 Task: Find connections with filter location Juazeiro do Norte with filter topic #securitywith filter profile language Spanish with filter current company The Knot Worldwide with filter school Indian Institute of Management Bangalore with filter industry Postal Services with filter service category Growth Marketing with filter keywords title Beautician
Action: Mouse moved to (707, 120)
Screenshot: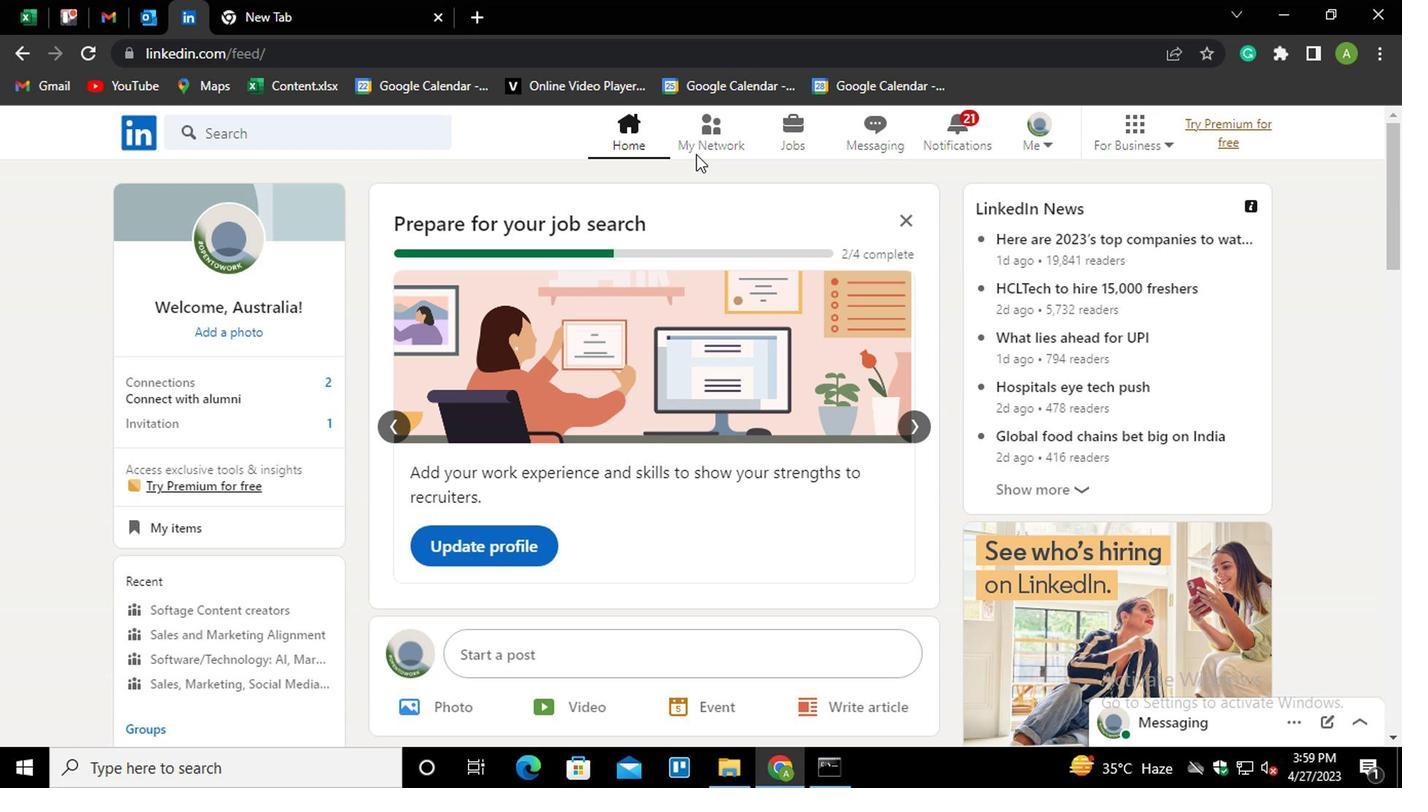 
Action: Mouse pressed left at (707, 120)
Screenshot: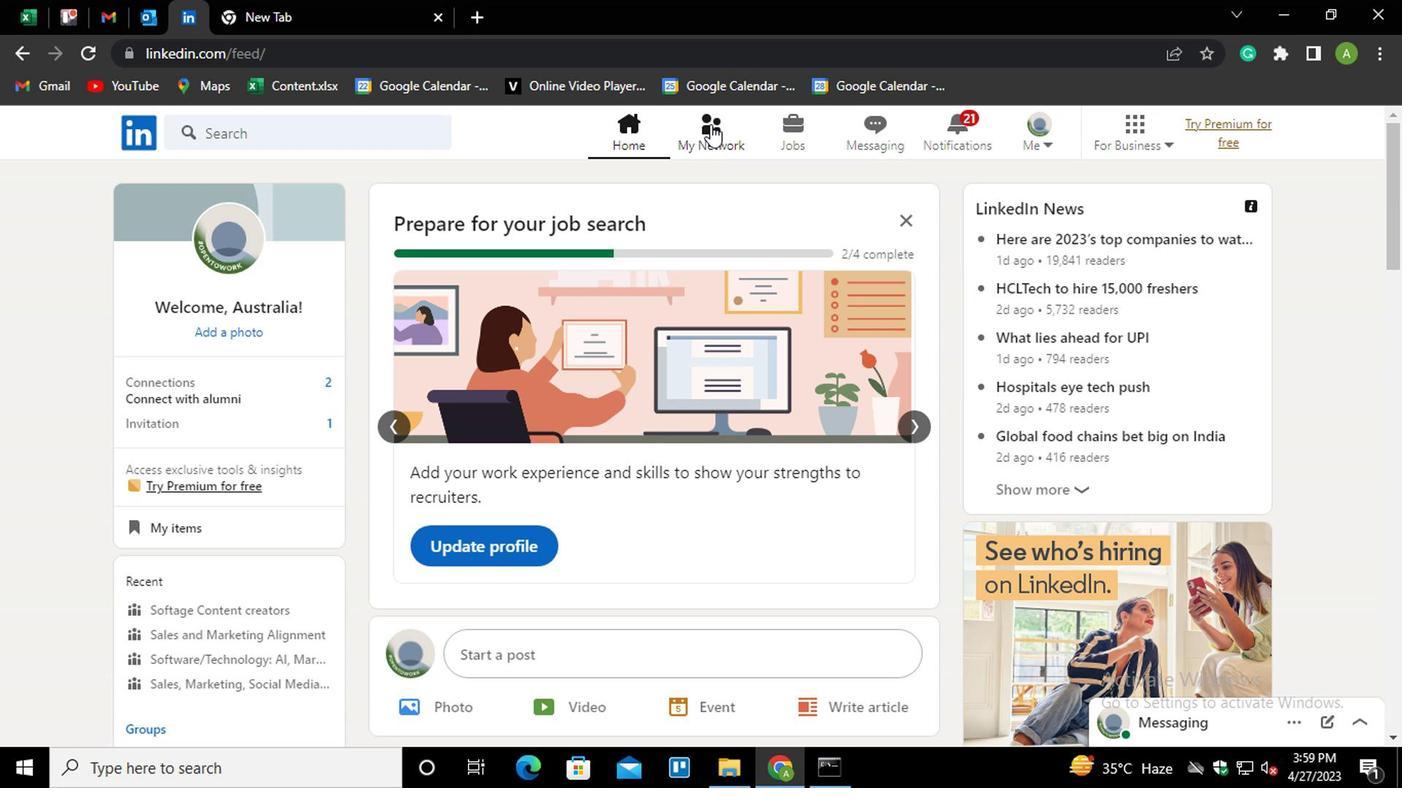 
Action: Mouse moved to (224, 242)
Screenshot: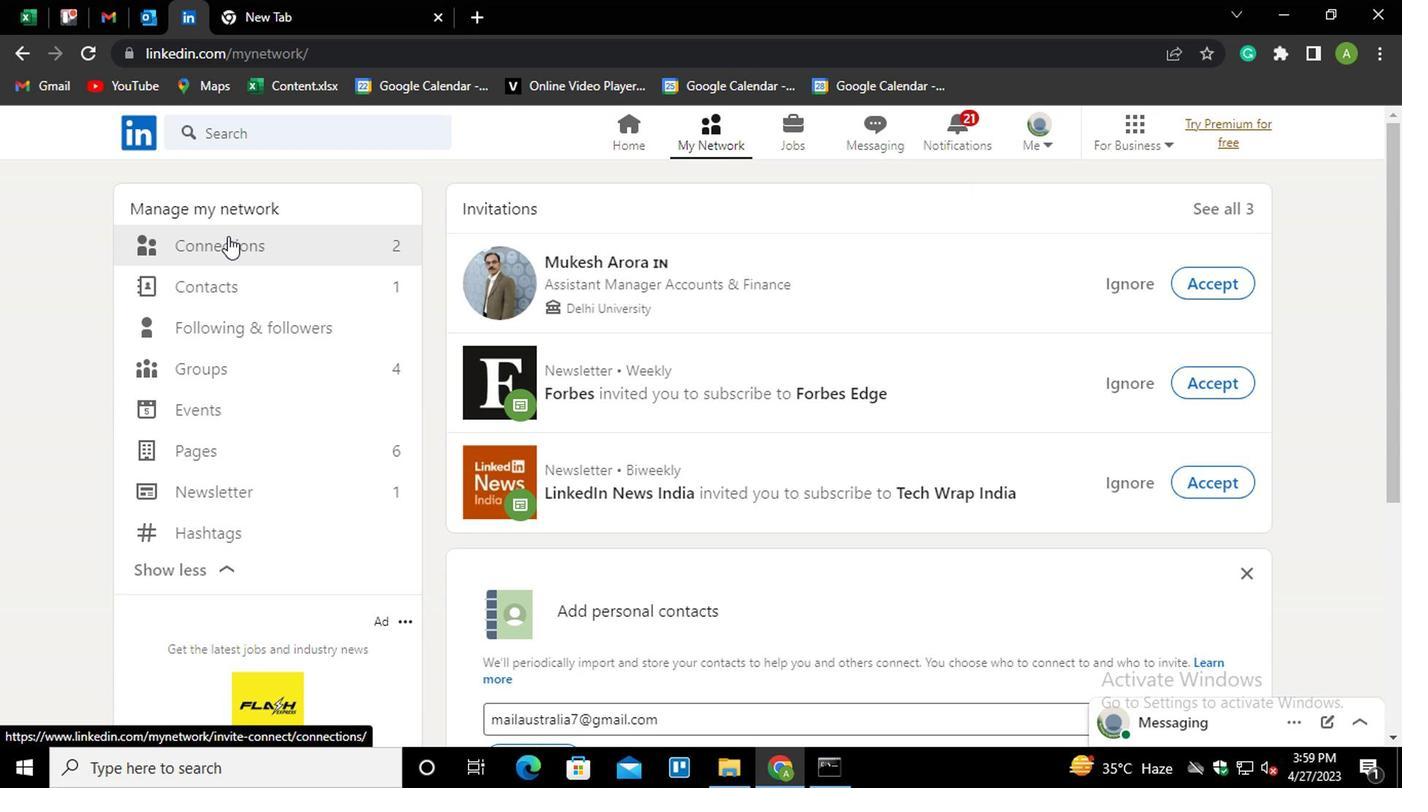 
Action: Mouse pressed left at (224, 242)
Screenshot: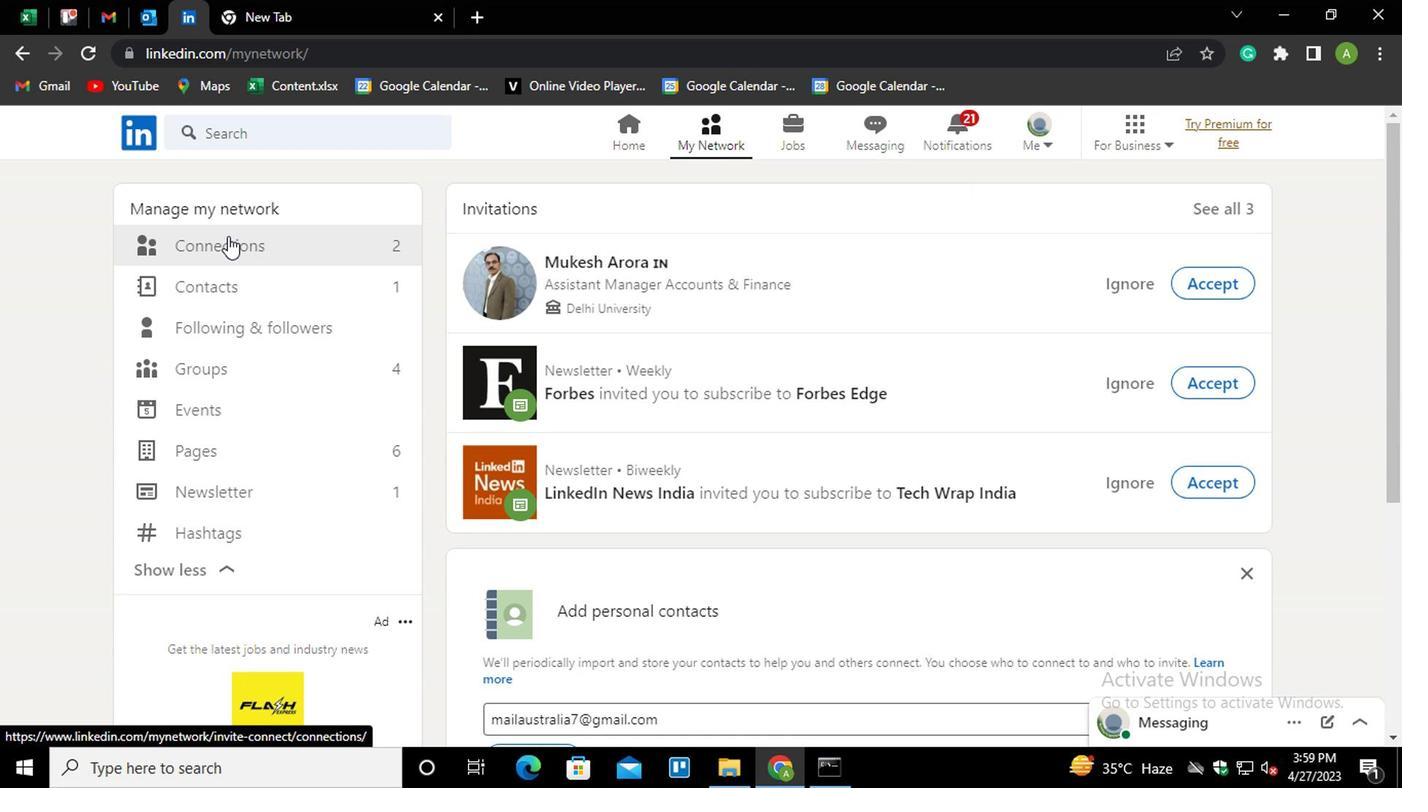 
Action: Mouse moved to (843, 238)
Screenshot: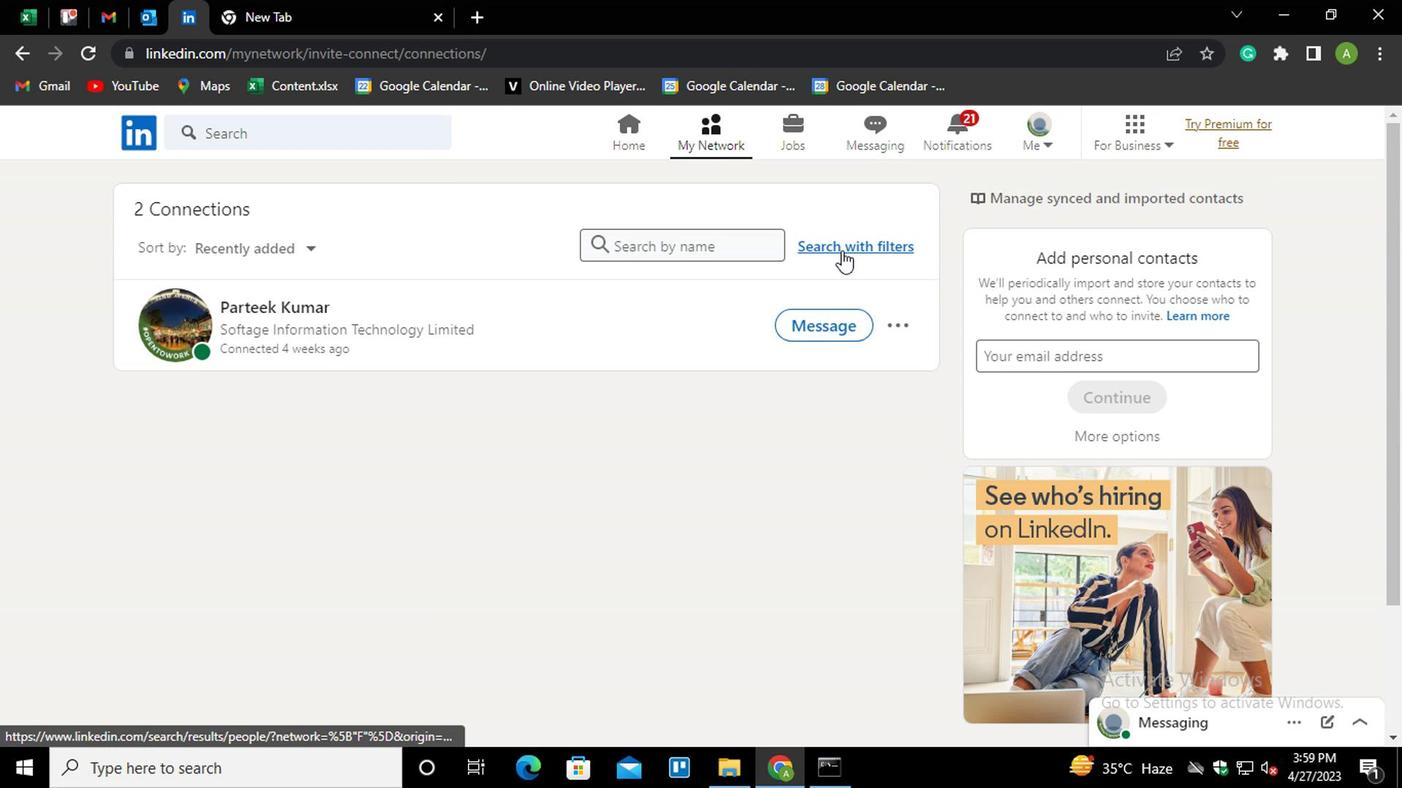 
Action: Mouse pressed left at (843, 238)
Screenshot: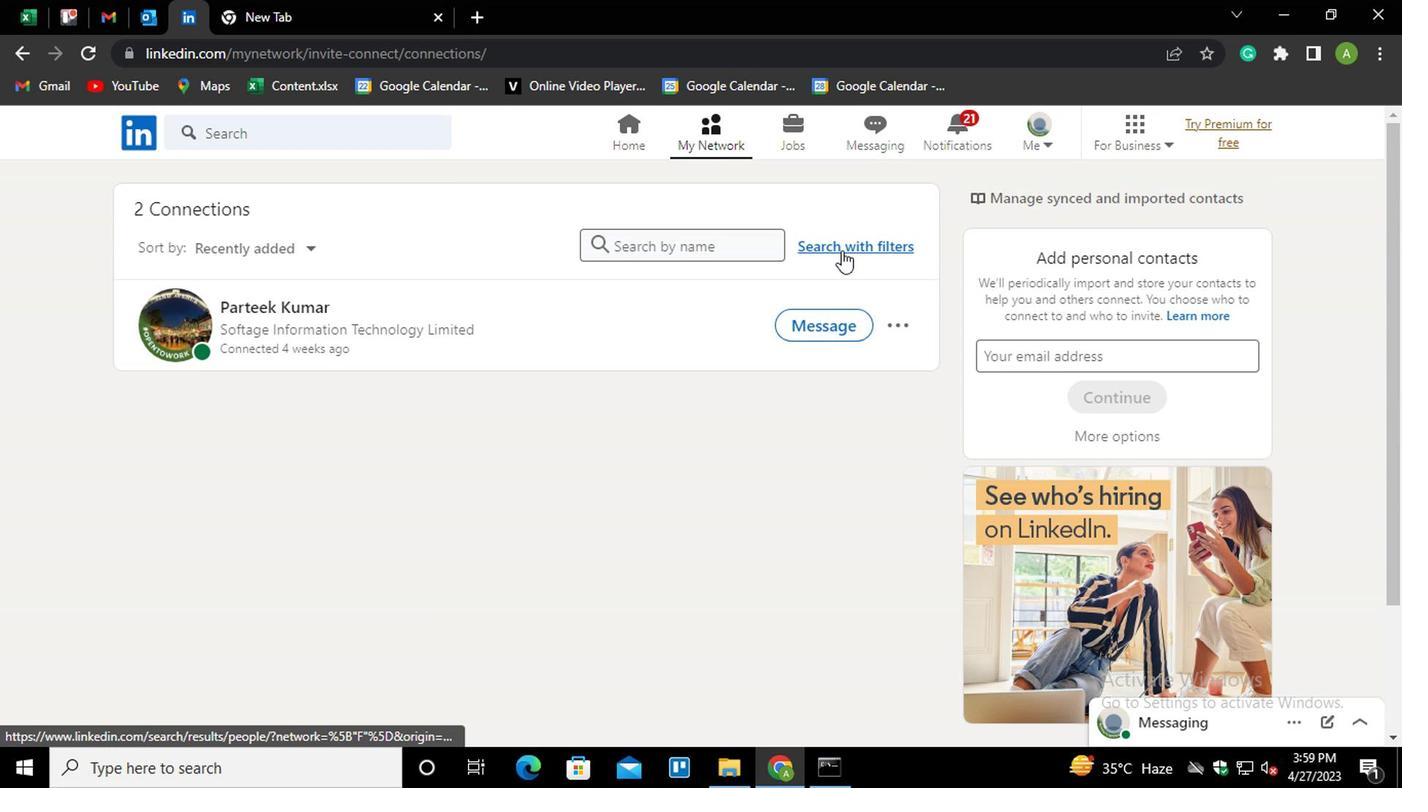 
Action: Mouse moved to (742, 178)
Screenshot: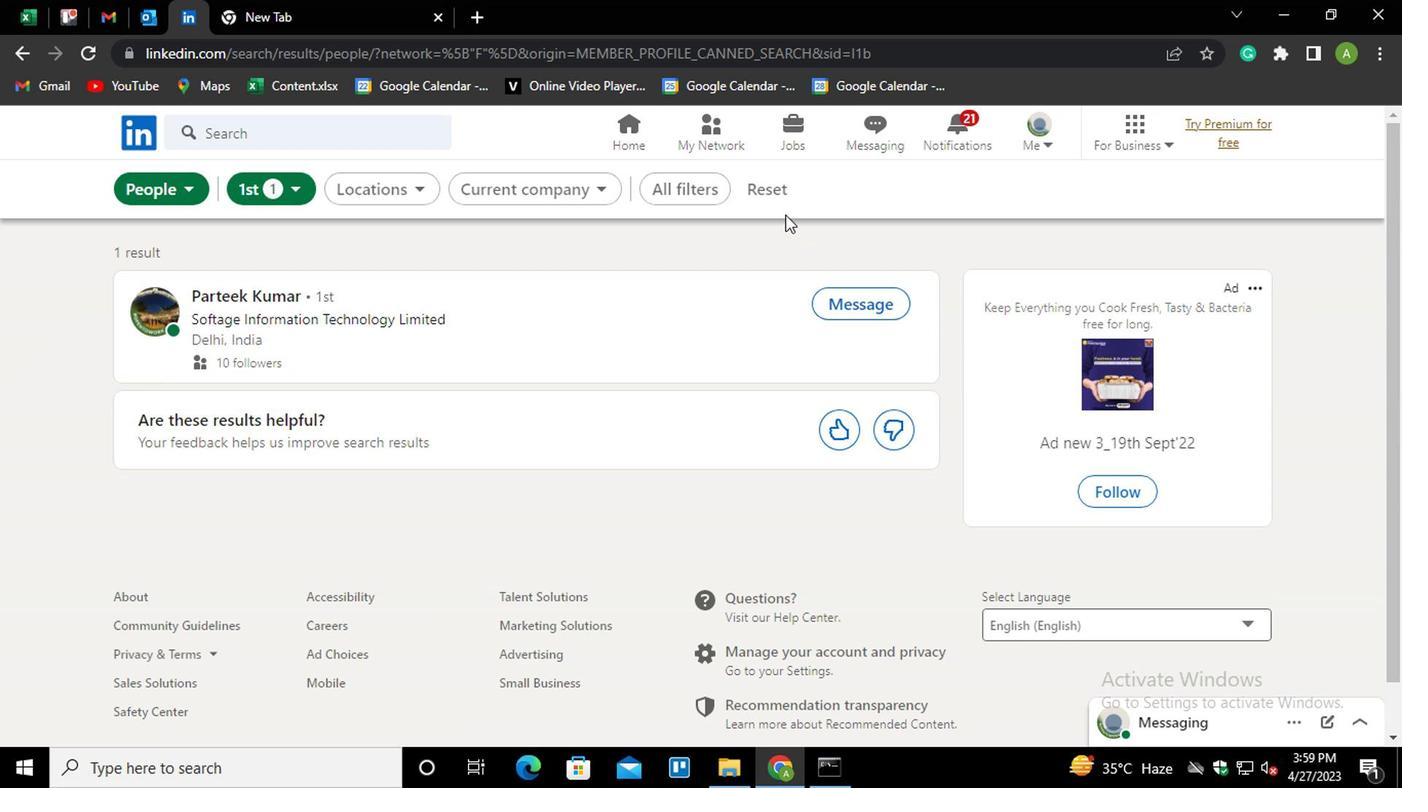 
Action: Mouse pressed left at (742, 178)
Screenshot: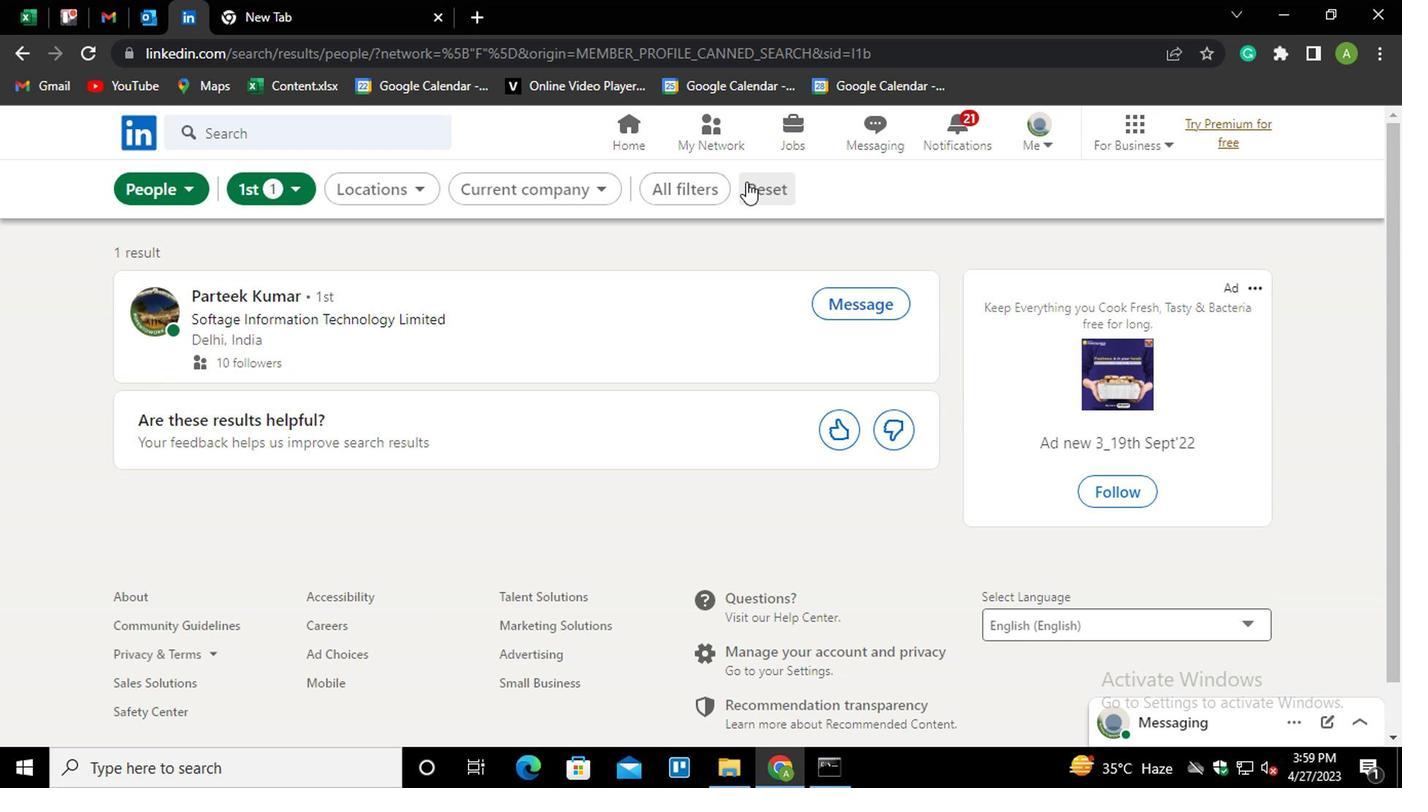 
Action: Mouse moved to (727, 189)
Screenshot: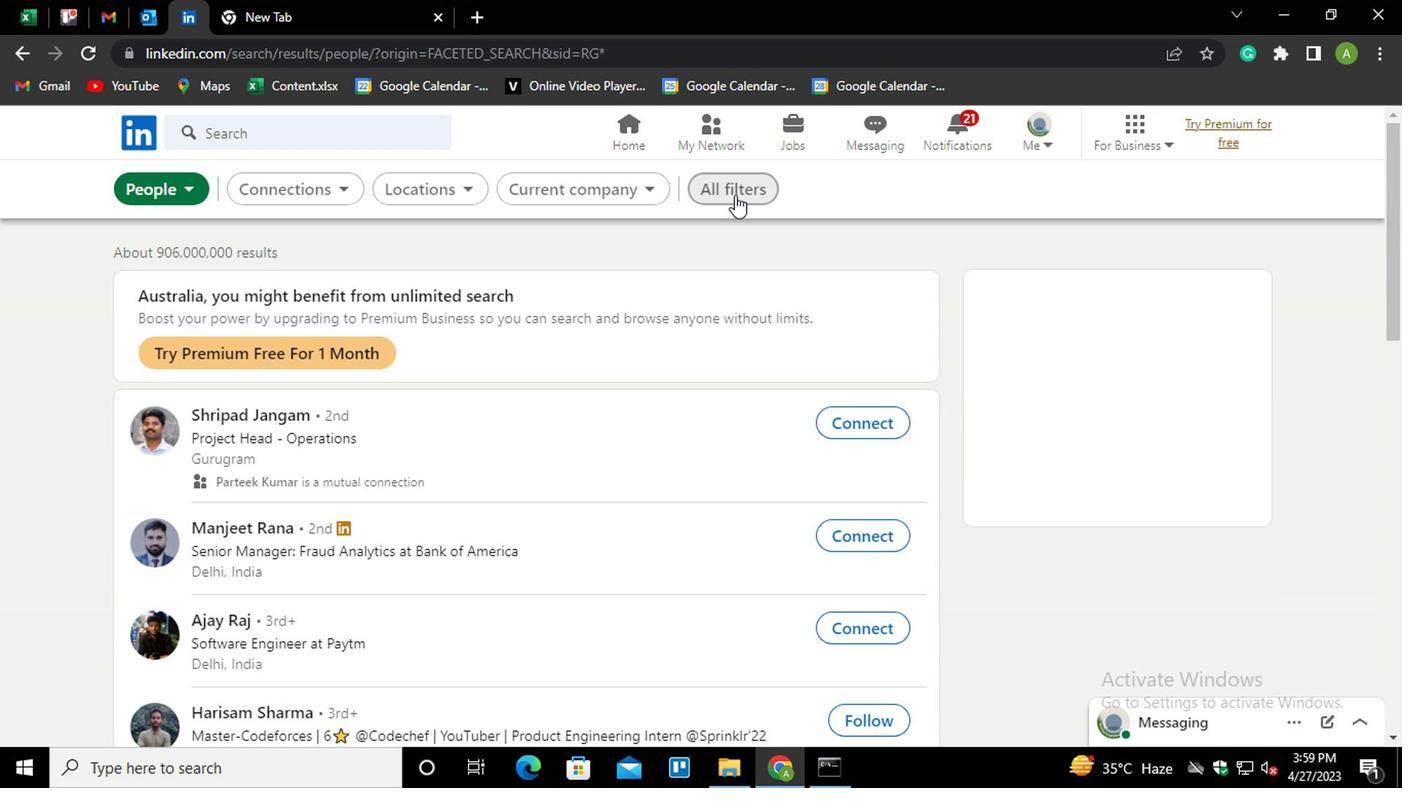 
Action: Mouse pressed left at (727, 189)
Screenshot: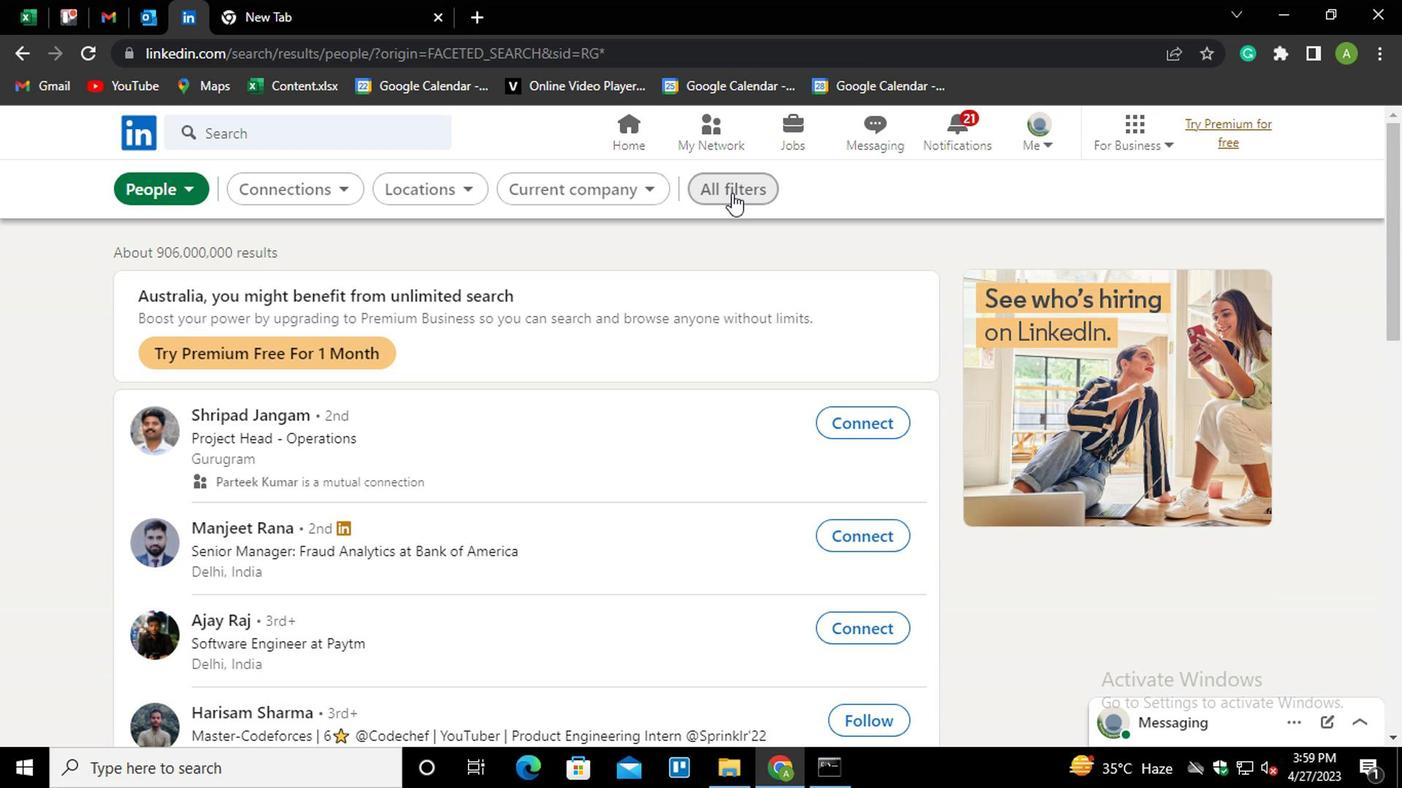 
Action: Mouse moved to (1009, 383)
Screenshot: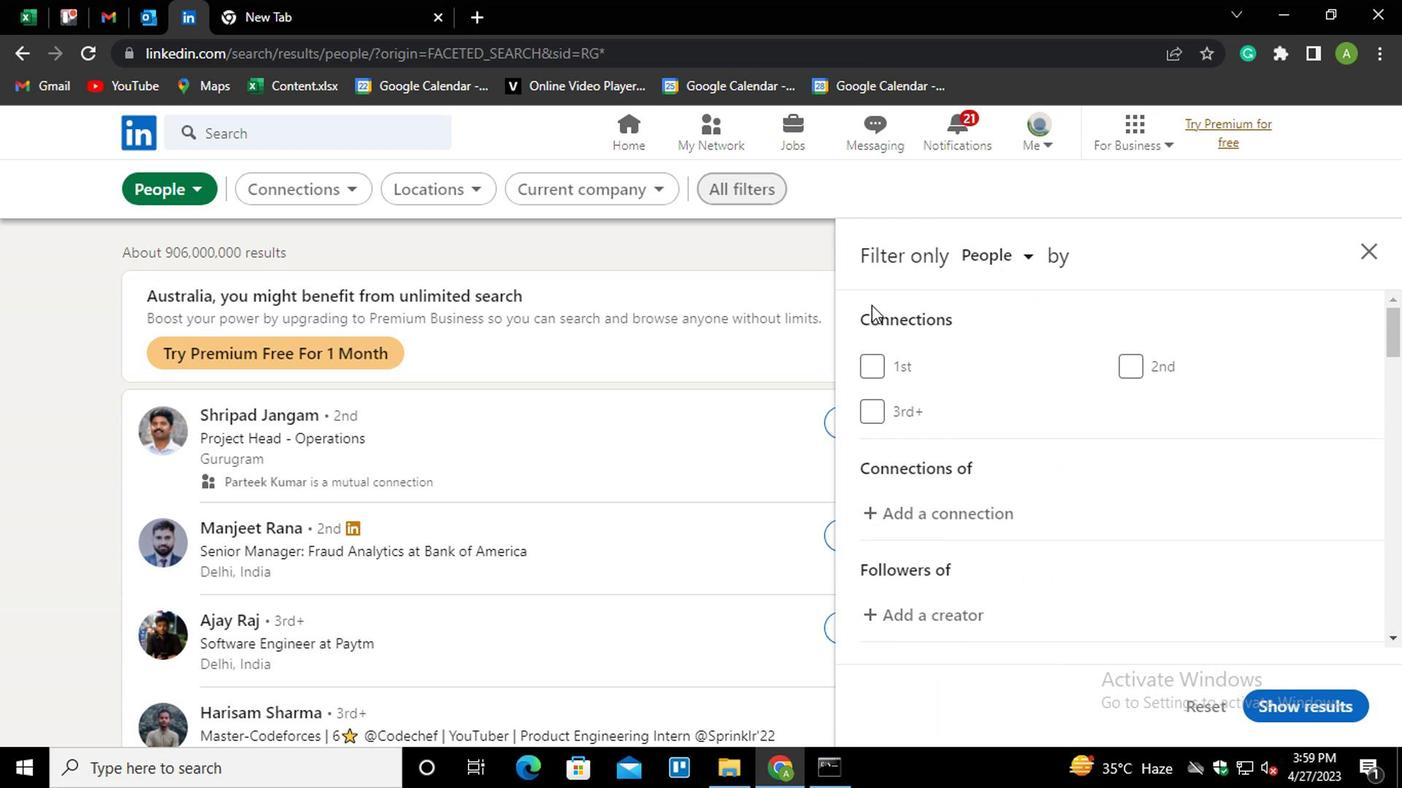 
Action: Mouse scrolled (1009, 382) with delta (0, -1)
Screenshot: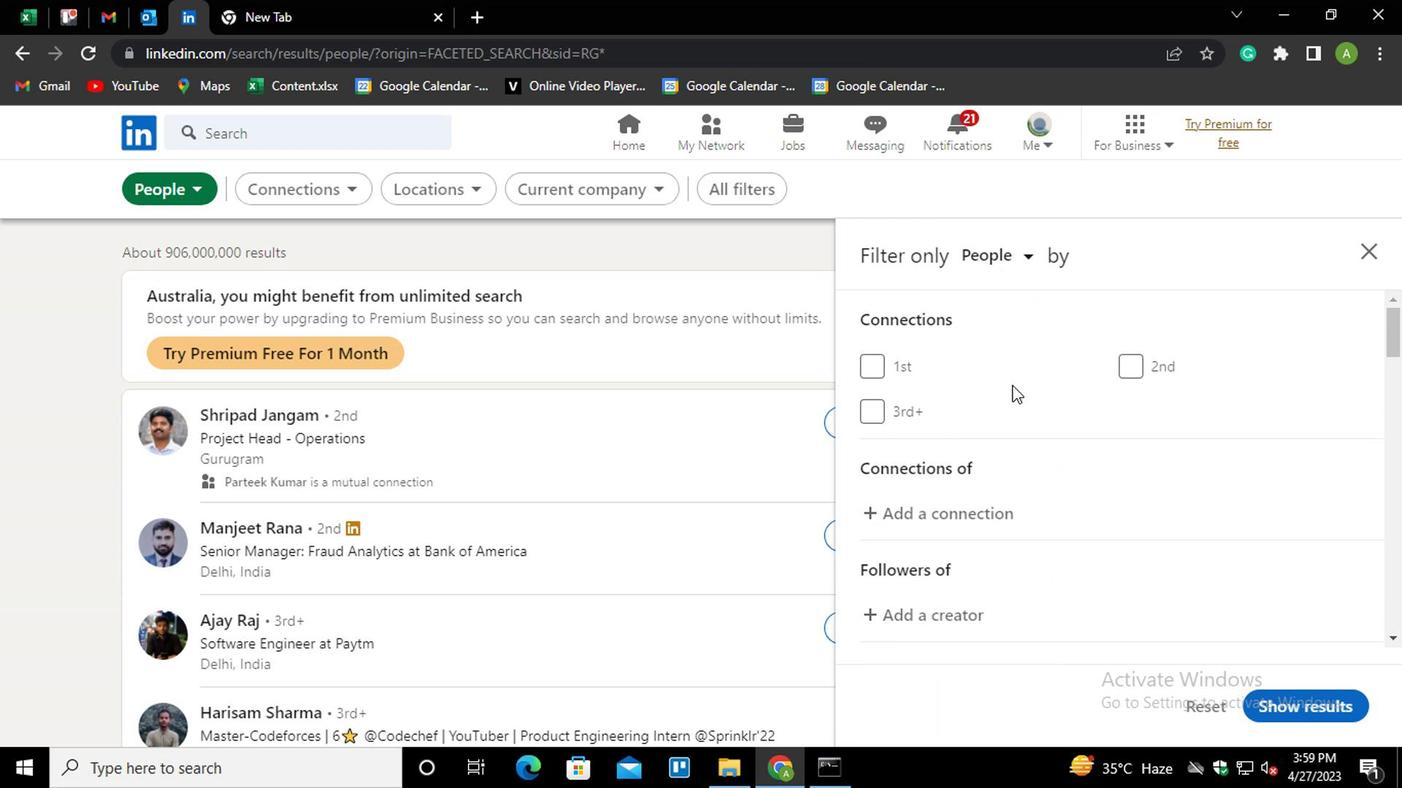 
Action: Mouse scrolled (1009, 382) with delta (0, -1)
Screenshot: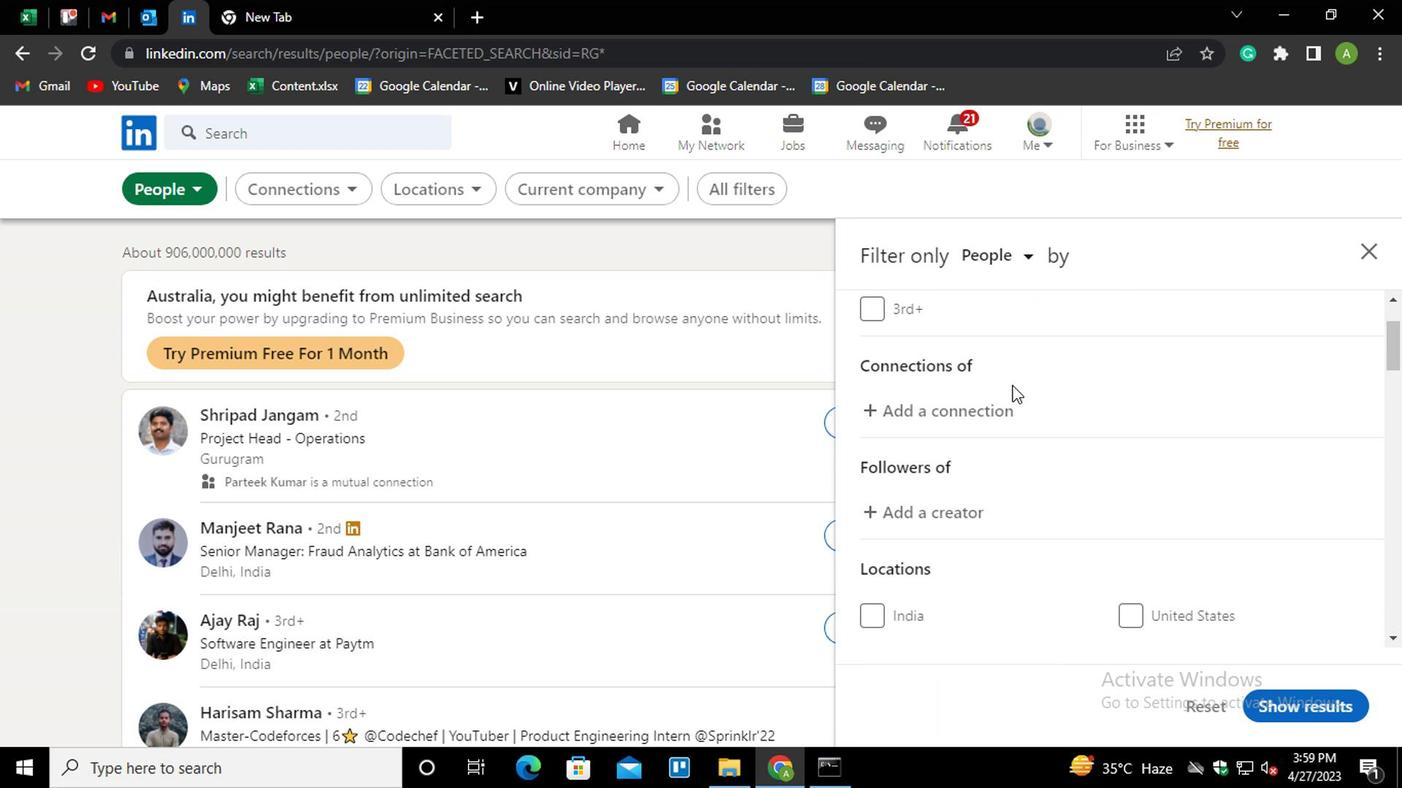 
Action: Mouse scrolled (1009, 382) with delta (0, -1)
Screenshot: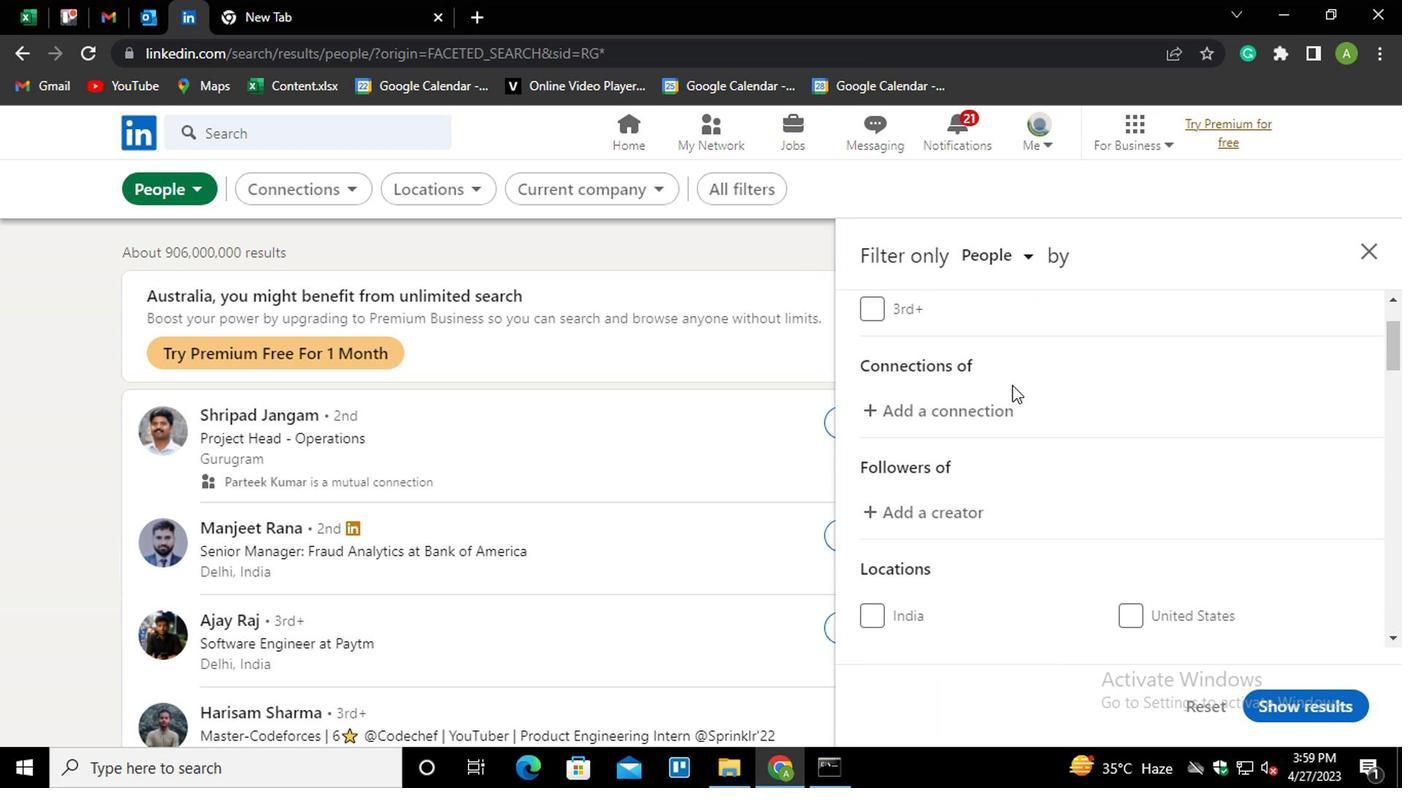 
Action: Mouse scrolled (1009, 382) with delta (0, -1)
Screenshot: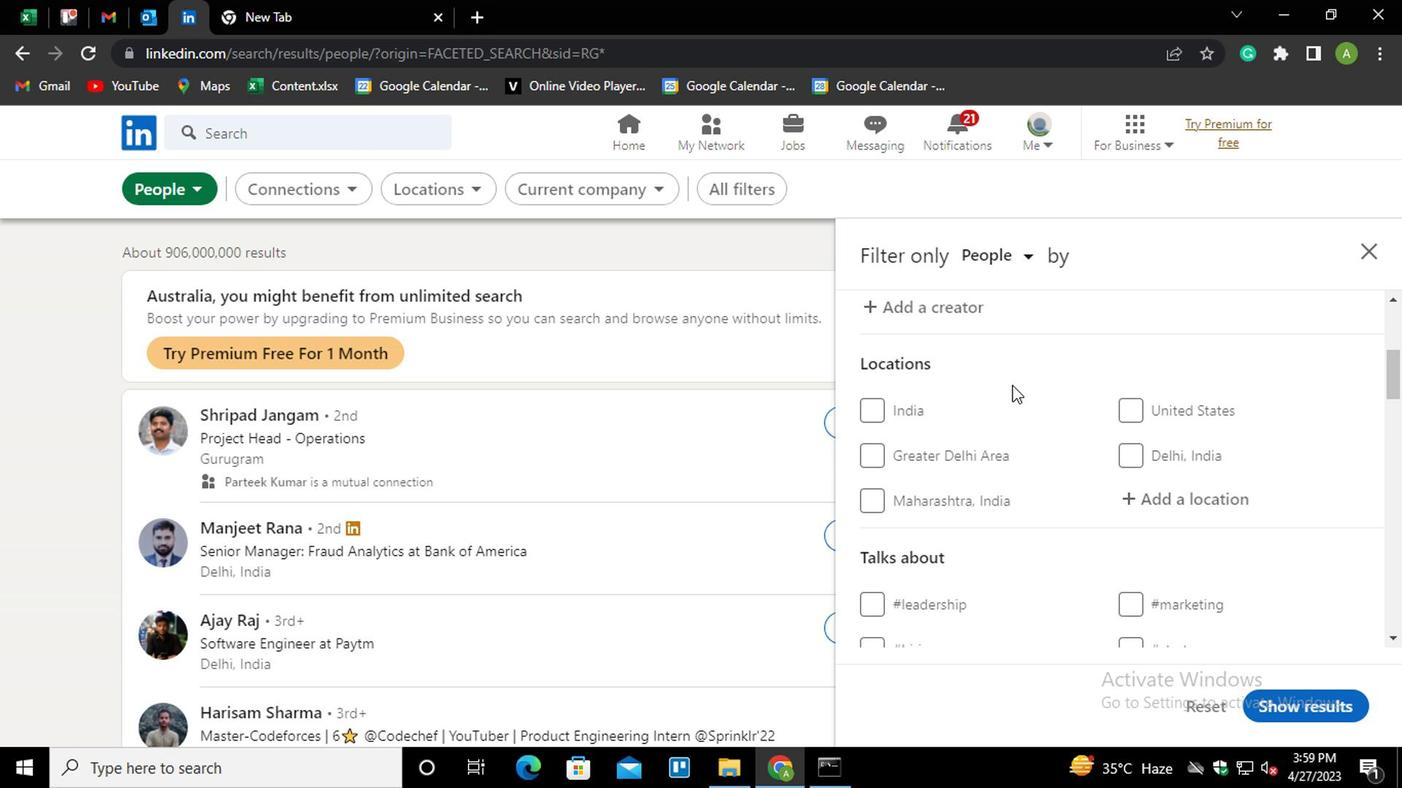 
Action: Mouse moved to (1163, 399)
Screenshot: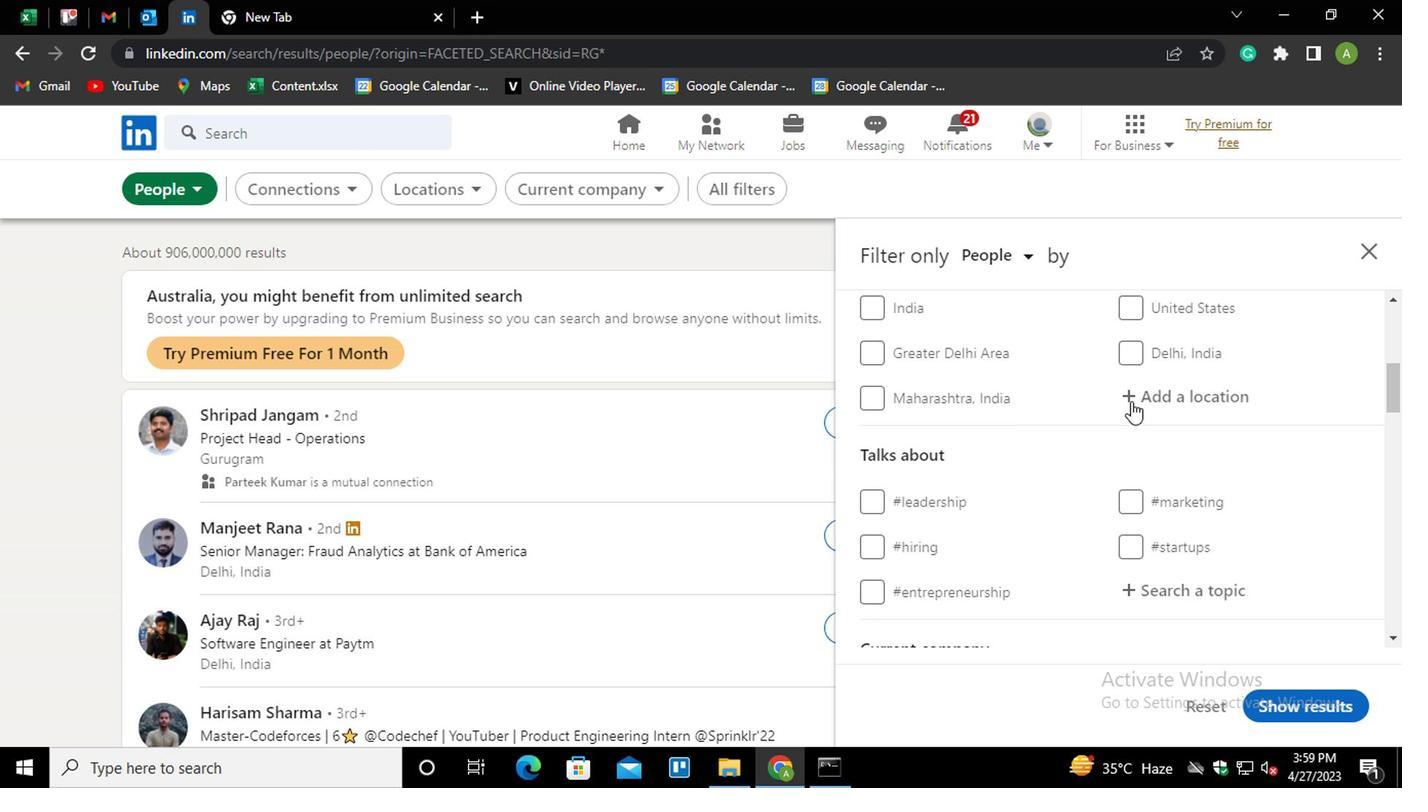 
Action: Mouse pressed left at (1163, 399)
Screenshot: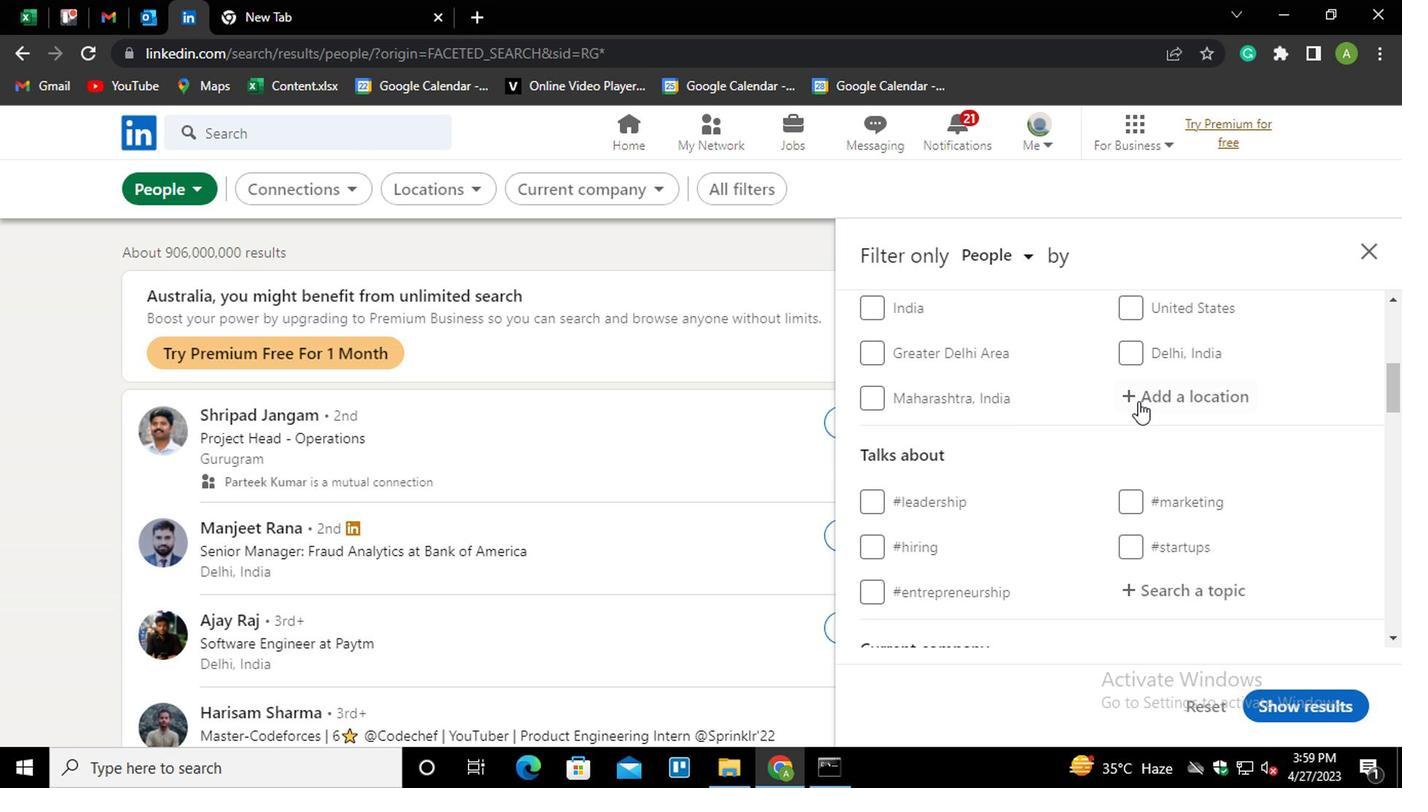 
Action: Mouse moved to (1169, 391)
Screenshot: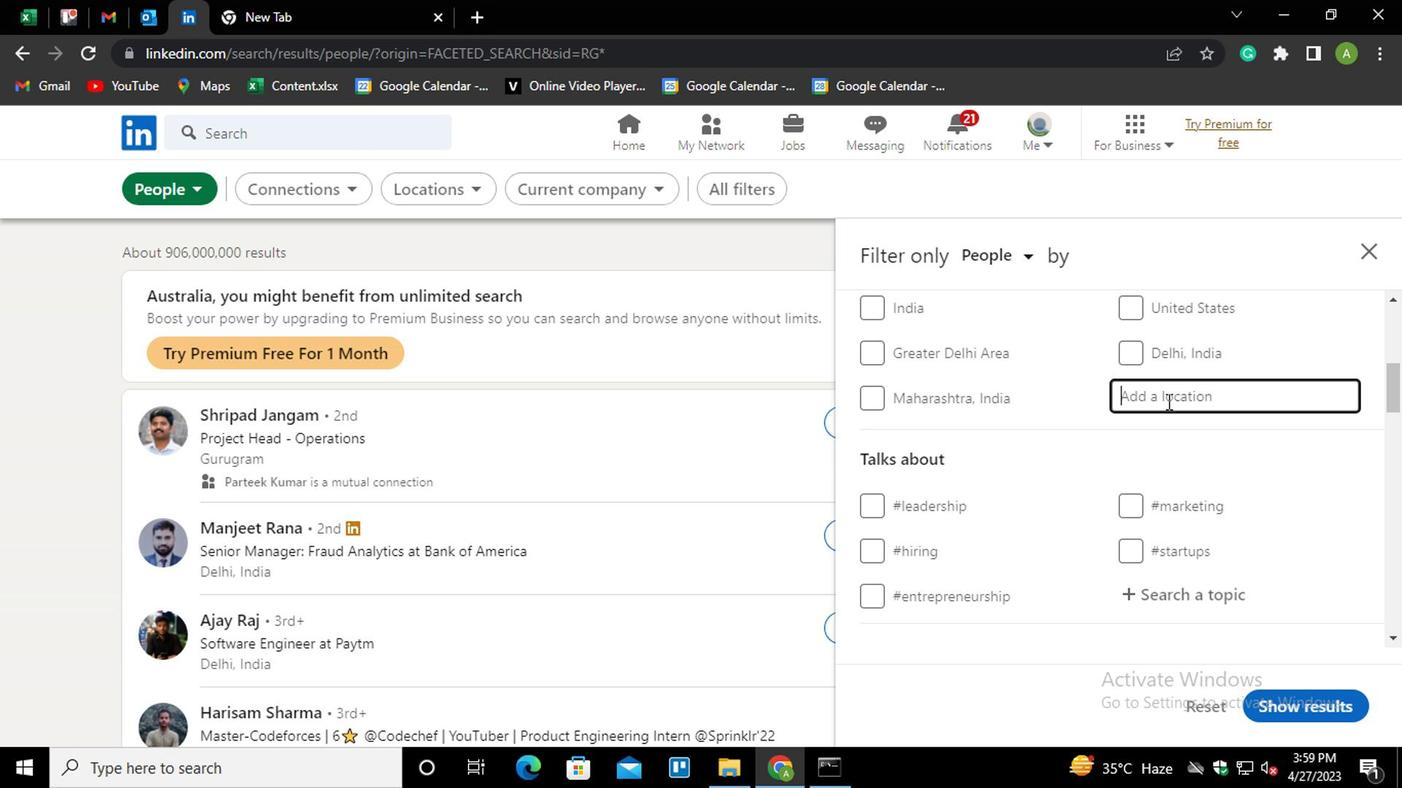 
Action: Mouse pressed left at (1169, 391)
Screenshot: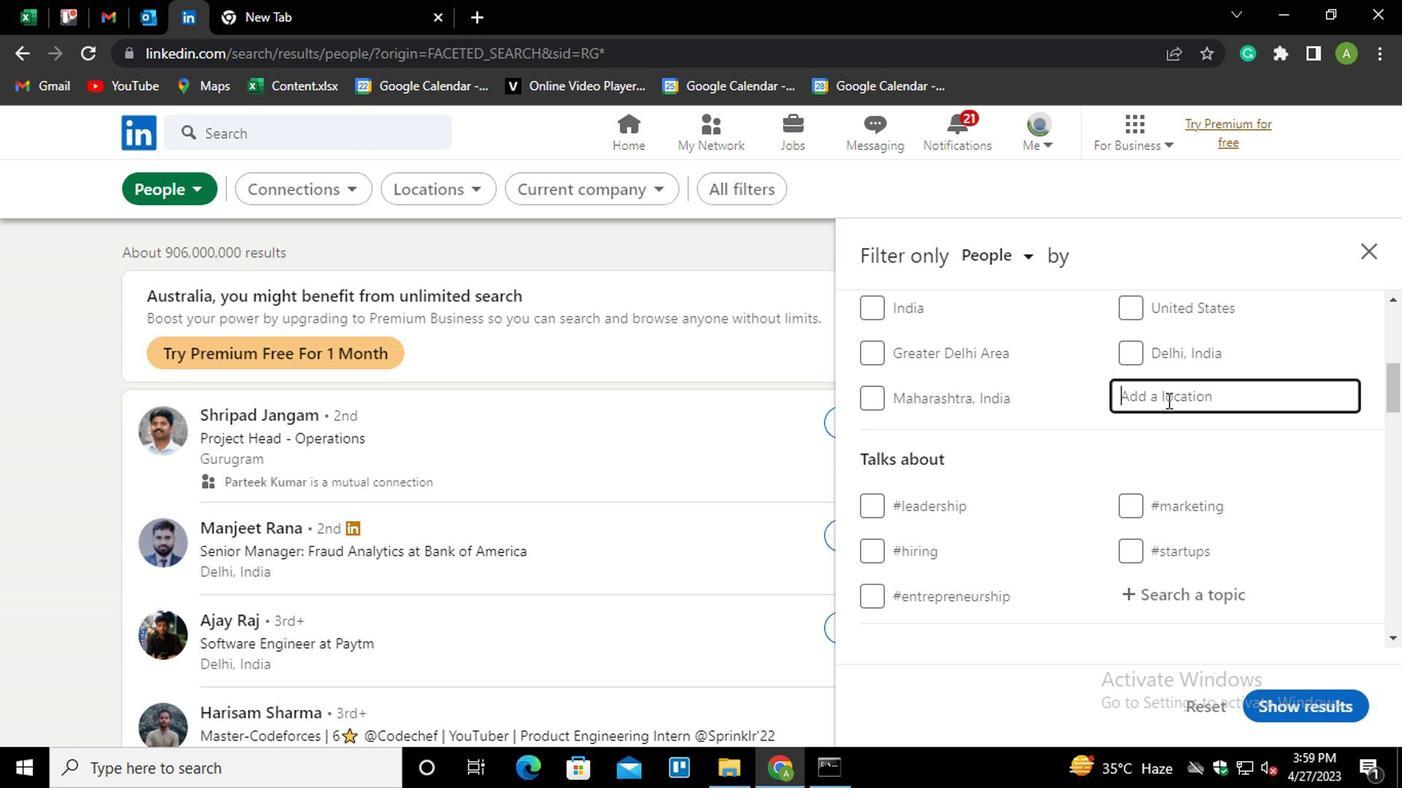 
Action: Key pressed <Key.shift>JUAZEIR<Key.down><Key.enter>
Screenshot: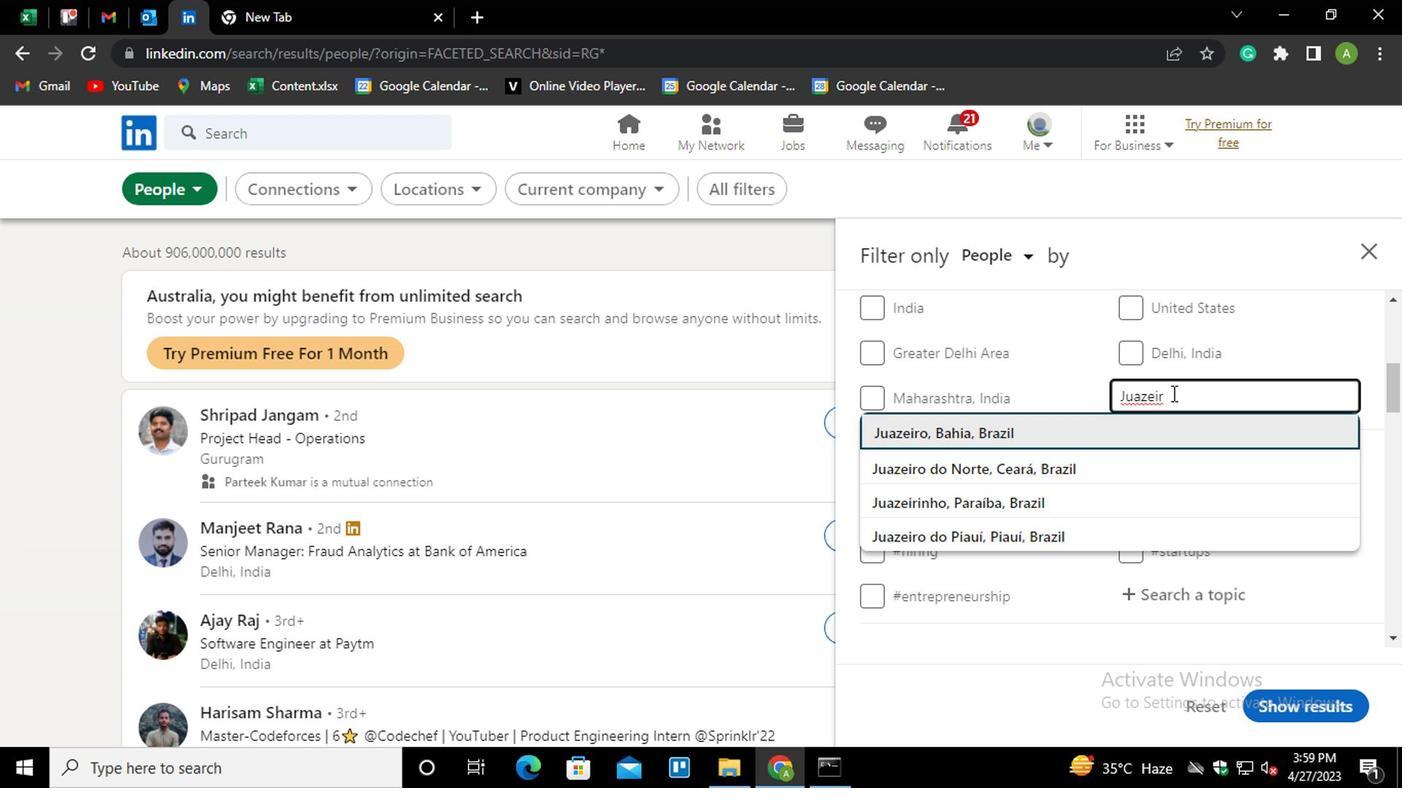 
Action: Mouse scrolled (1169, 390) with delta (0, 0)
Screenshot: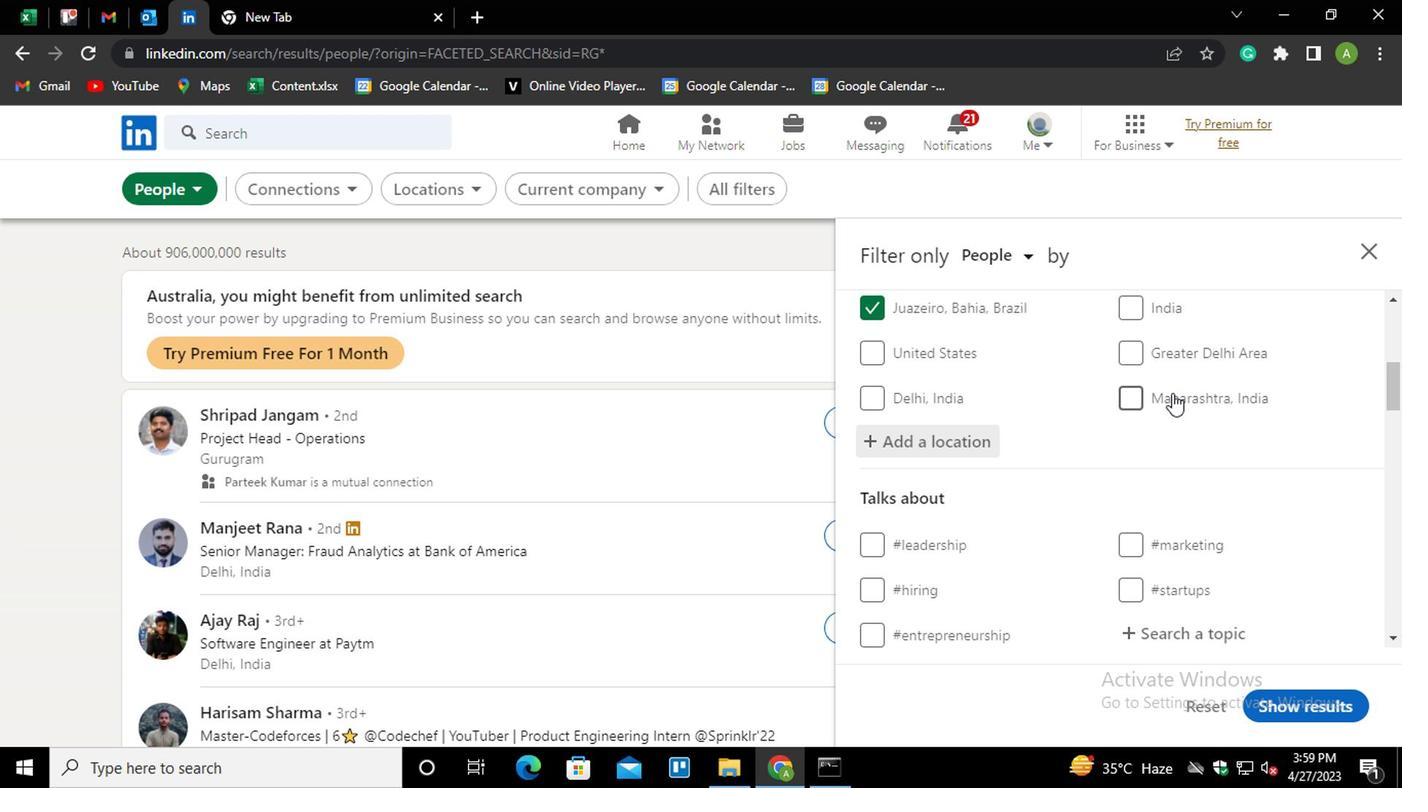 
Action: Mouse scrolled (1169, 390) with delta (0, 0)
Screenshot: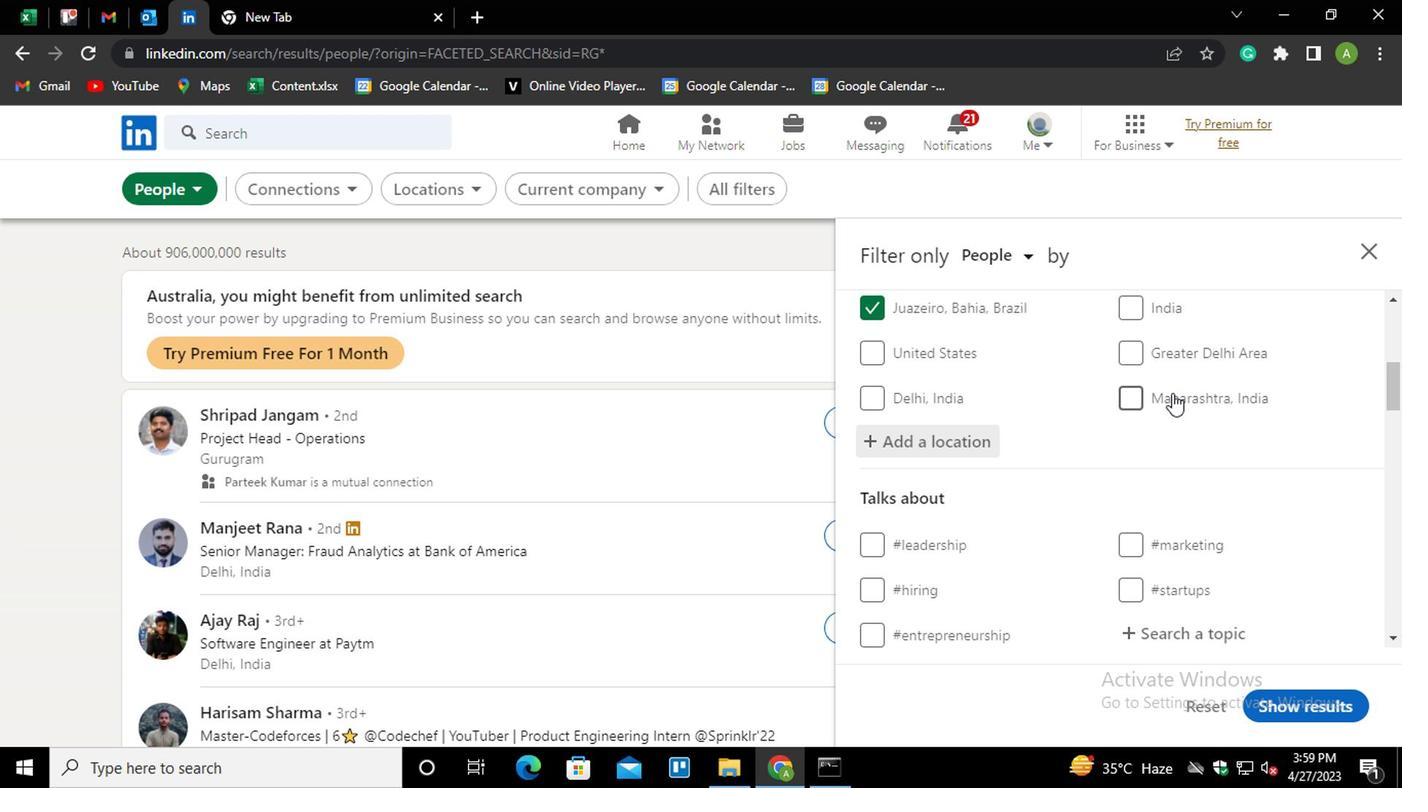 
Action: Mouse moved to (1181, 418)
Screenshot: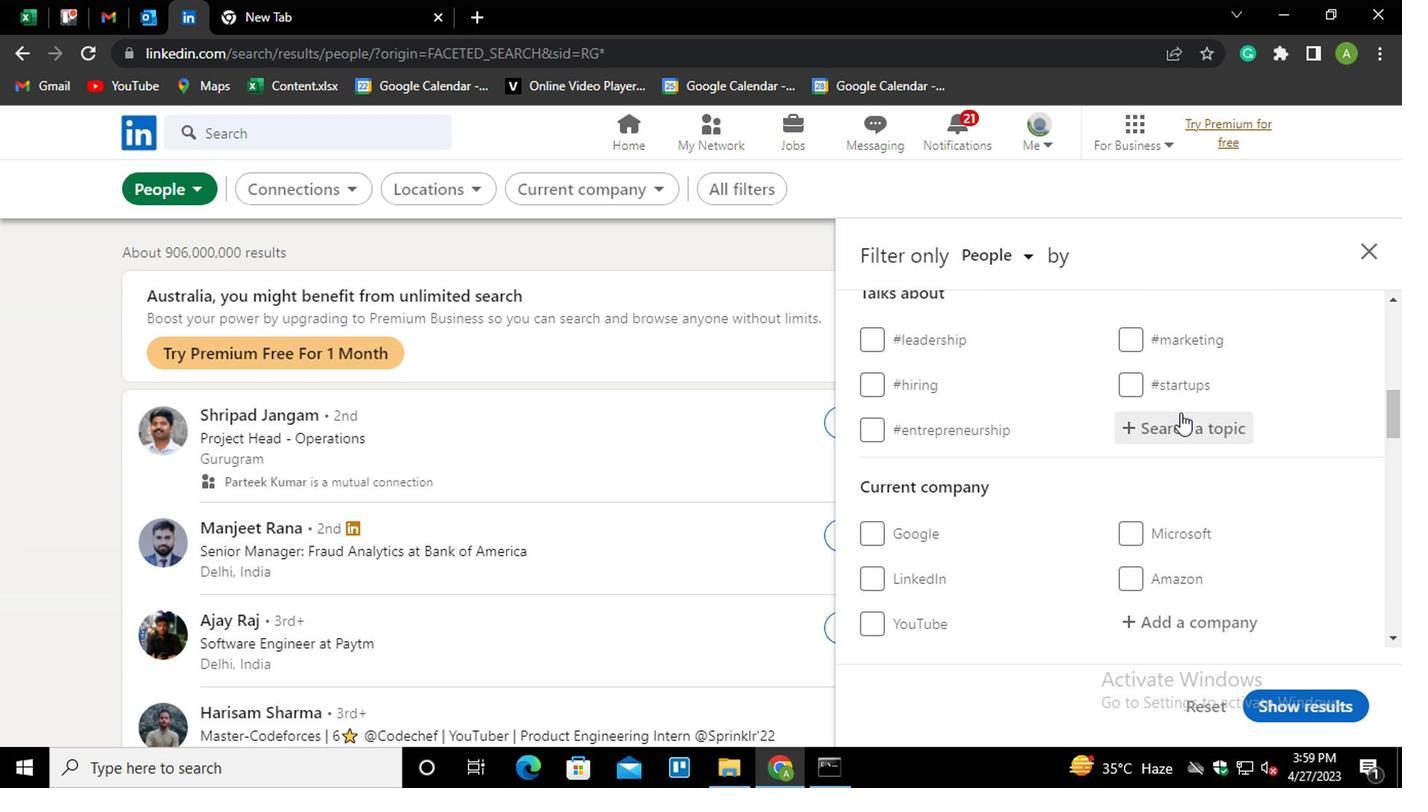 
Action: Mouse pressed left at (1181, 418)
Screenshot: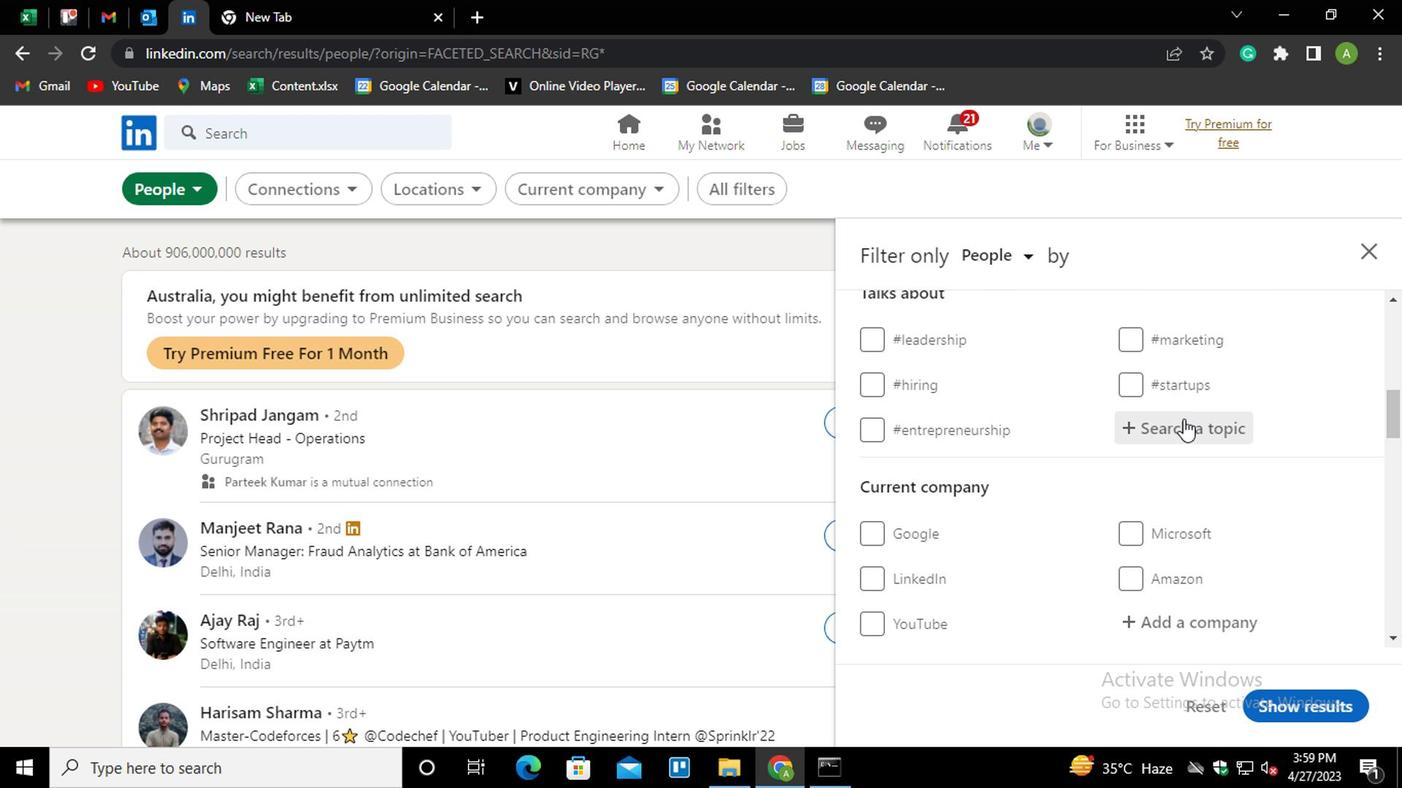 
Action: Mouse moved to (1181, 420)
Screenshot: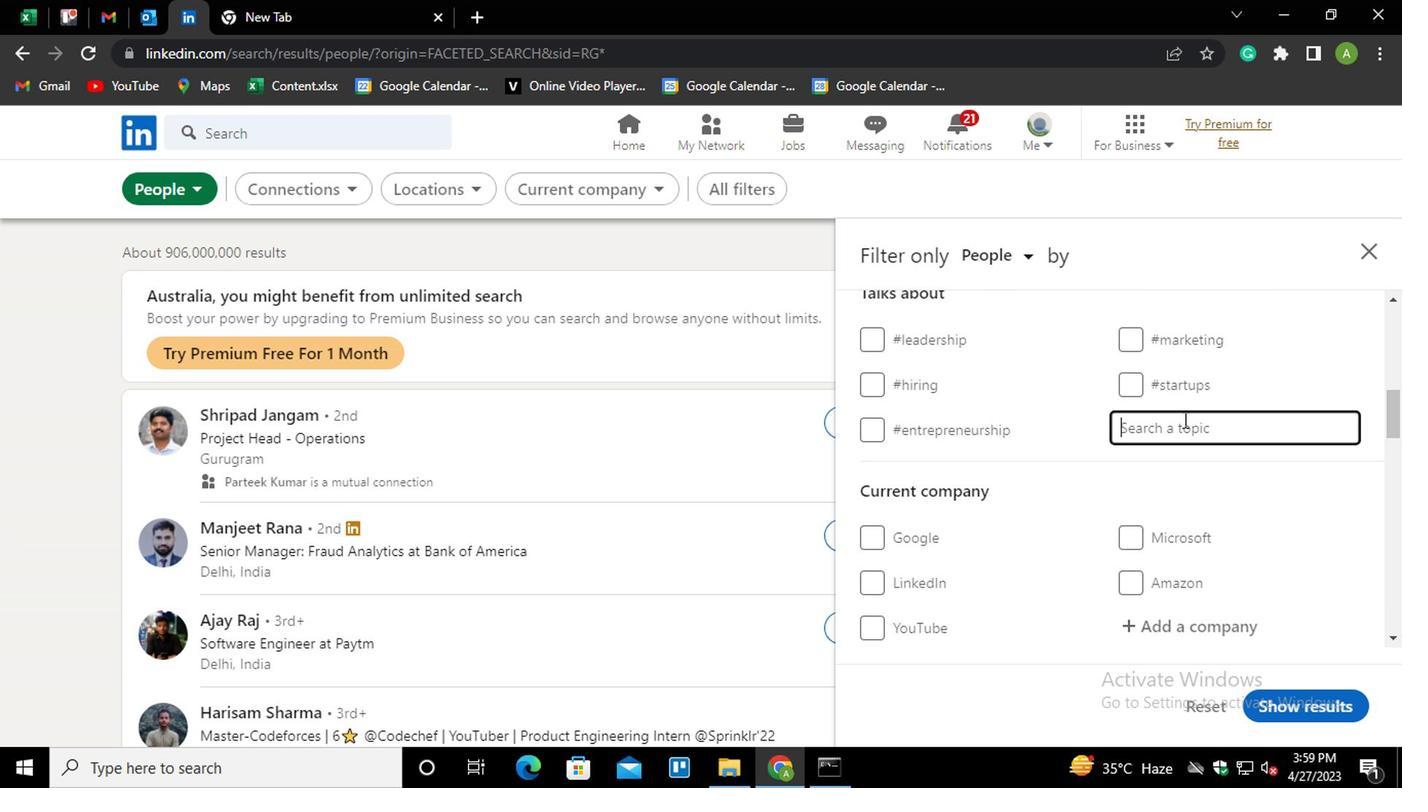 
Action: Key pressed SECURITY<Key.down><Key.enter>
Screenshot: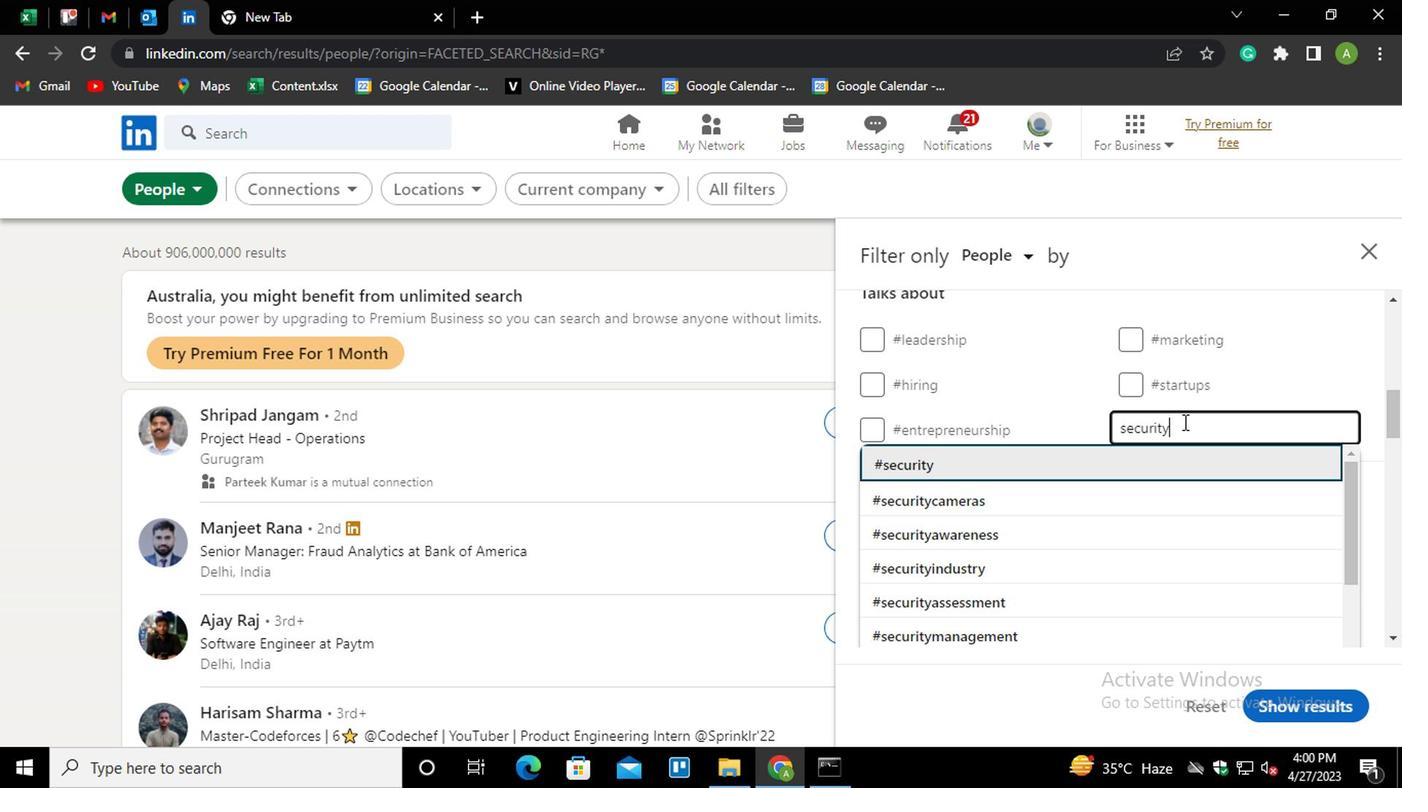 
Action: Mouse scrolled (1181, 419) with delta (0, -1)
Screenshot: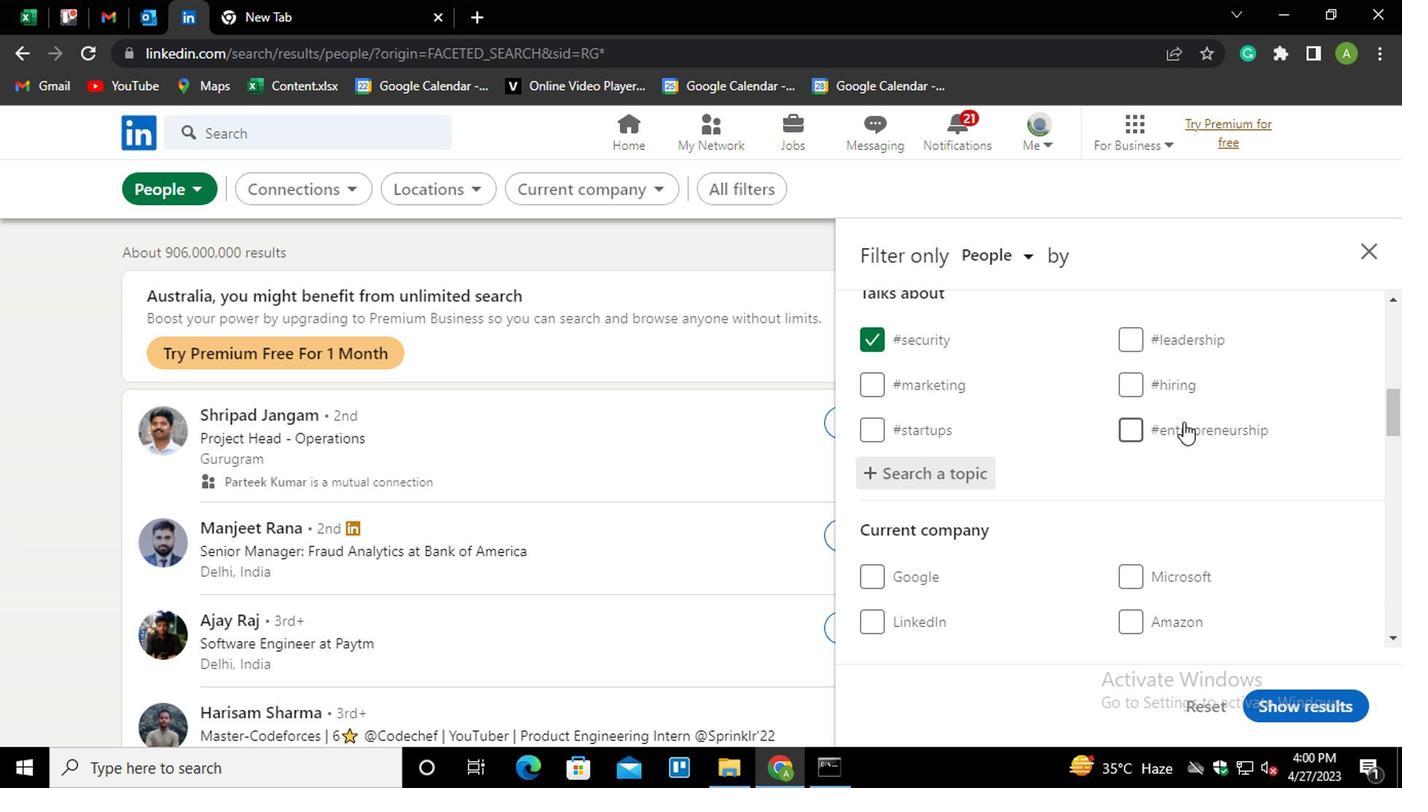 
Action: Mouse scrolled (1181, 419) with delta (0, -1)
Screenshot: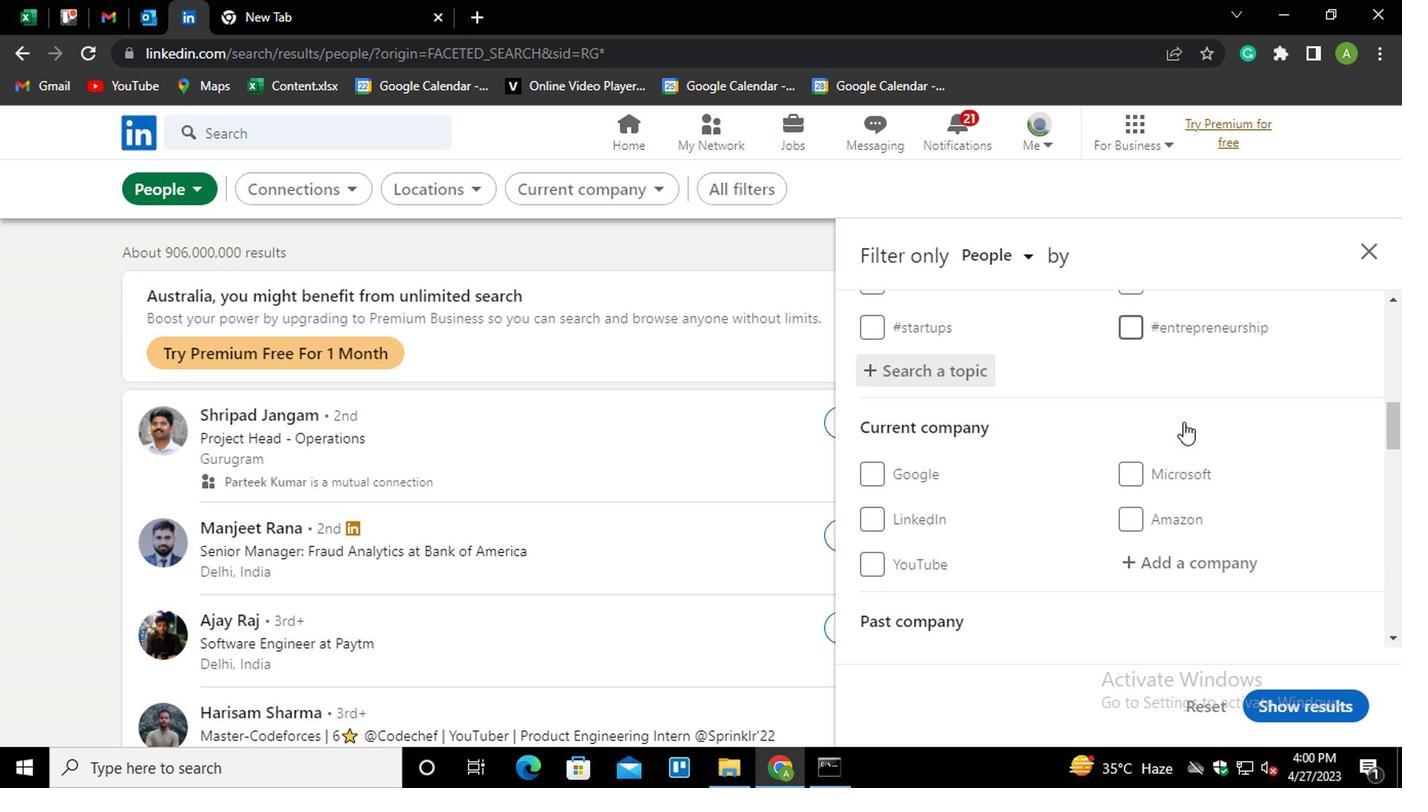 
Action: Mouse scrolled (1181, 419) with delta (0, -1)
Screenshot: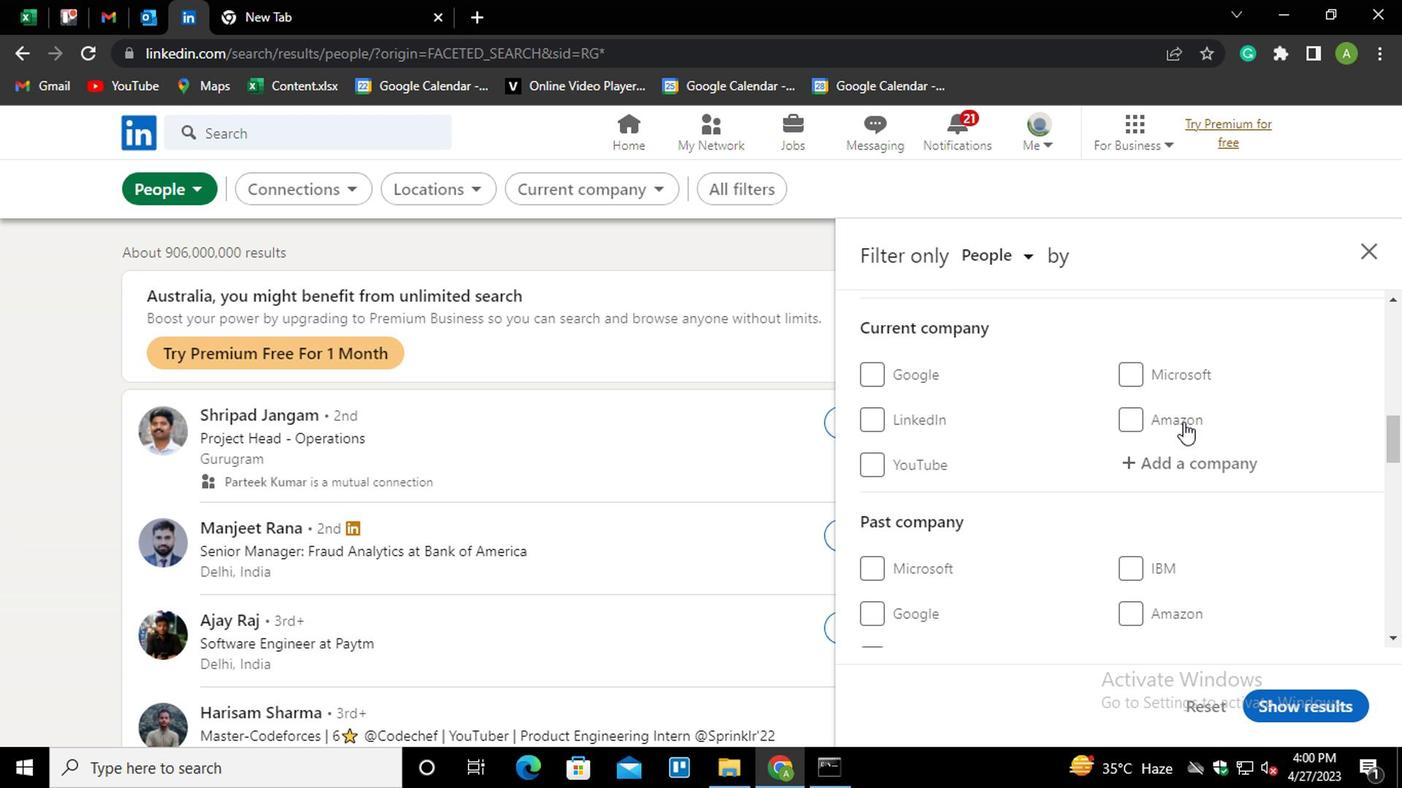 
Action: Mouse scrolled (1181, 419) with delta (0, -1)
Screenshot: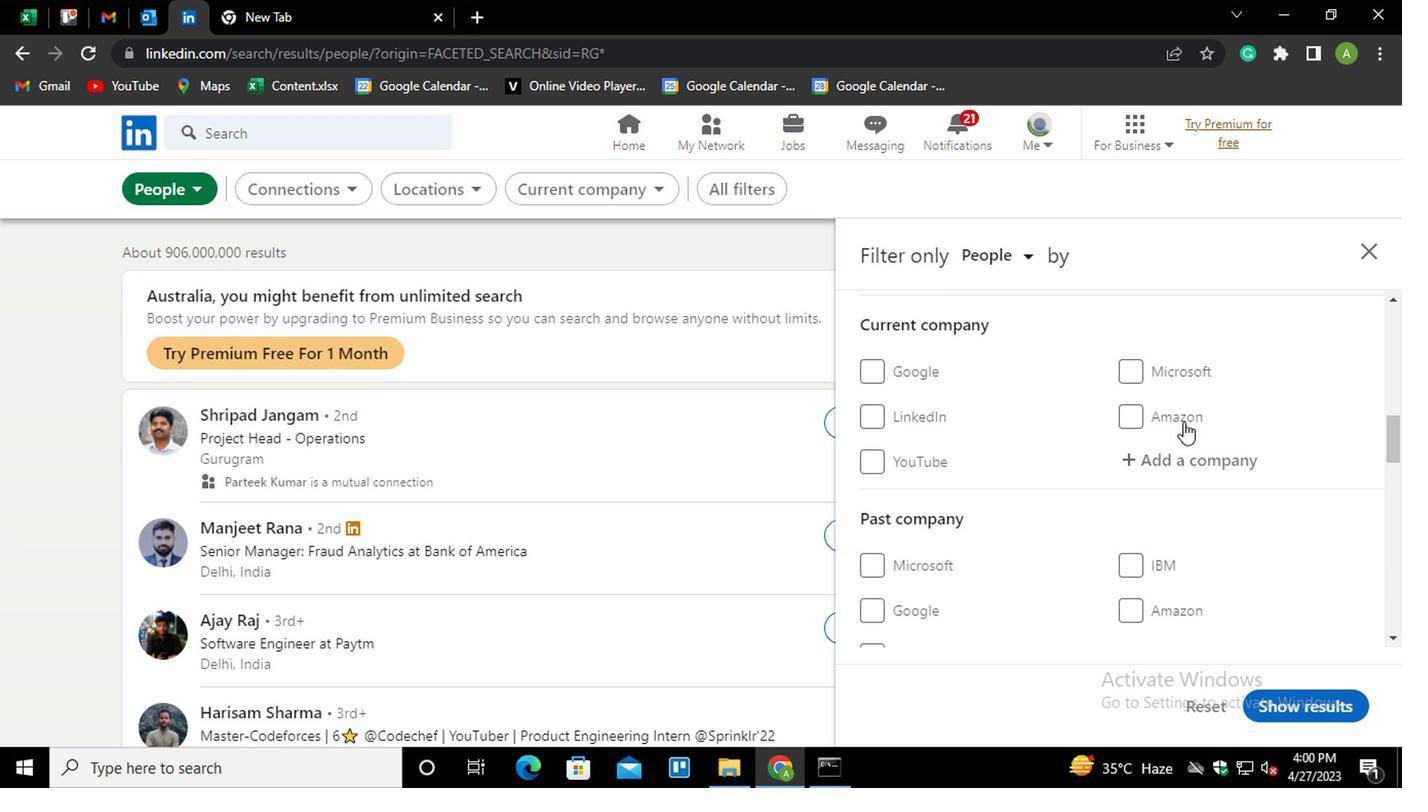 
Action: Mouse scrolled (1181, 419) with delta (0, -1)
Screenshot: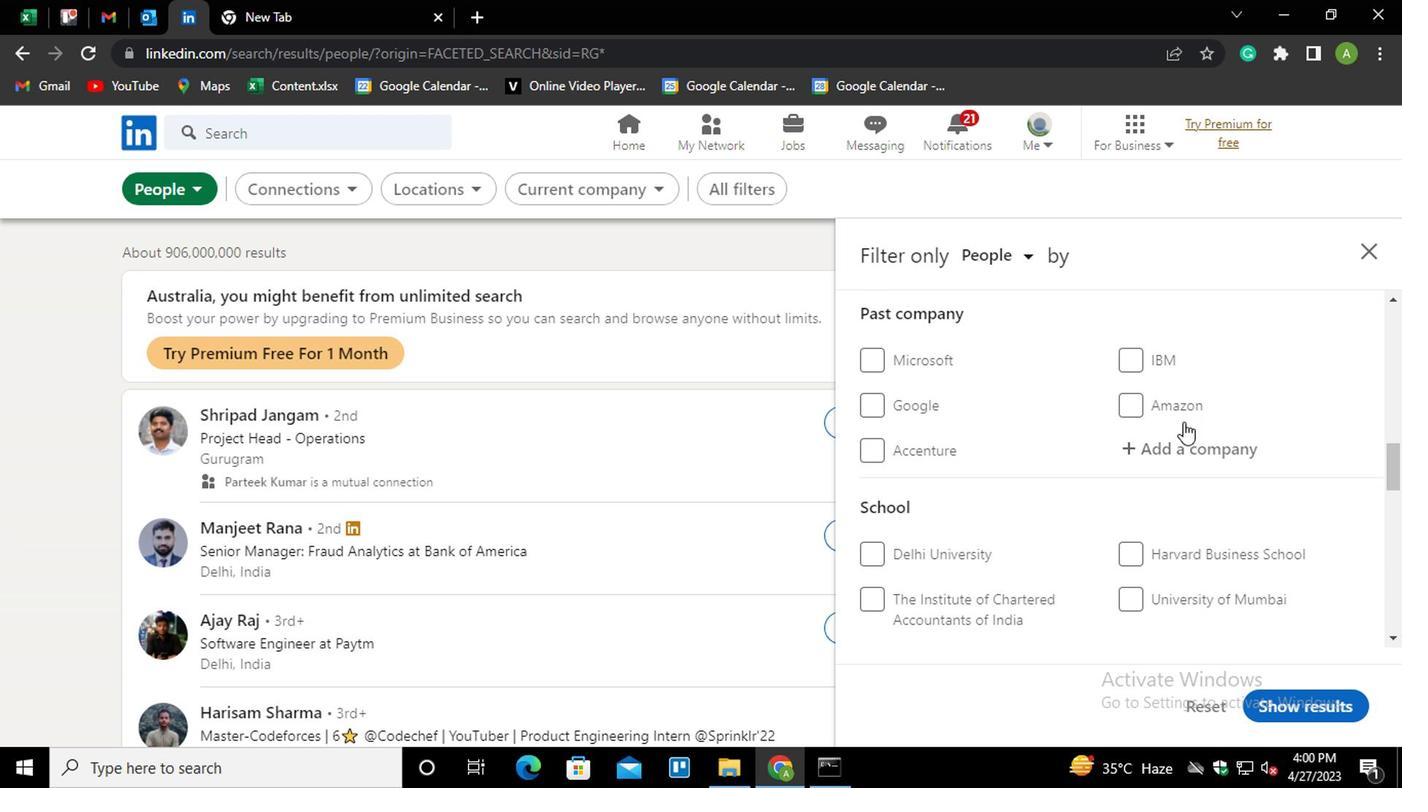 
Action: Mouse scrolled (1181, 419) with delta (0, -1)
Screenshot: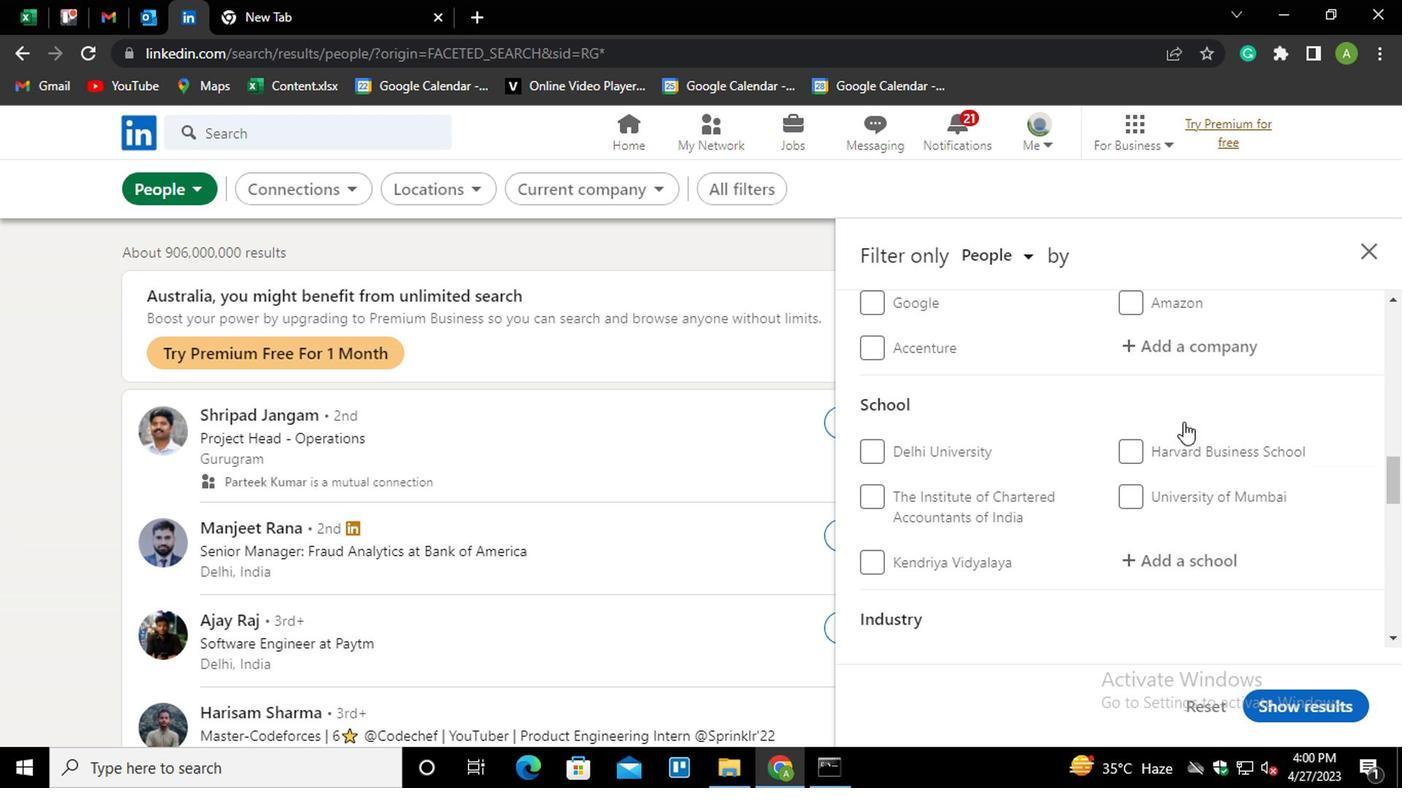 
Action: Mouse scrolled (1181, 419) with delta (0, -1)
Screenshot: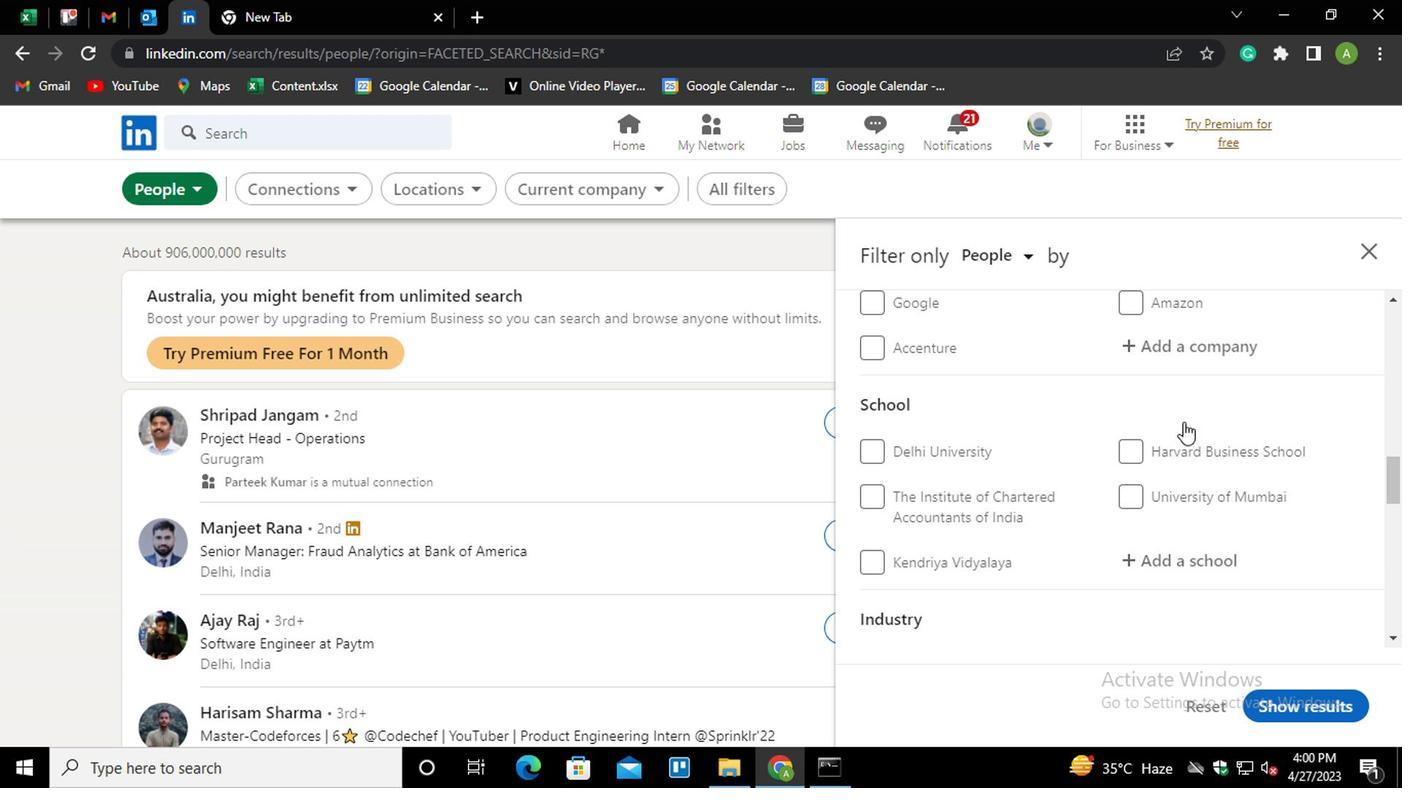 
Action: Mouse scrolled (1181, 419) with delta (0, -1)
Screenshot: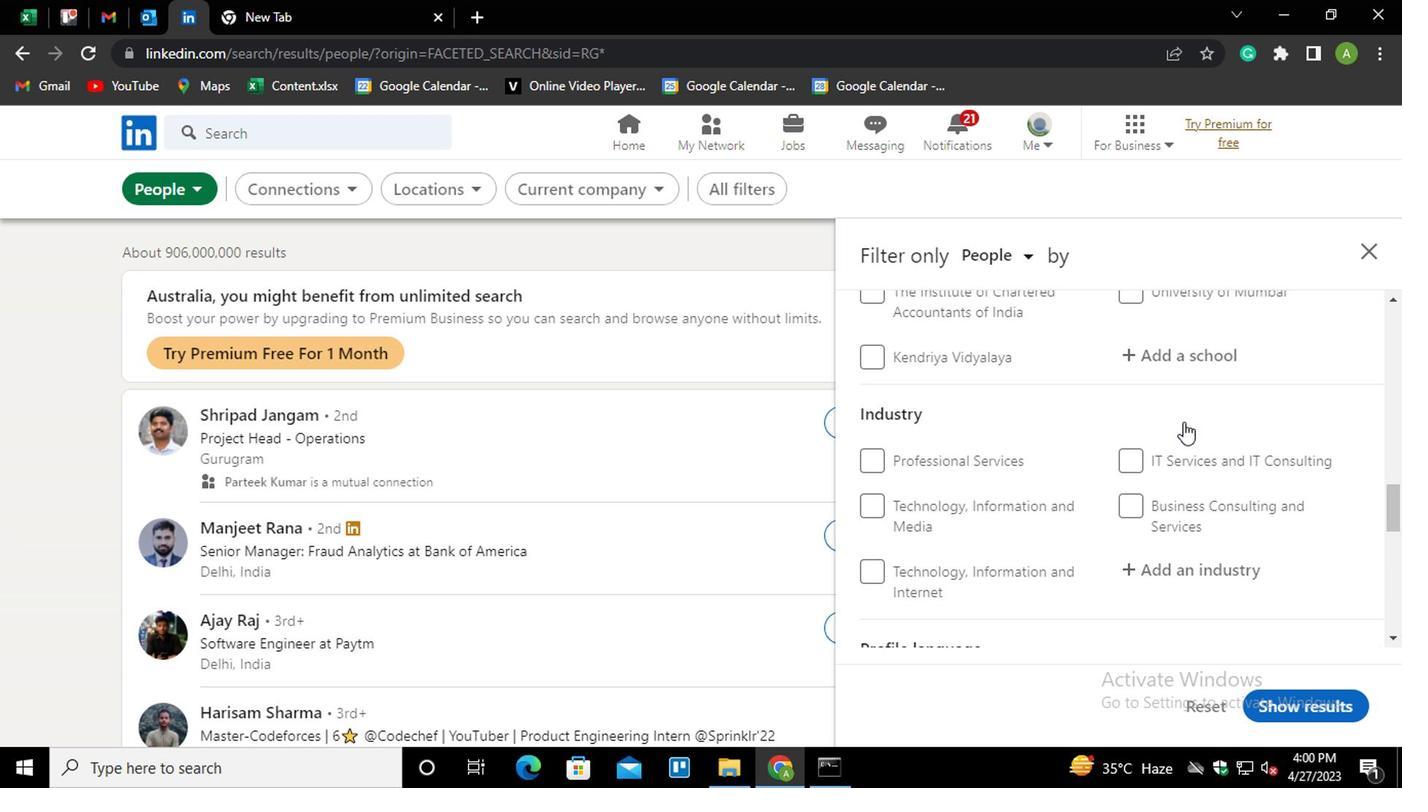 
Action: Mouse scrolled (1181, 419) with delta (0, -1)
Screenshot: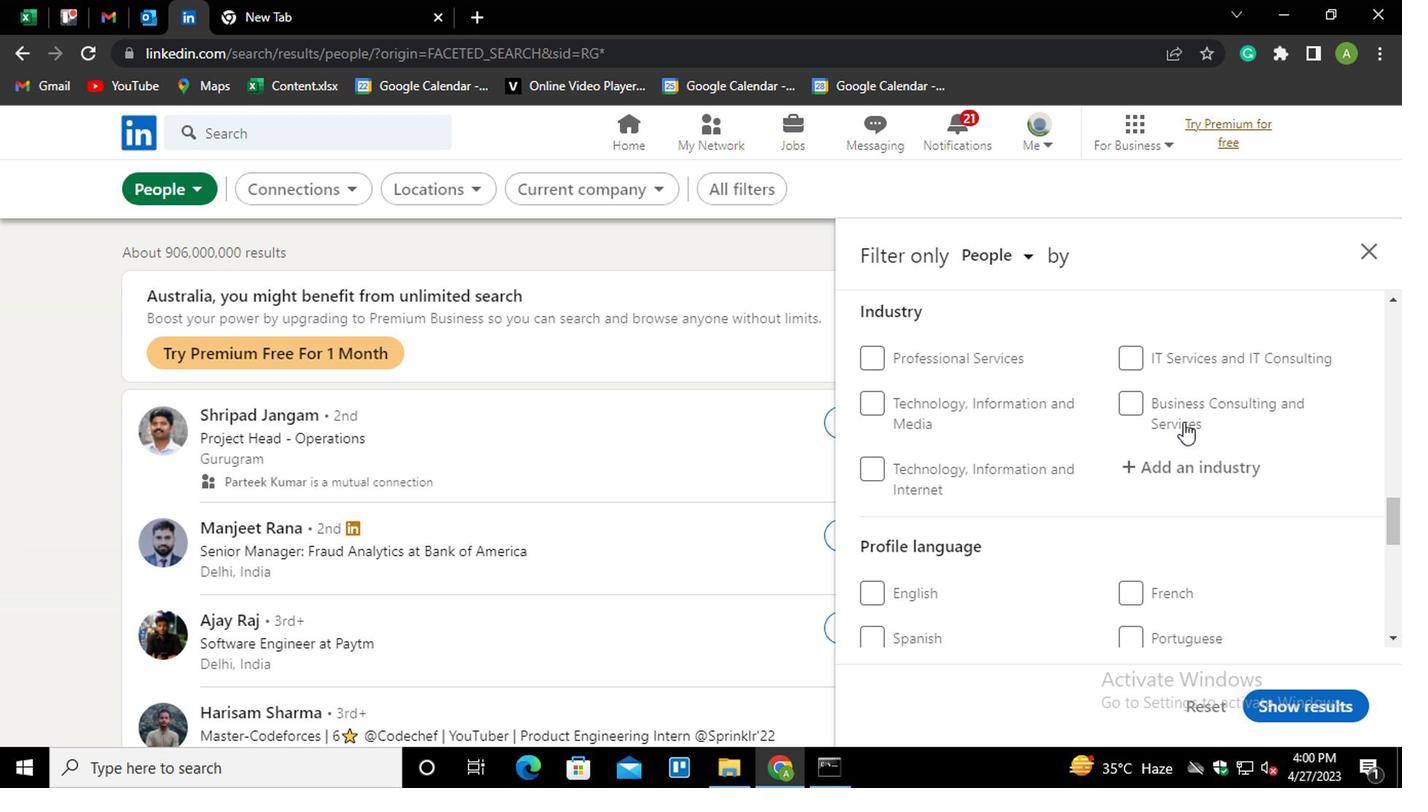 
Action: Mouse moved to (874, 526)
Screenshot: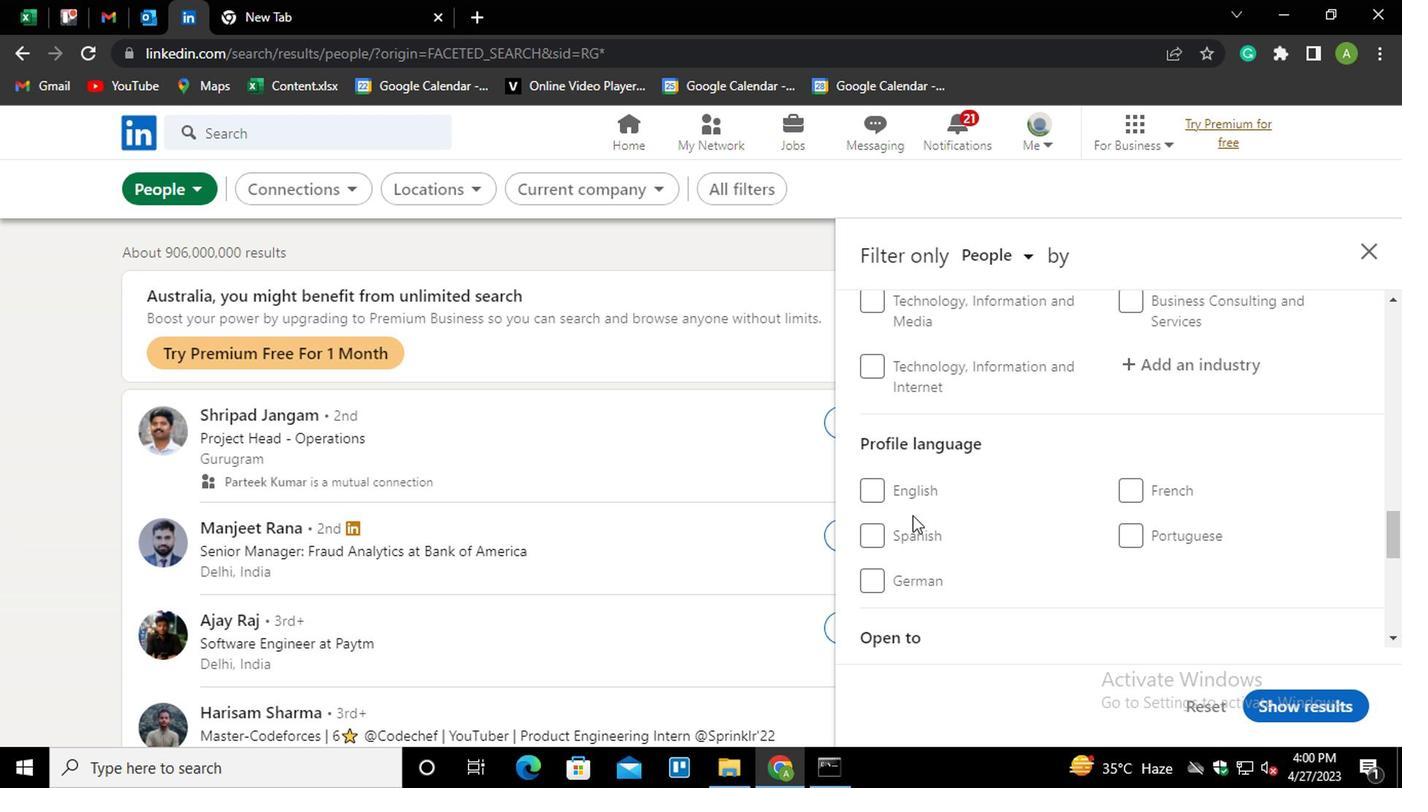 
Action: Mouse pressed left at (874, 526)
Screenshot: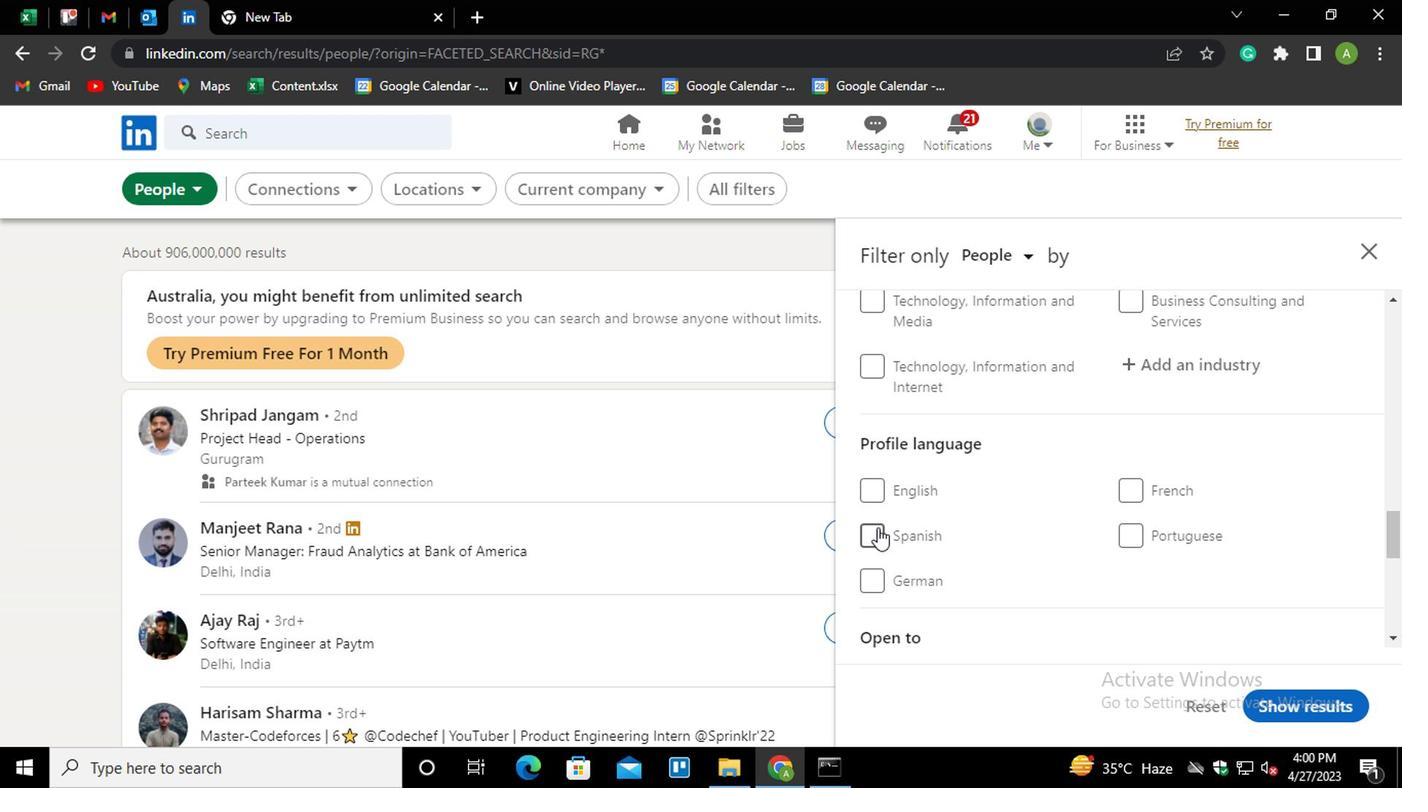 
Action: Mouse moved to (1179, 560)
Screenshot: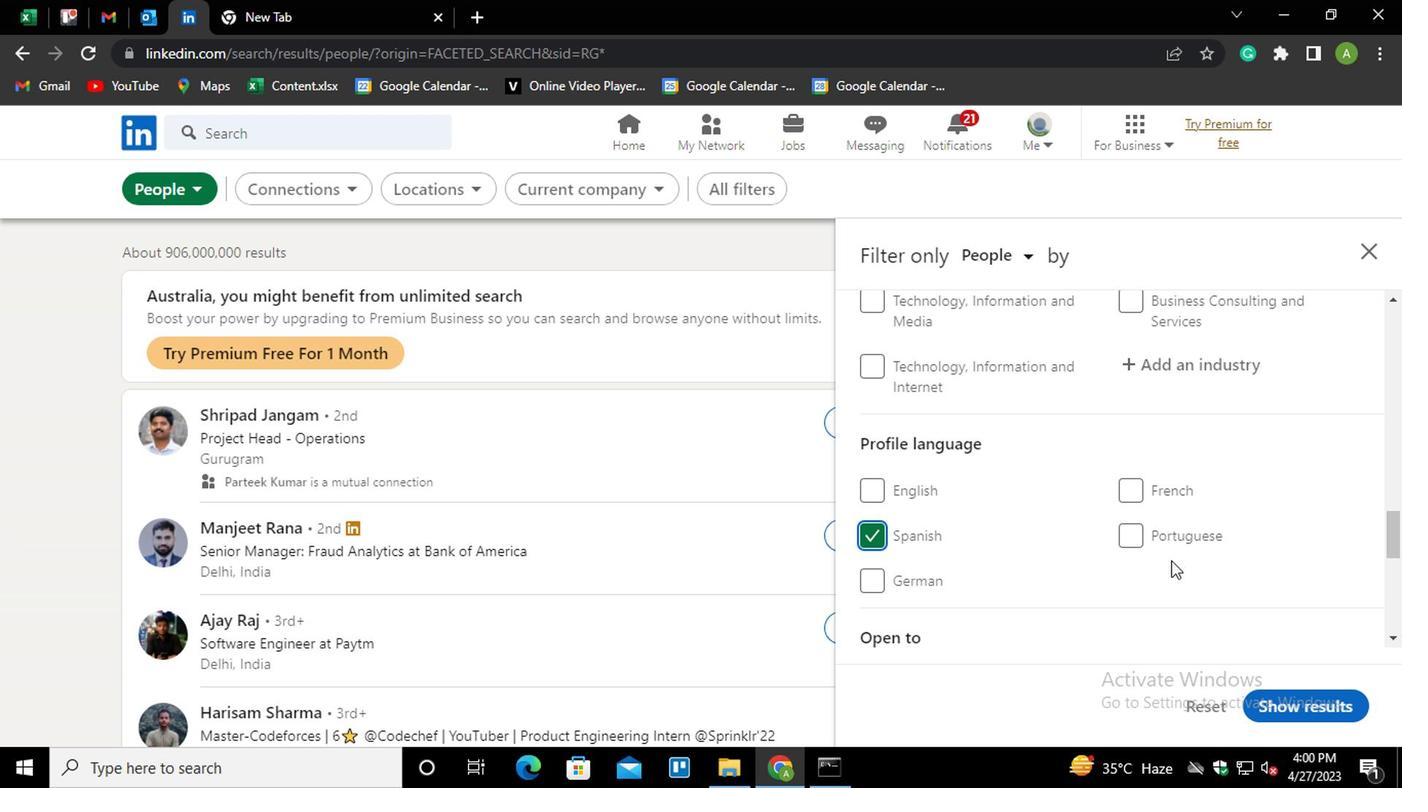 
Action: Mouse scrolled (1179, 561) with delta (0, 0)
Screenshot: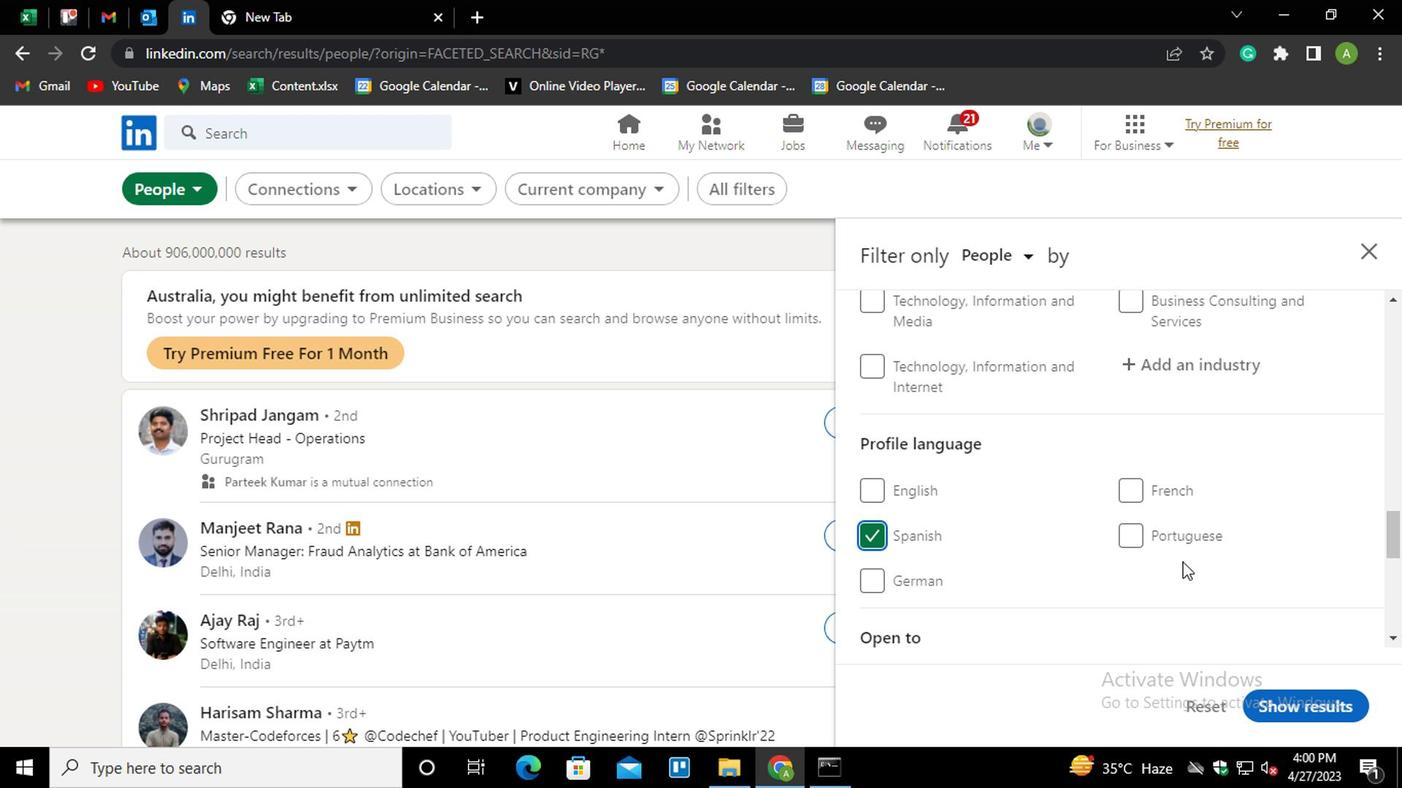
Action: Mouse scrolled (1179, 561) with delta (0, 0)
Screenshot: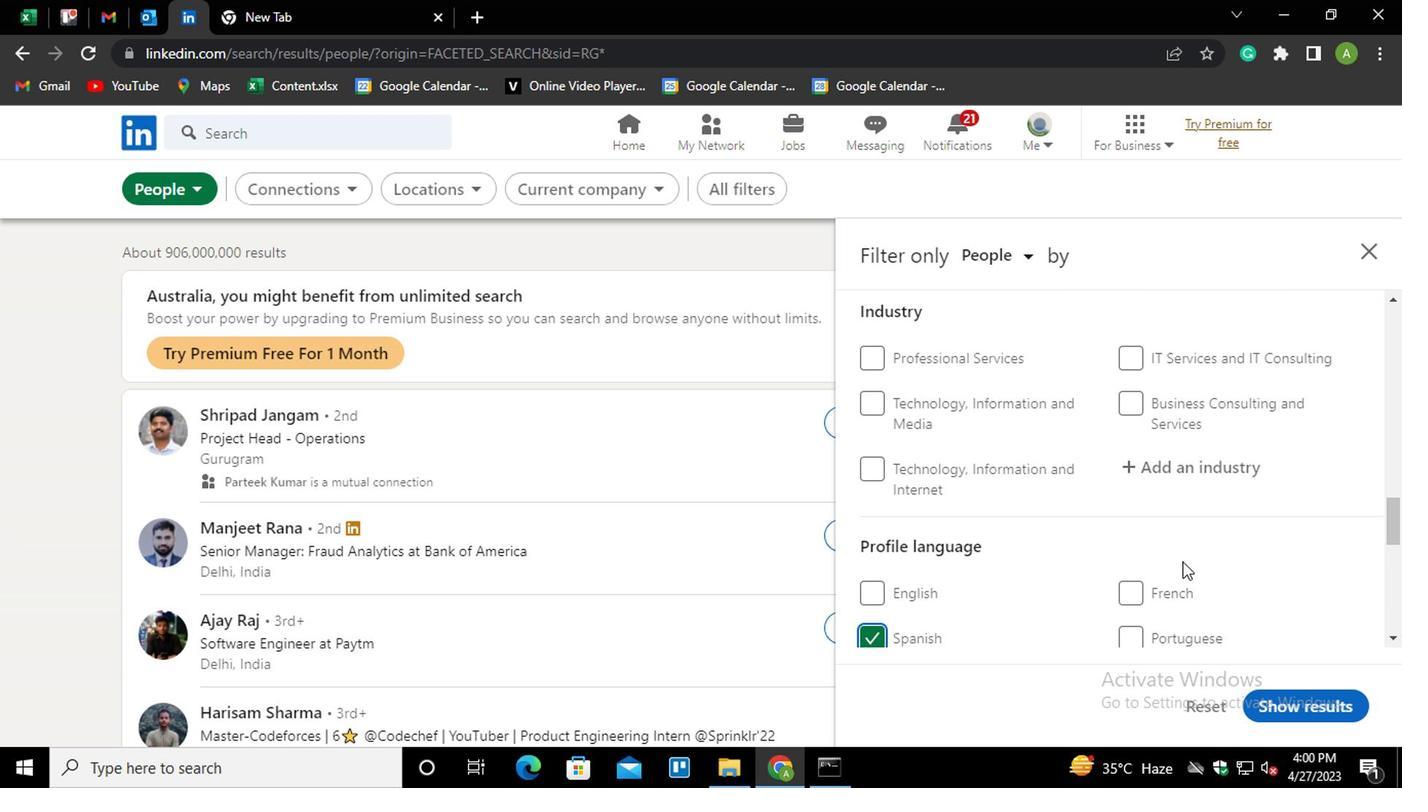 
Action: Mouse scrolled (1179, 561) with delta (0, 0)
Screenshot: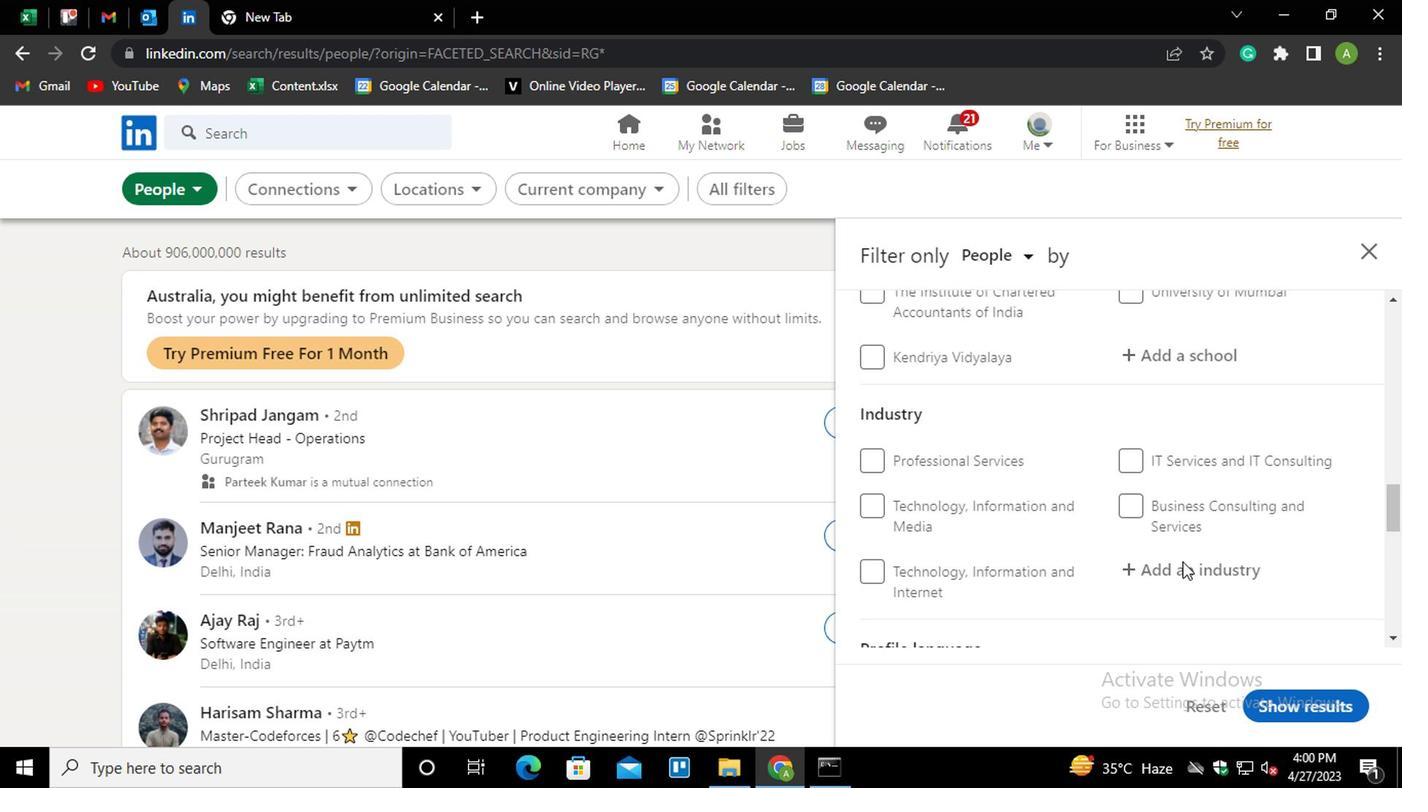 
Action: Mouse scrolled (1179, 561) with delta (0, 0)
Screenshot: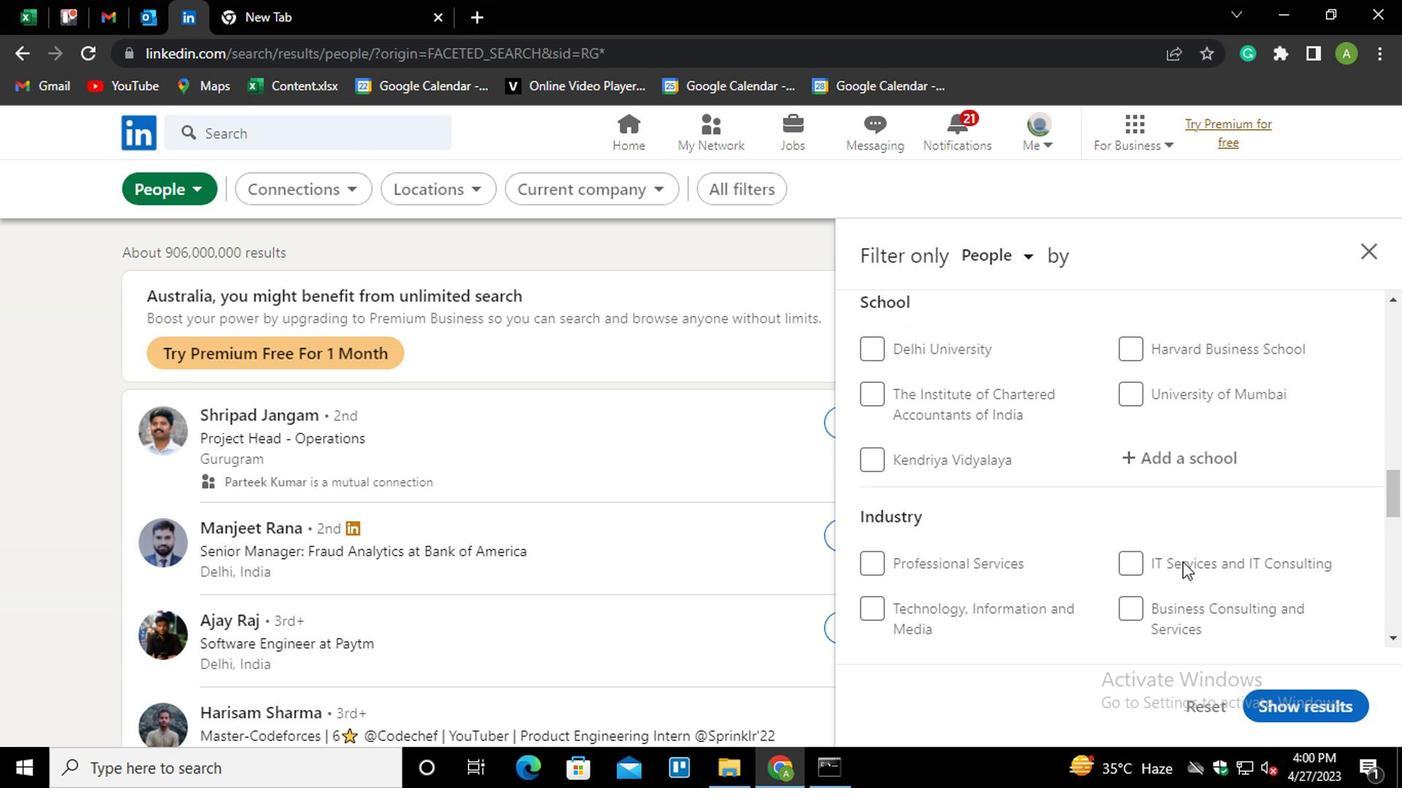 
Action: Mouse scrolled (1179, 561) with delta (0, 0)
Screenshot: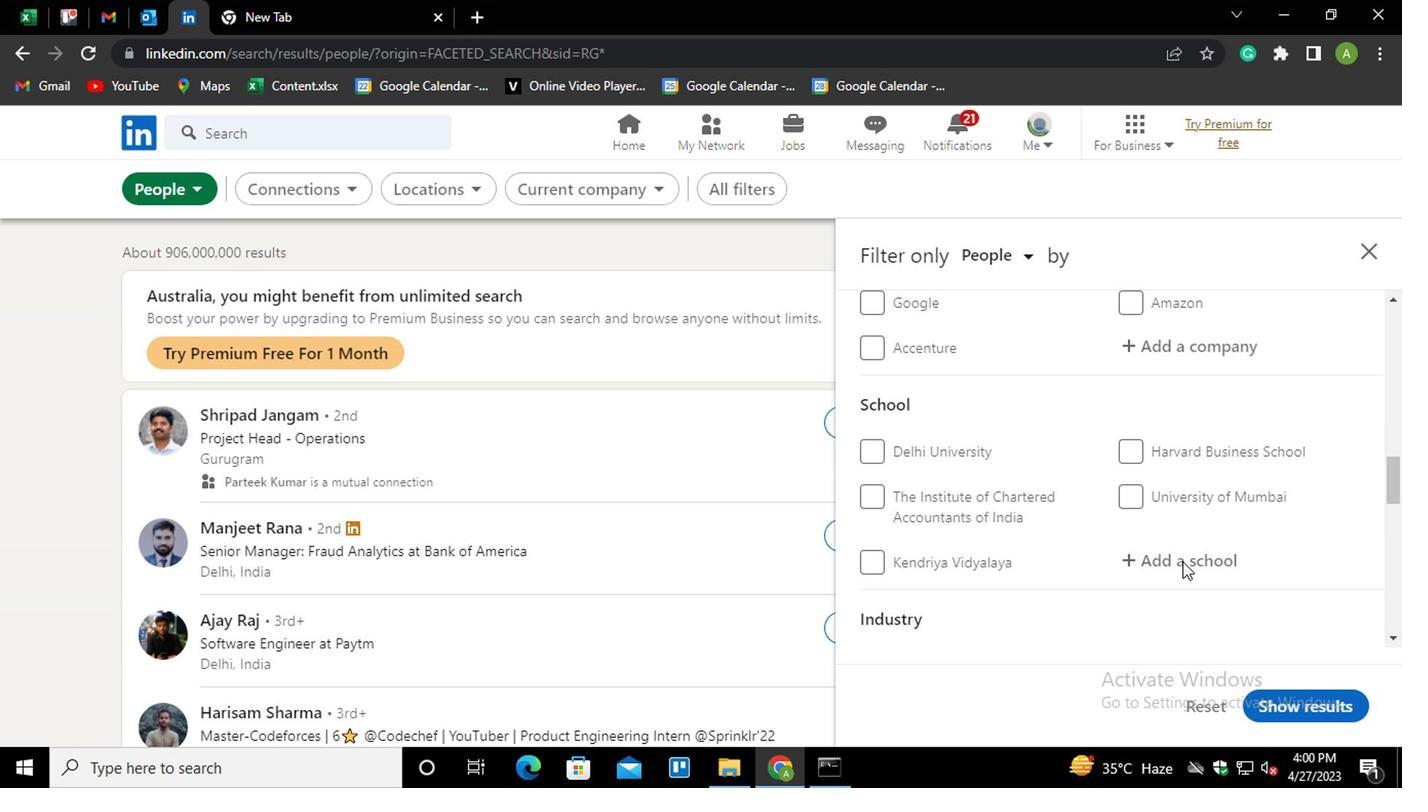 
Action: Mouse scrolled (1179, 561) with delta (0, 0)
Screenshot: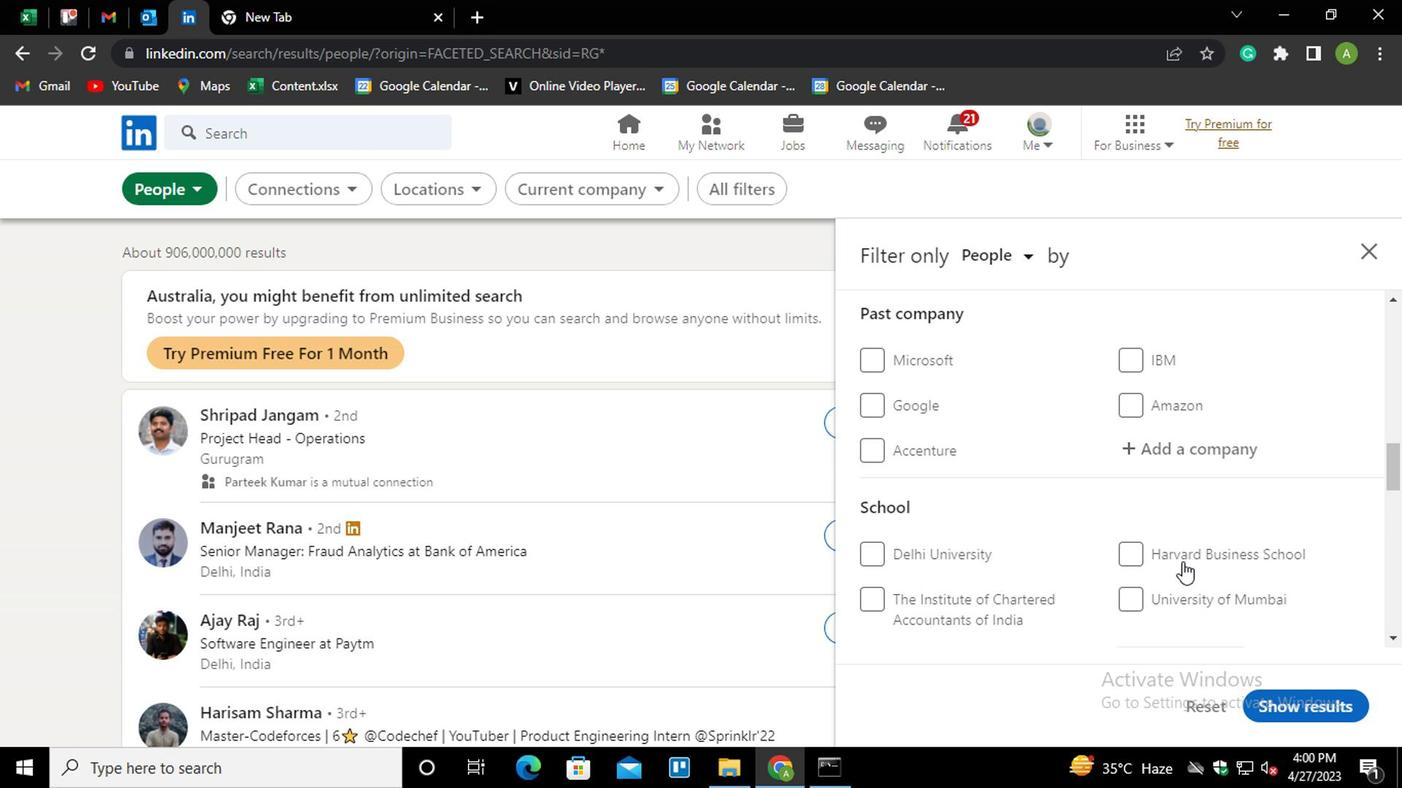 
Action: Mouse scrolled (1179, 561) with delta (0, 0)
Screenshot: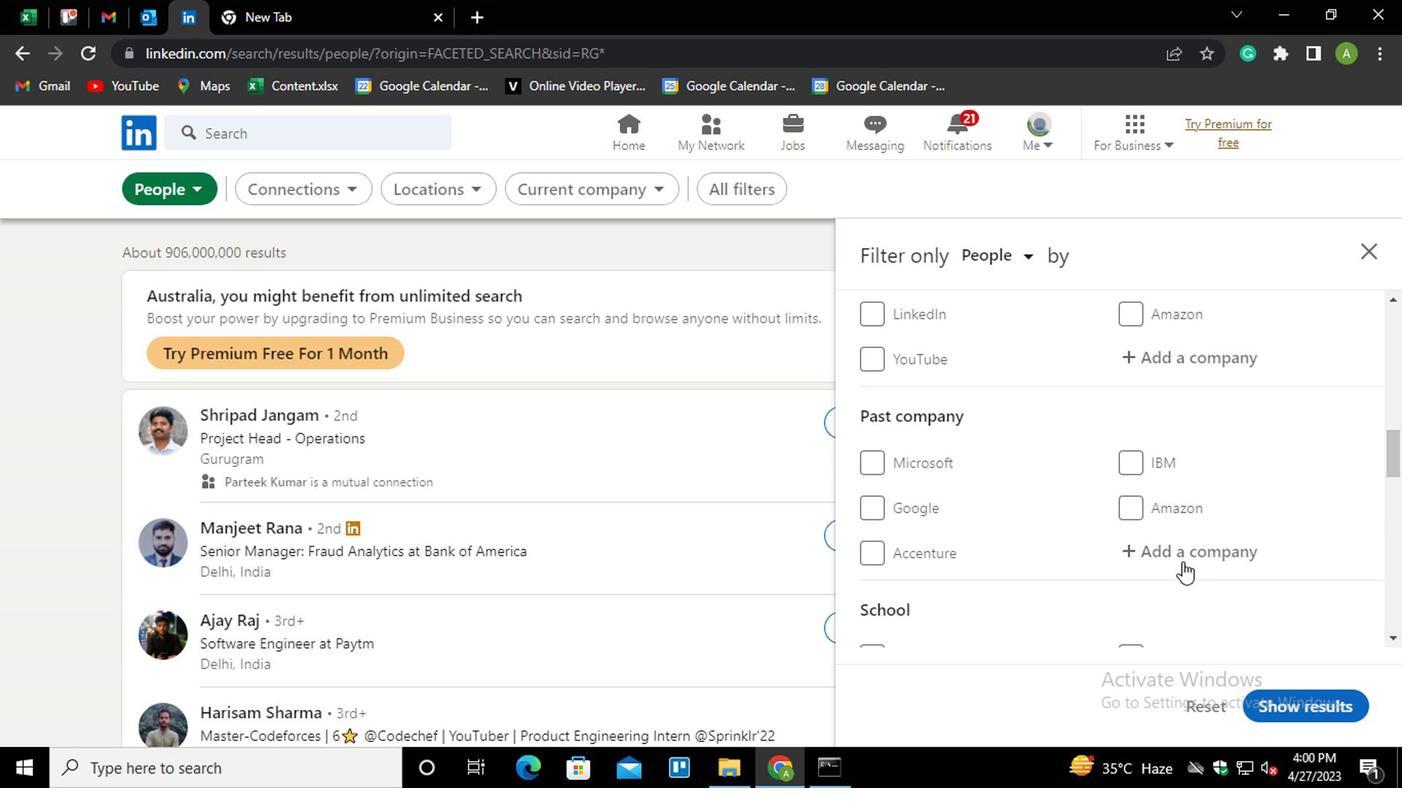 
Action: Mouse scrolled (1179, 561) with delta (0, 0)
Screenshot: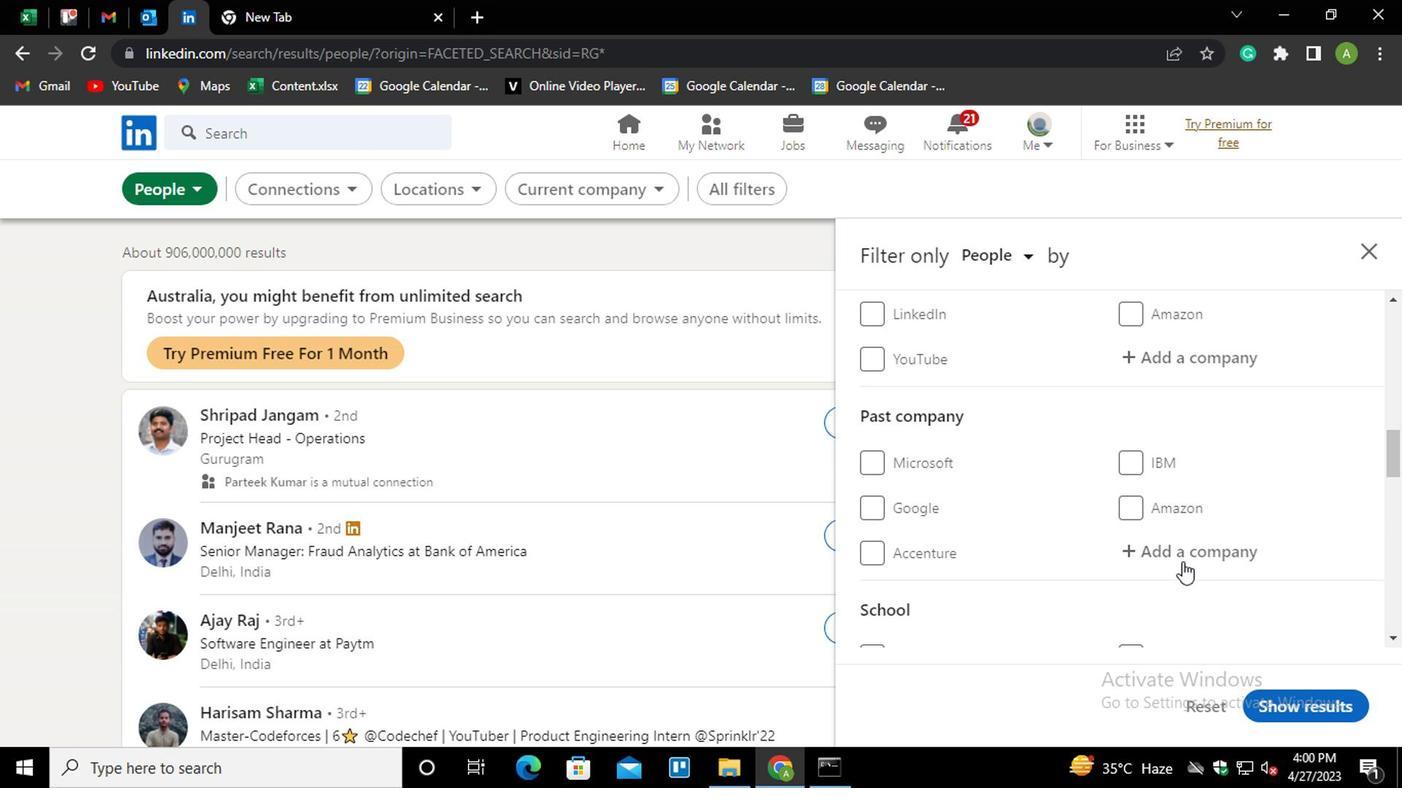 
Action: Mouse pressed left at (1179, 560)
Screenshot: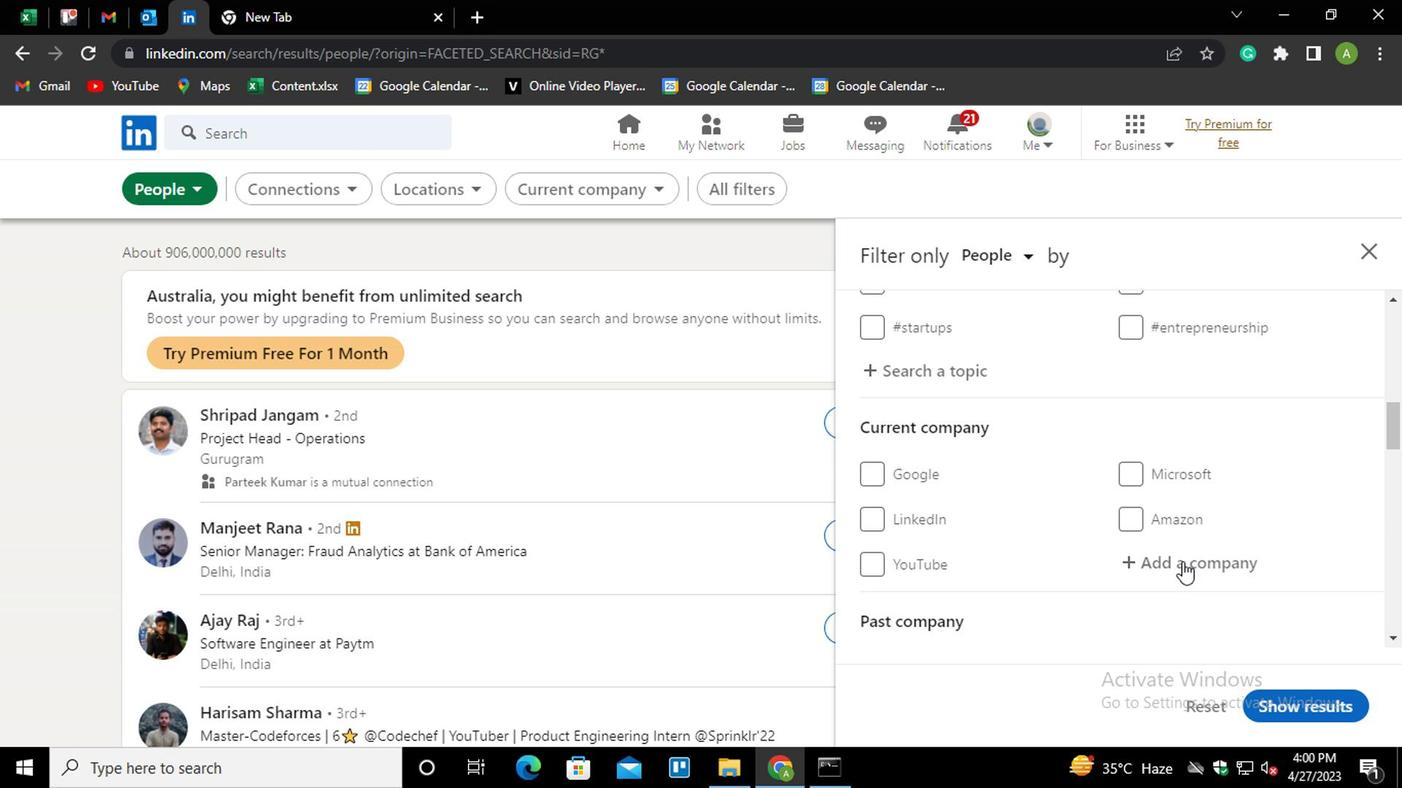 
Action: Key pressed <Key.shift><Key.shift>THE<Key.space>KNKO<Key.backspace><Key.backspace>OT
Screenshot: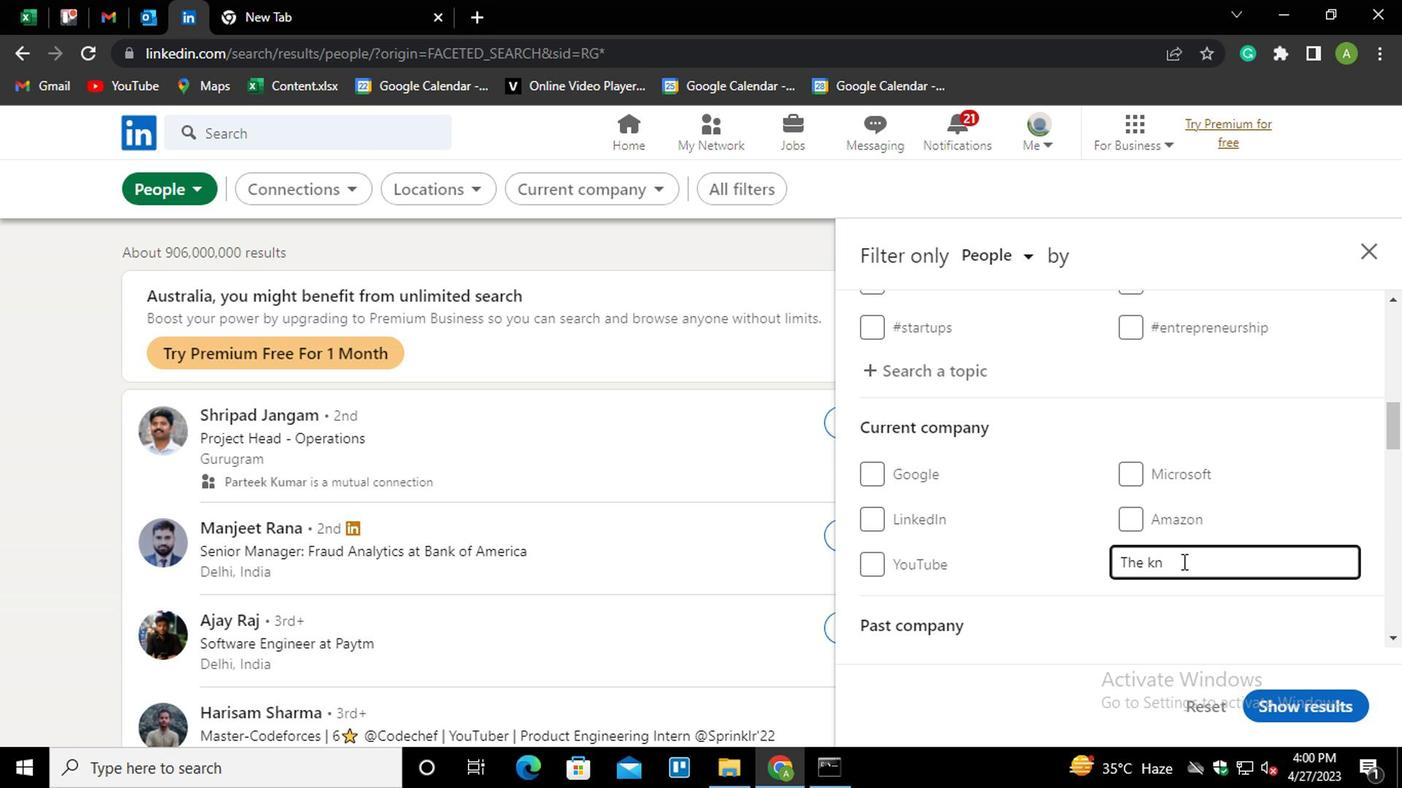 
Action: Mouse scrolled (1179, 560) with delta (0, 0)
Screenshot: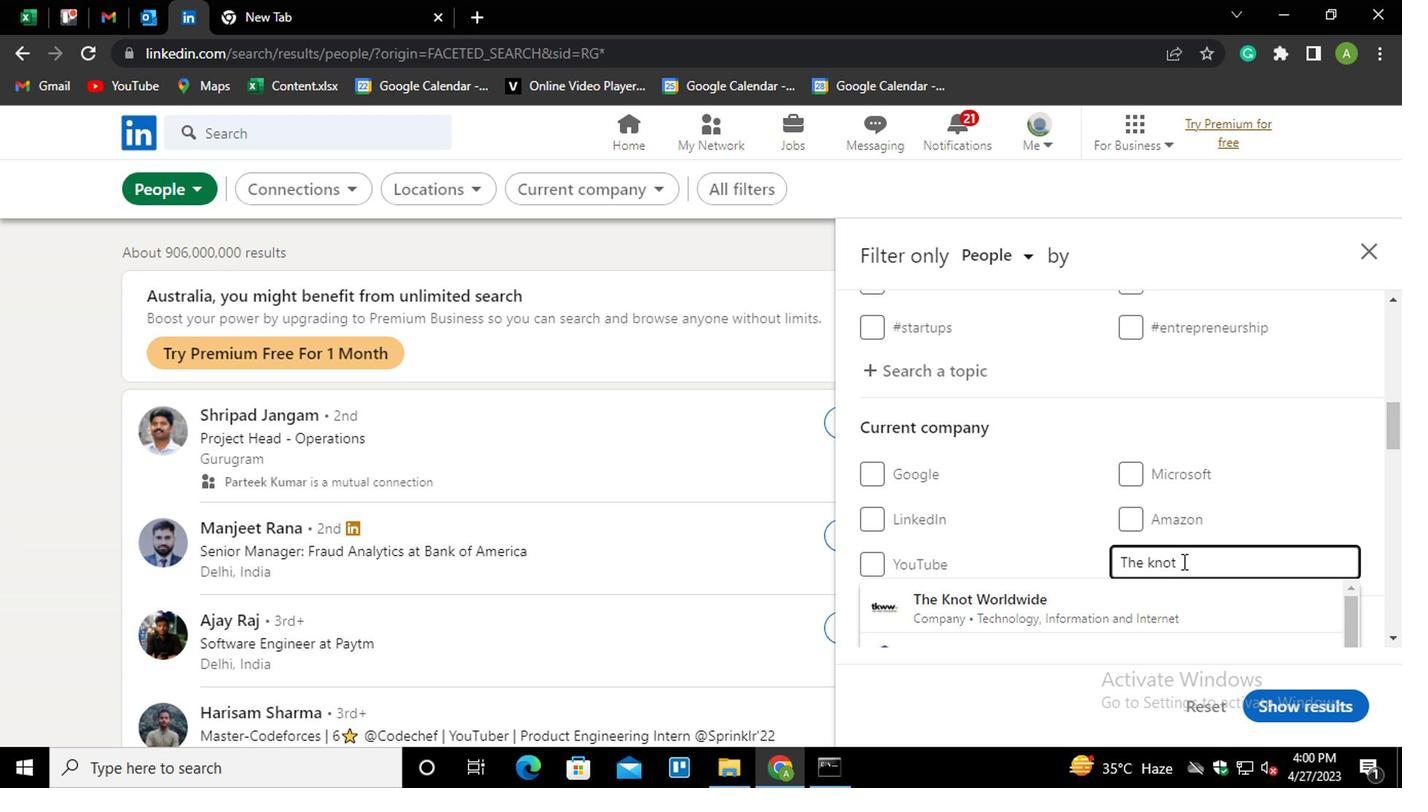 
Action: Mouse moved to (1059, 504)
Screenshot: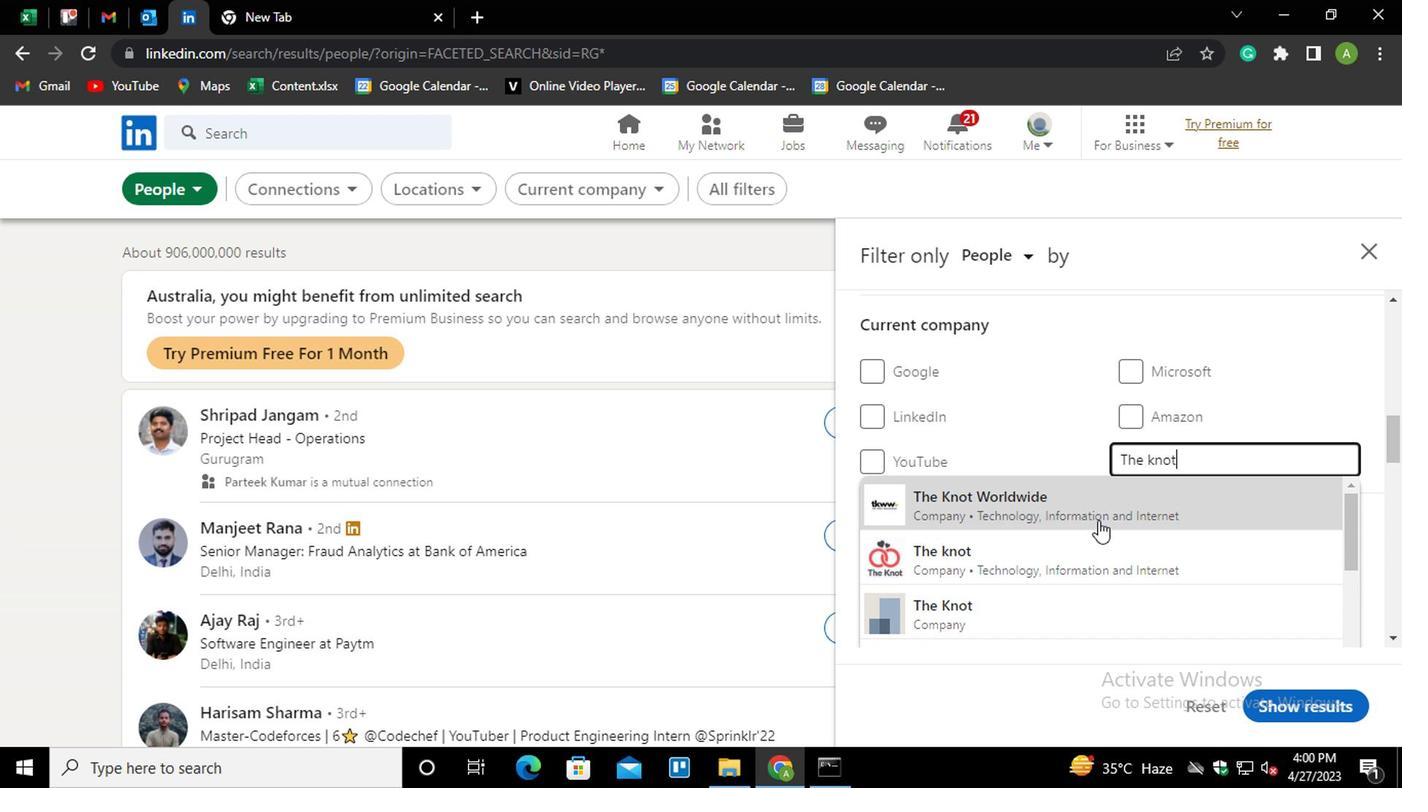 
Action: Mouse pressed left at (1059, 504)
Screenshot: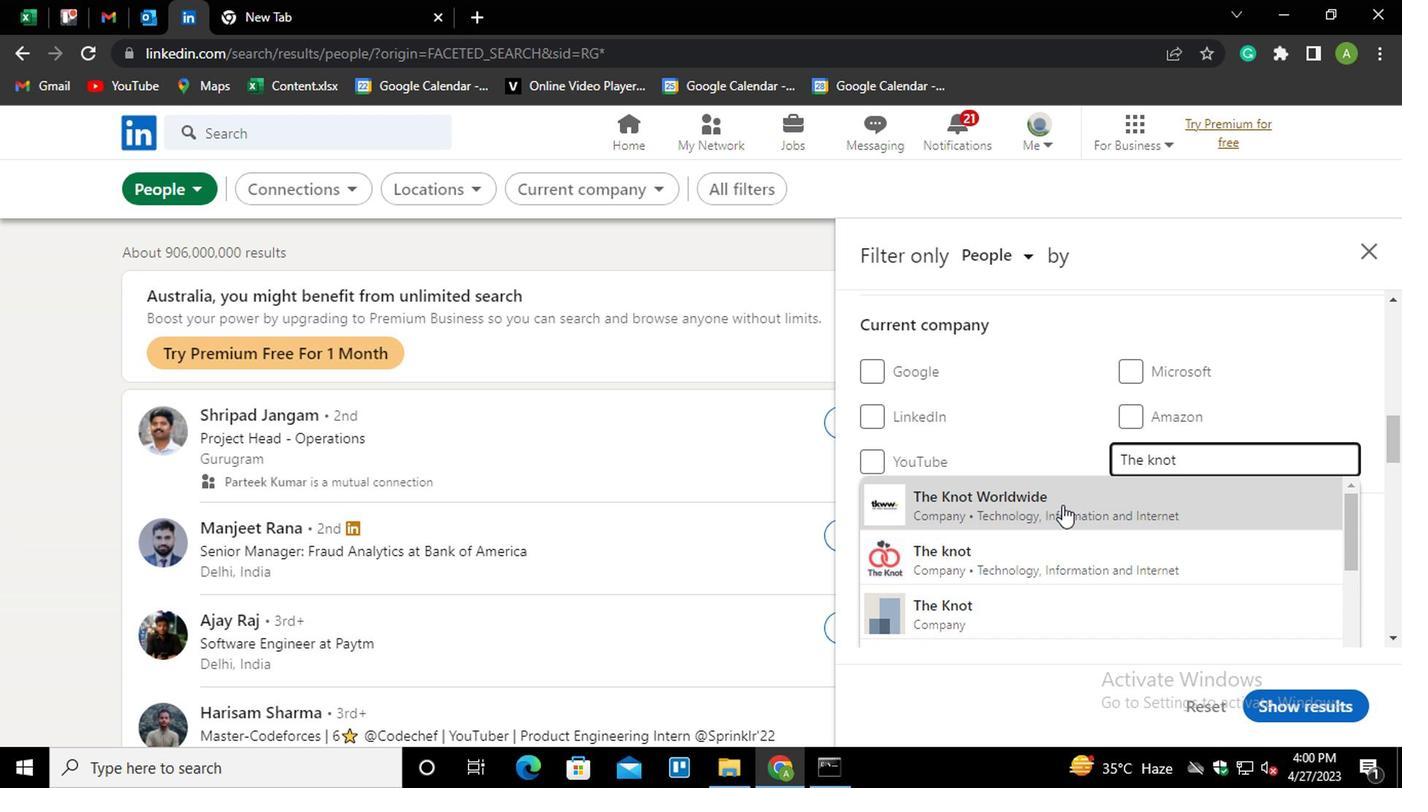 
Action: Mouse moved to (1103, 489)
Screenshot: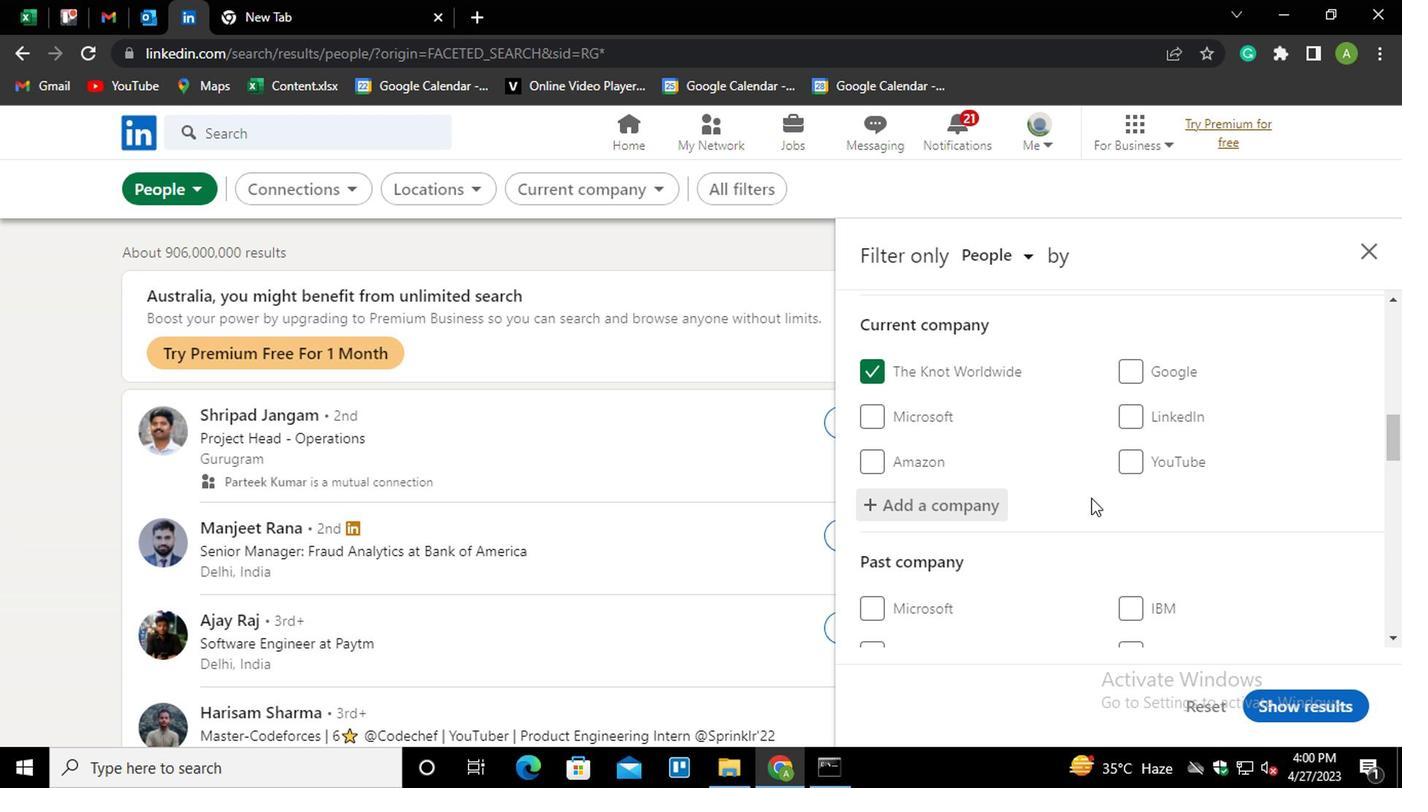 
Action: Mouse scrolled (1103, 488) with delta (0, 0)
Screenshot: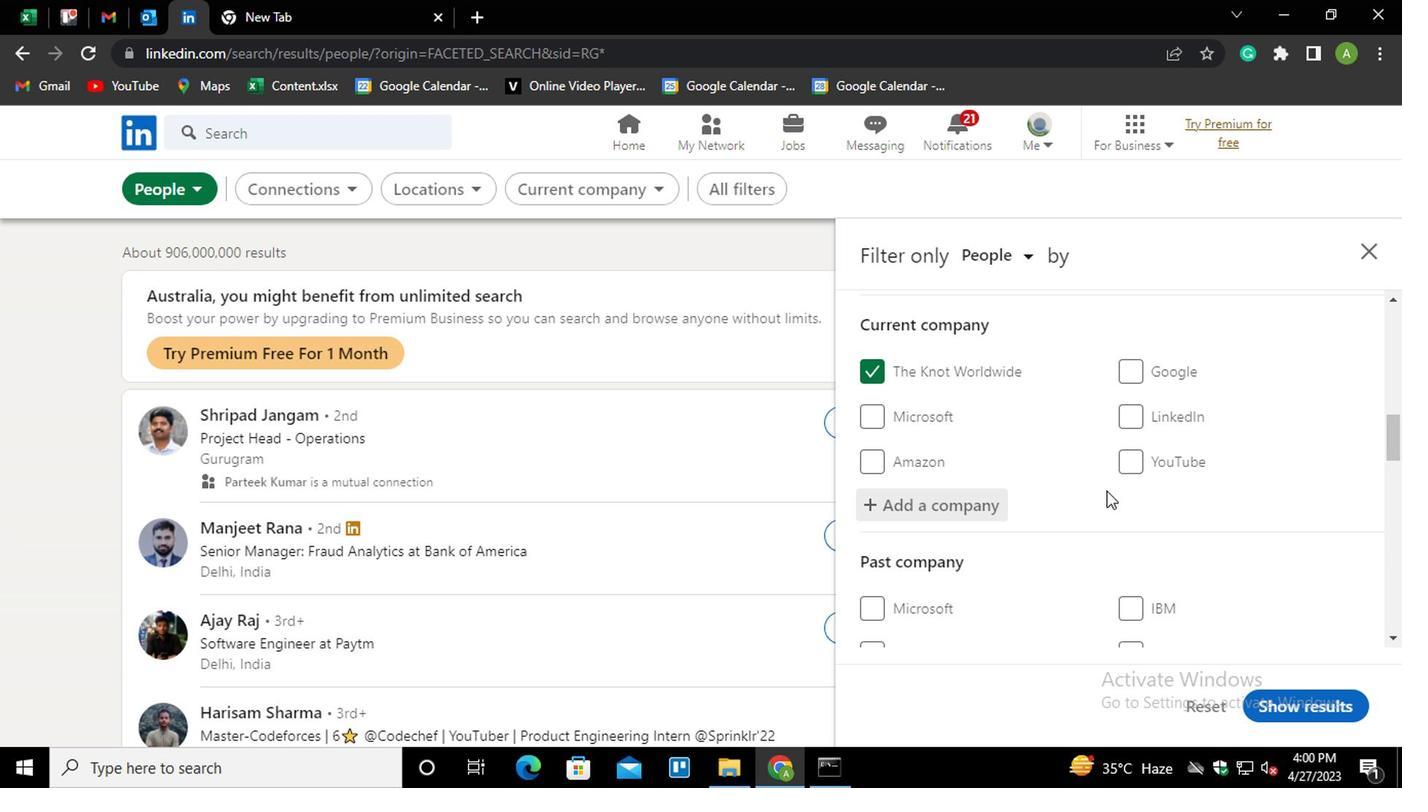 
Action: Mouse scrolled (1103, 488) with delta (0, 0)
Screenshot: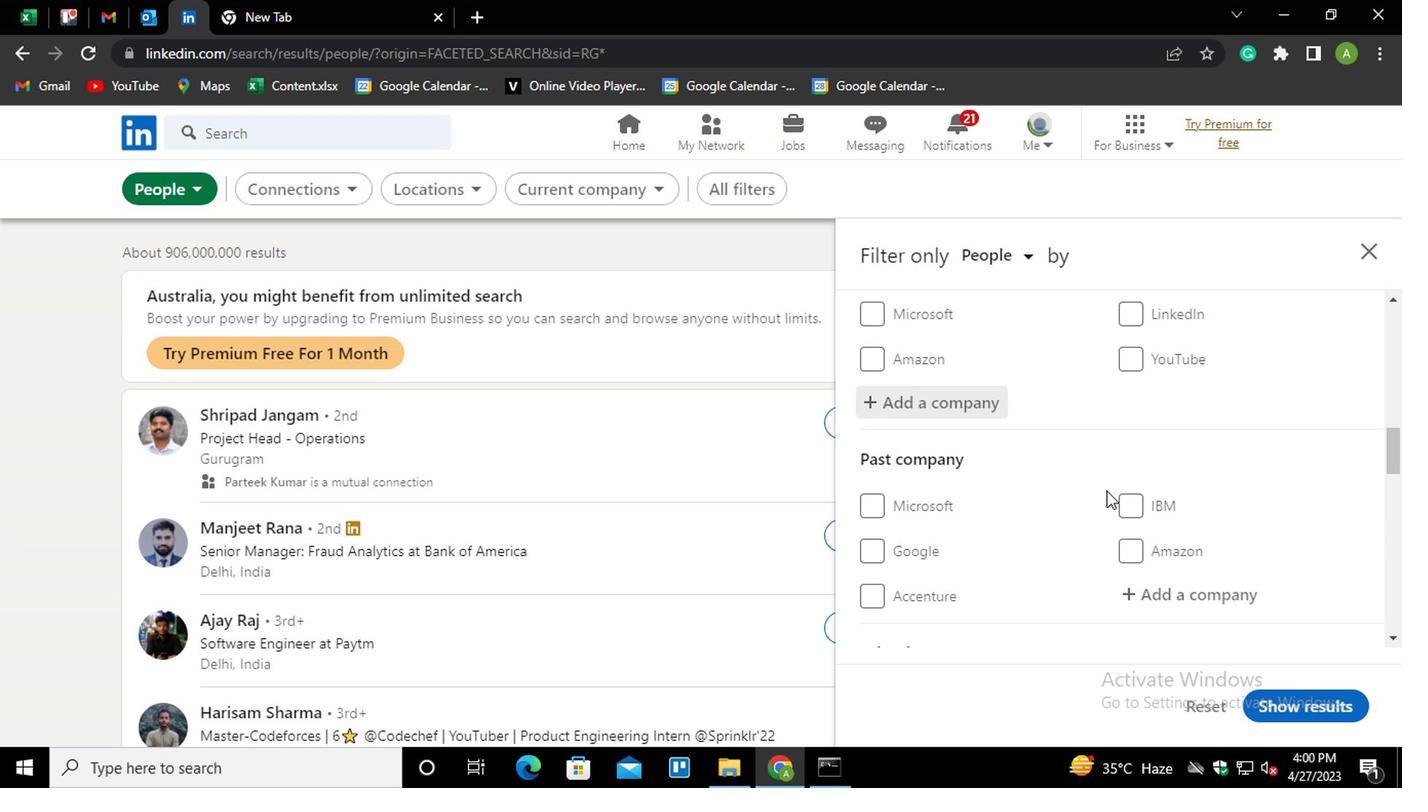 
Action: Mouse scrolled (1103, 488) with delta (0, 0)
Screenshot: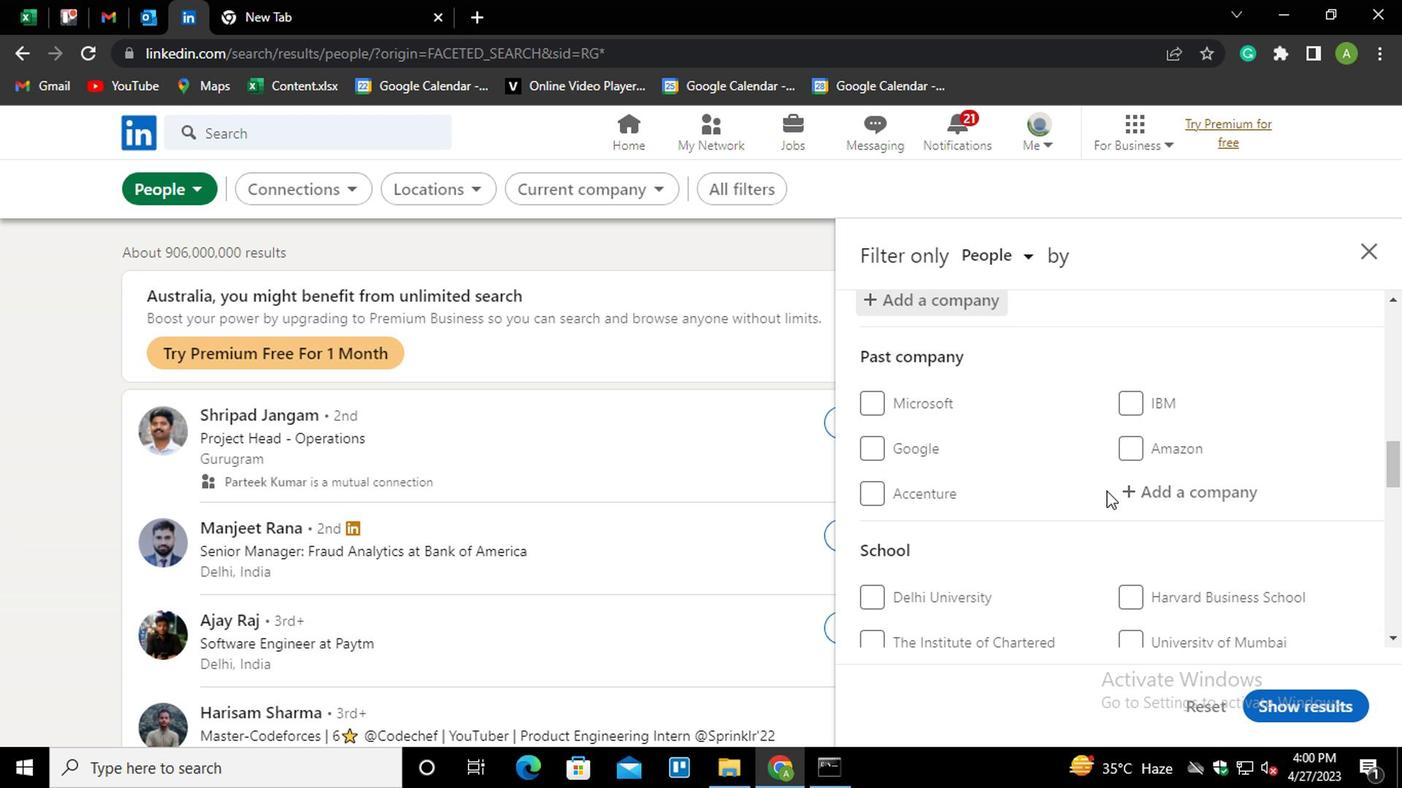 
Action: Mouse scrolled (1103, 488) with delta (0, 0)
Screenshot: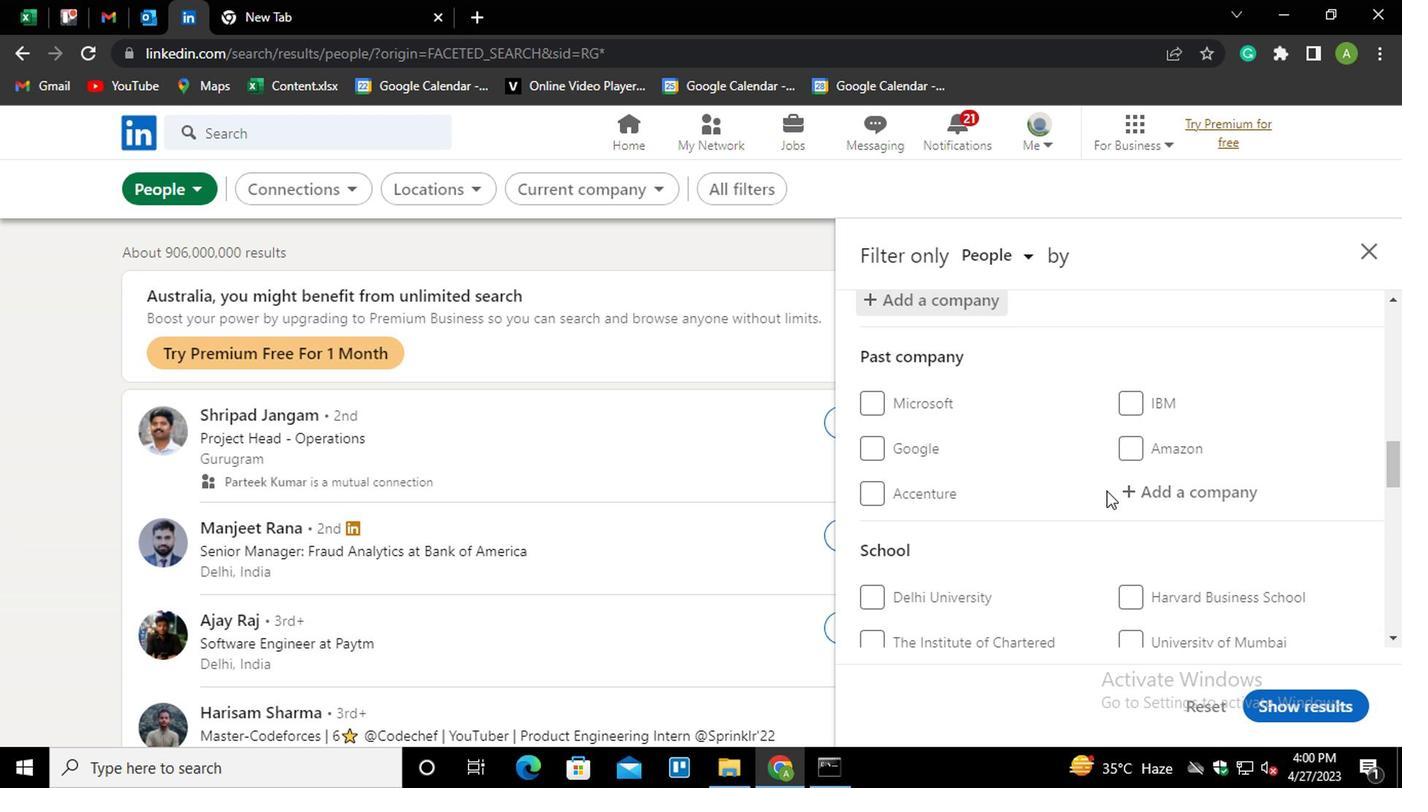 
Action: Mouse scrolled (1103, 488) with delta (0, 0)
Screenshot: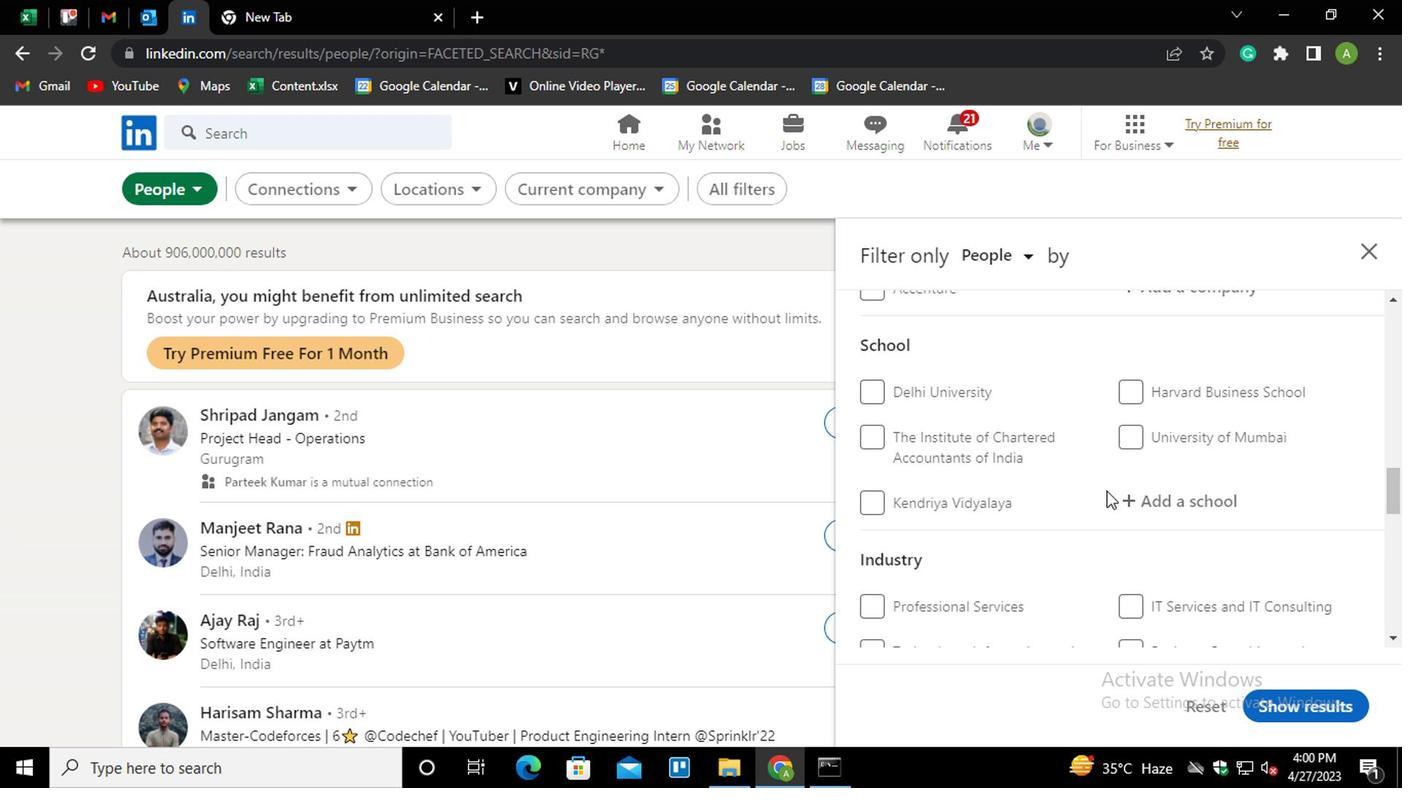 
Action: Mouse moved to (1153, 376)
Screenshot: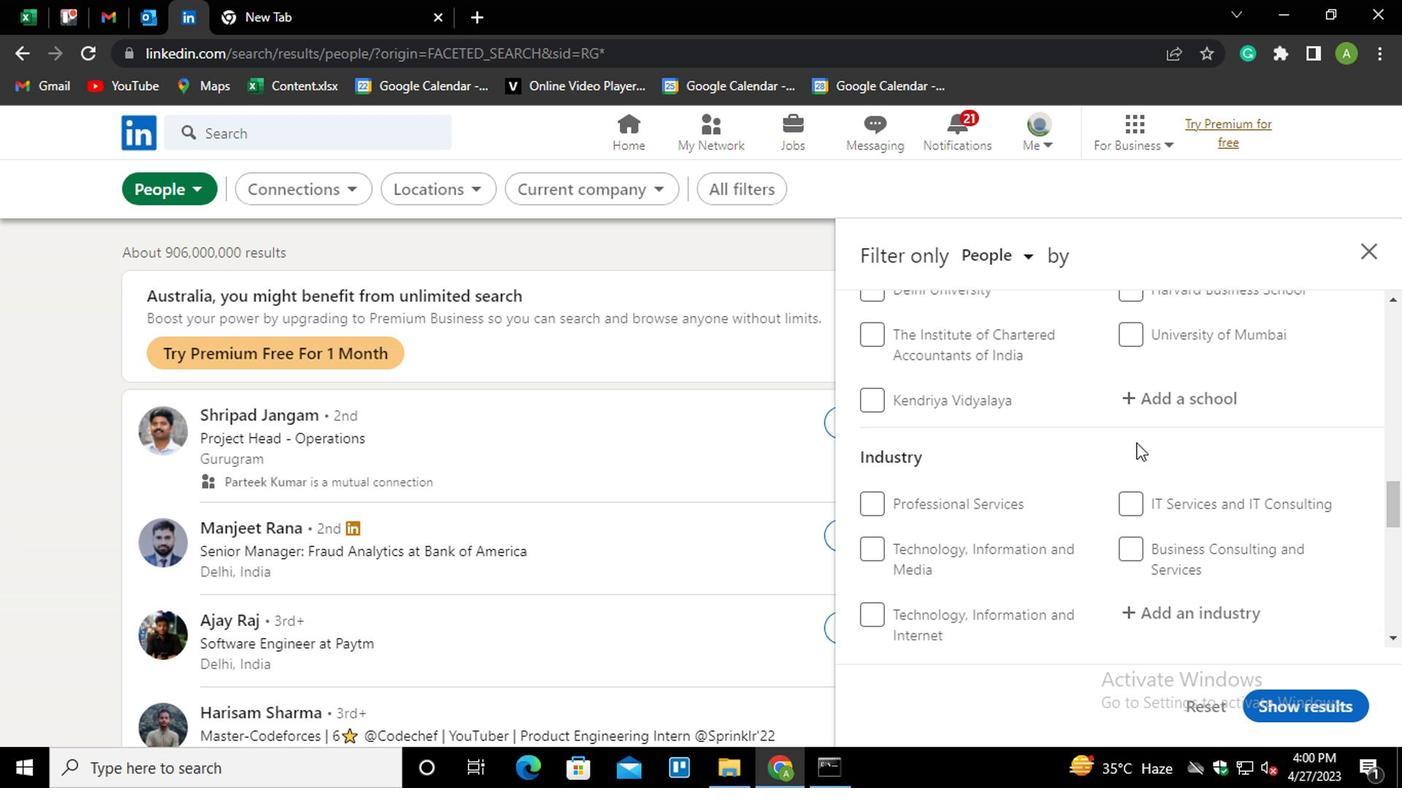 
Action: Mouse pressed left at (1153, 376)
Screenshot: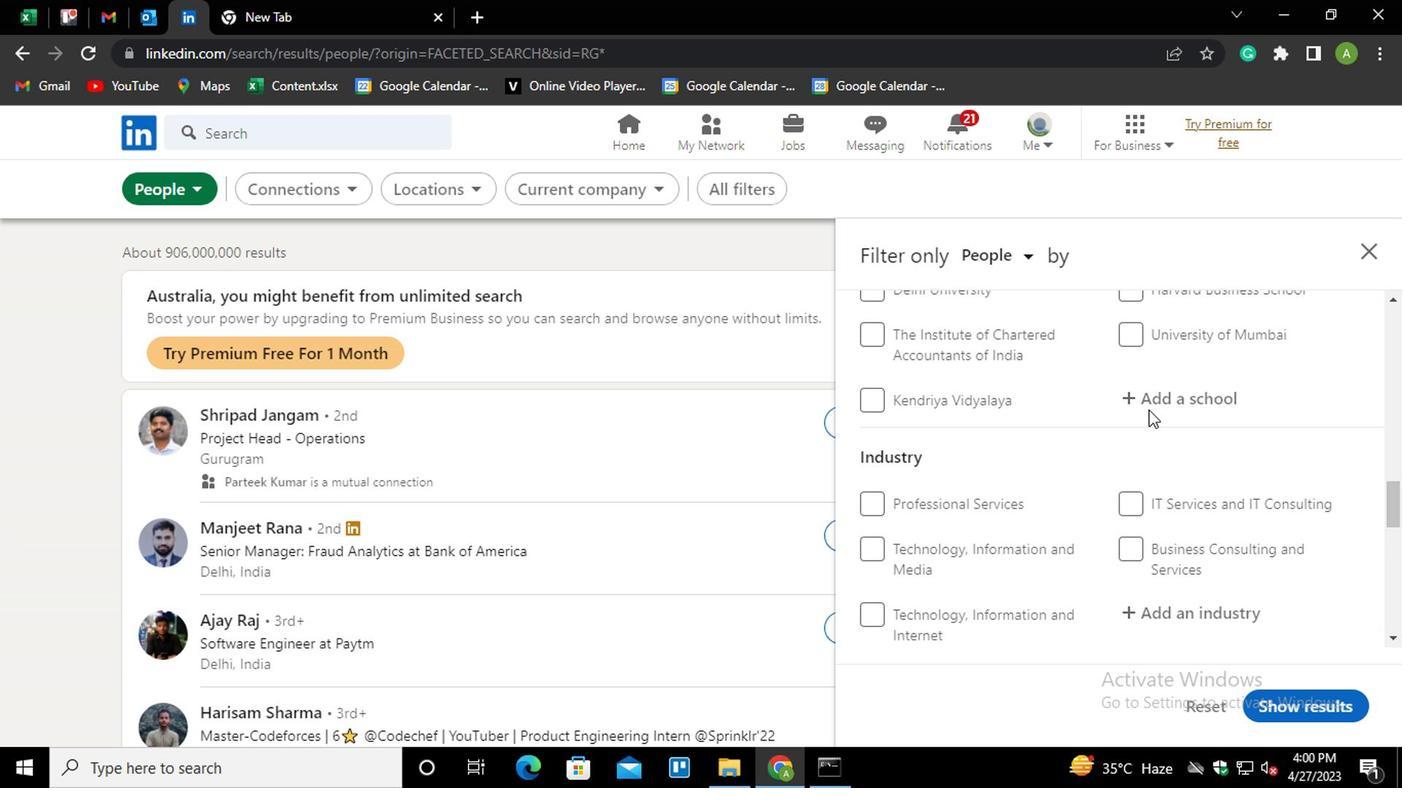 
Action: Mouse moved to (1153, 392)
Screenshot: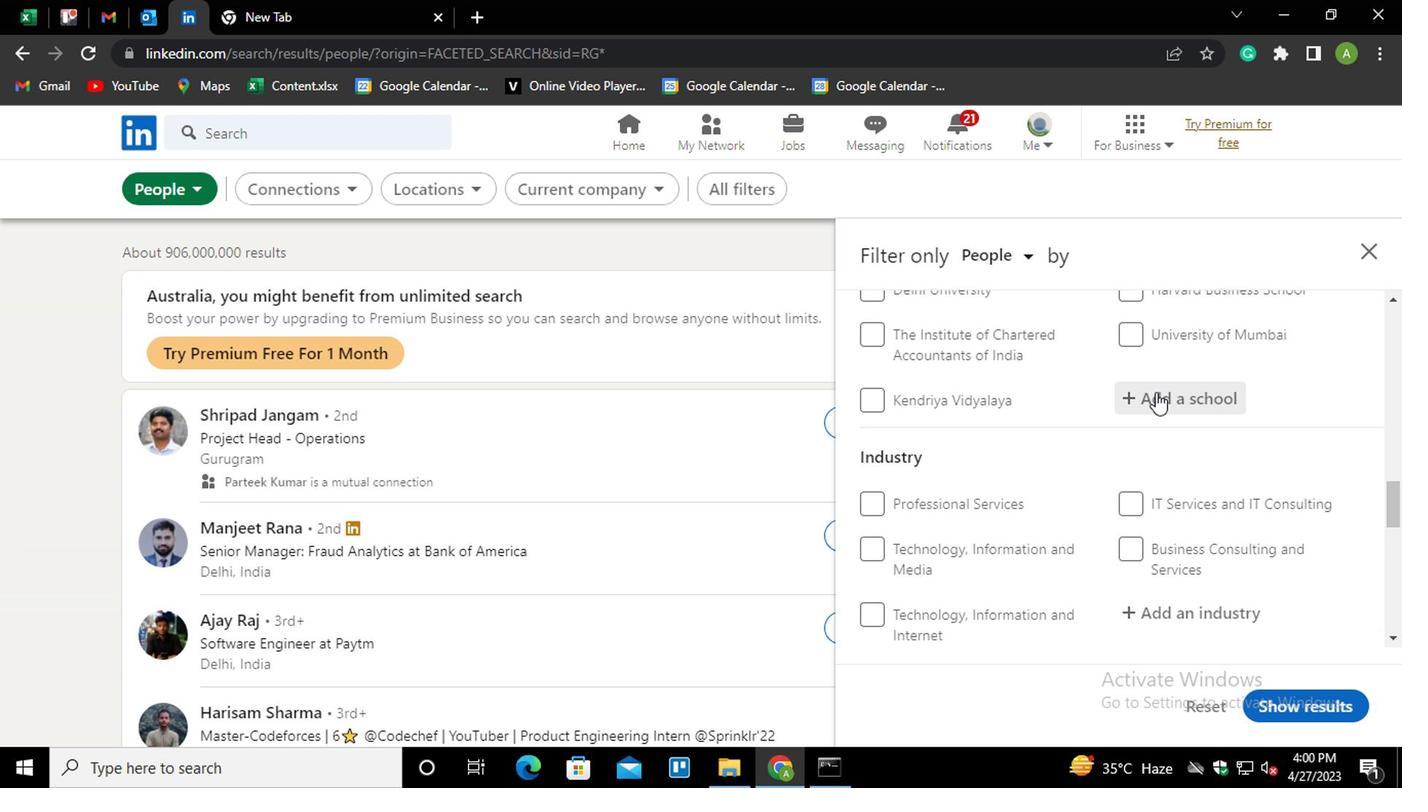 
Action: Mouse pressed left at (1153, 392)
Screenshot: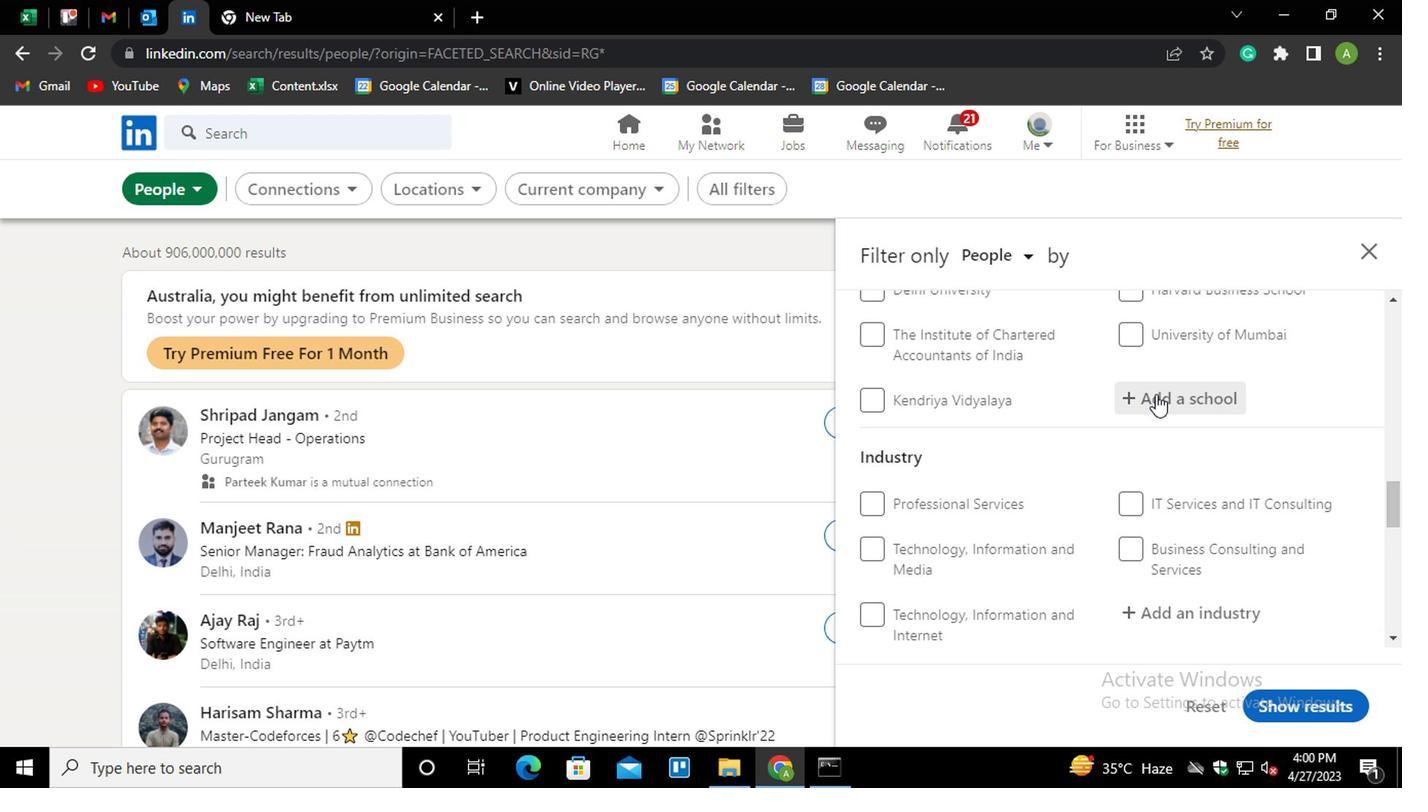 
Action: Key pressed <Key.shift><Key.shift><Key.shift><Key.shift>IN<Key.backspace>NDIAN<Key.space><Key.shift>INSTITUTE<Key.space>OF<Key.space><Key.shift>MANAGEMENT<Key.space><Key.shift><Key.shift><Key.shift><Key.shift><Key.shift><Key.down><Key.down><Key.enter>
Screenshot: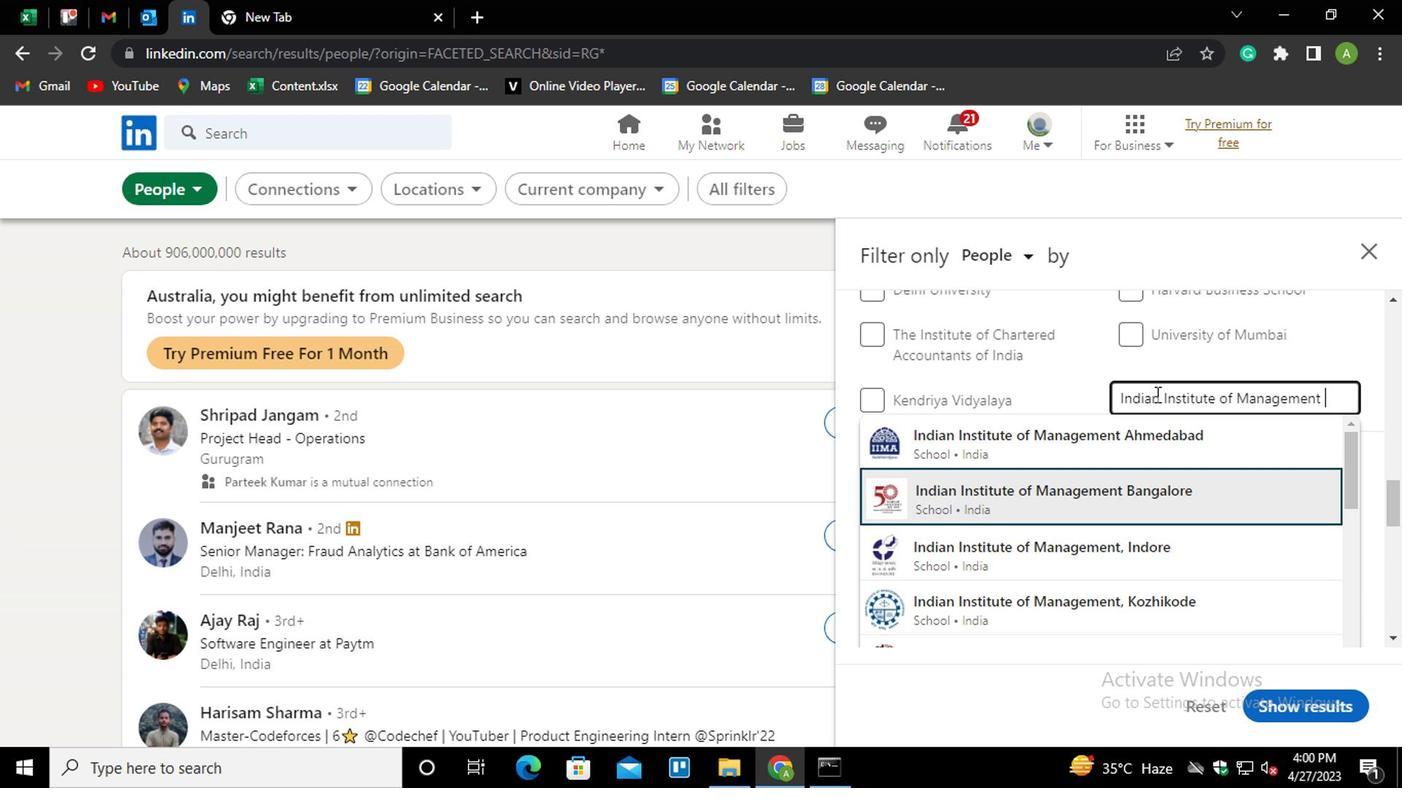 
Action: Mouse scrolled (1153, 391) with delta (0, 0)
Screenshot: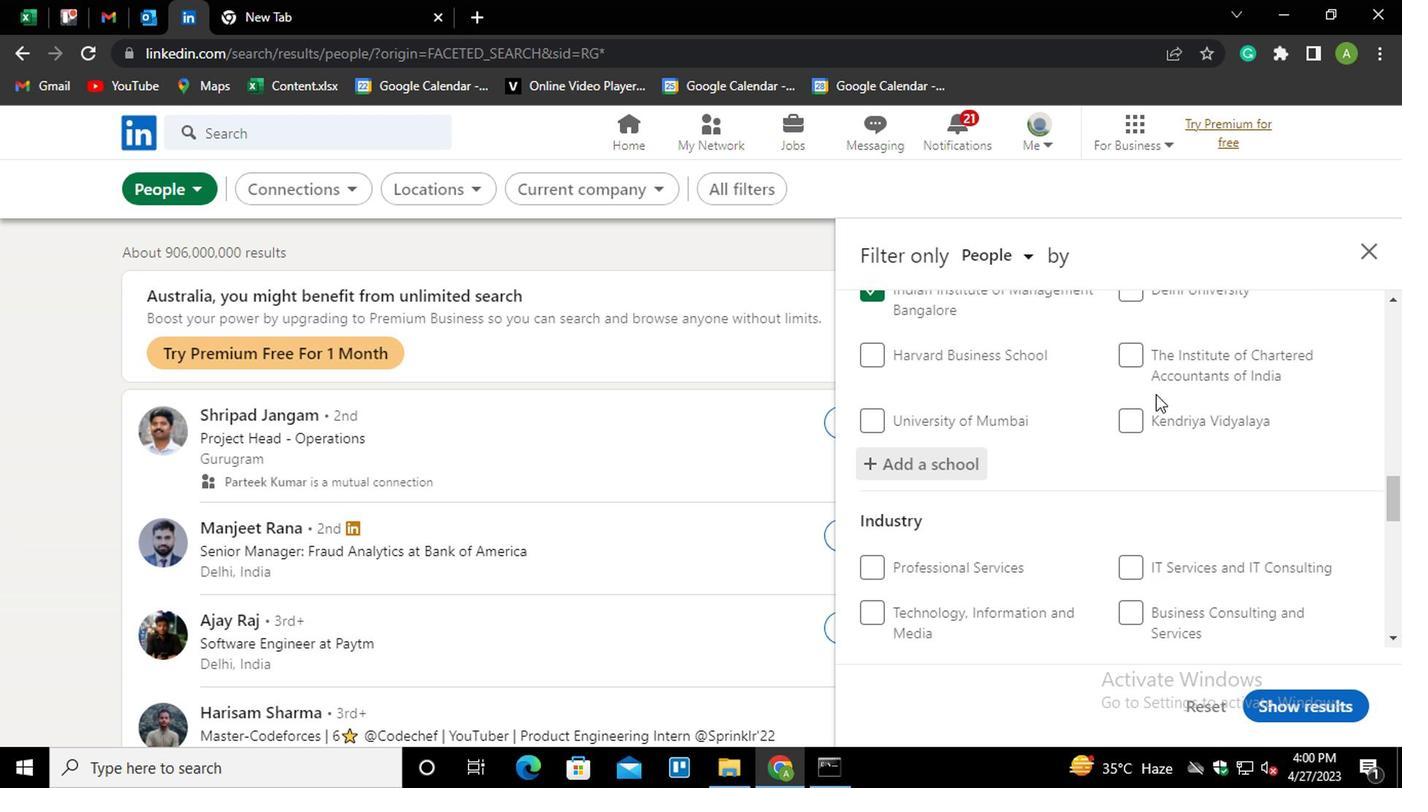 
Action: Mouse scrolled (1153, 391) with delta (0, 0)
Screenshot: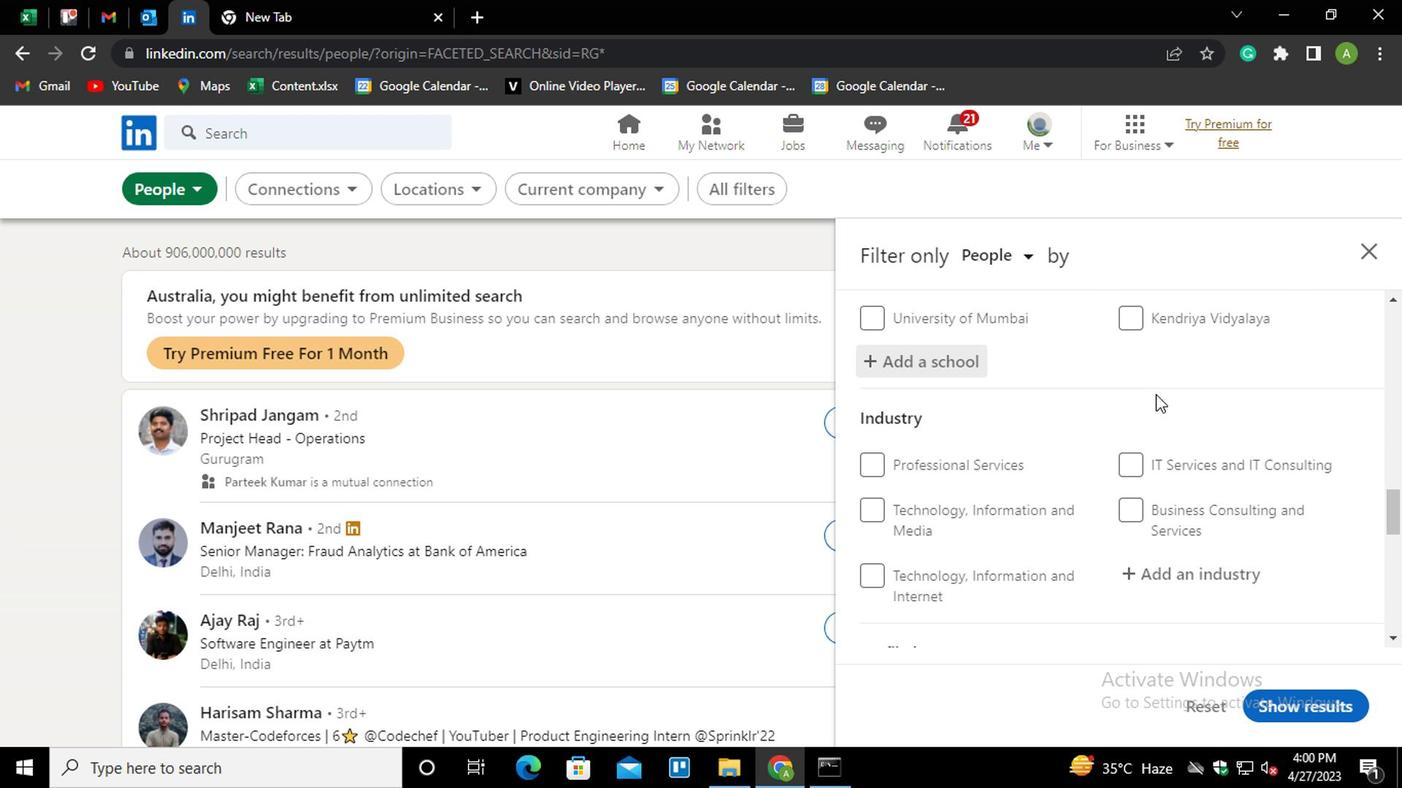 
Action: Mouse scrolled (1153, 391) with delta (0, 0)
Screenshot: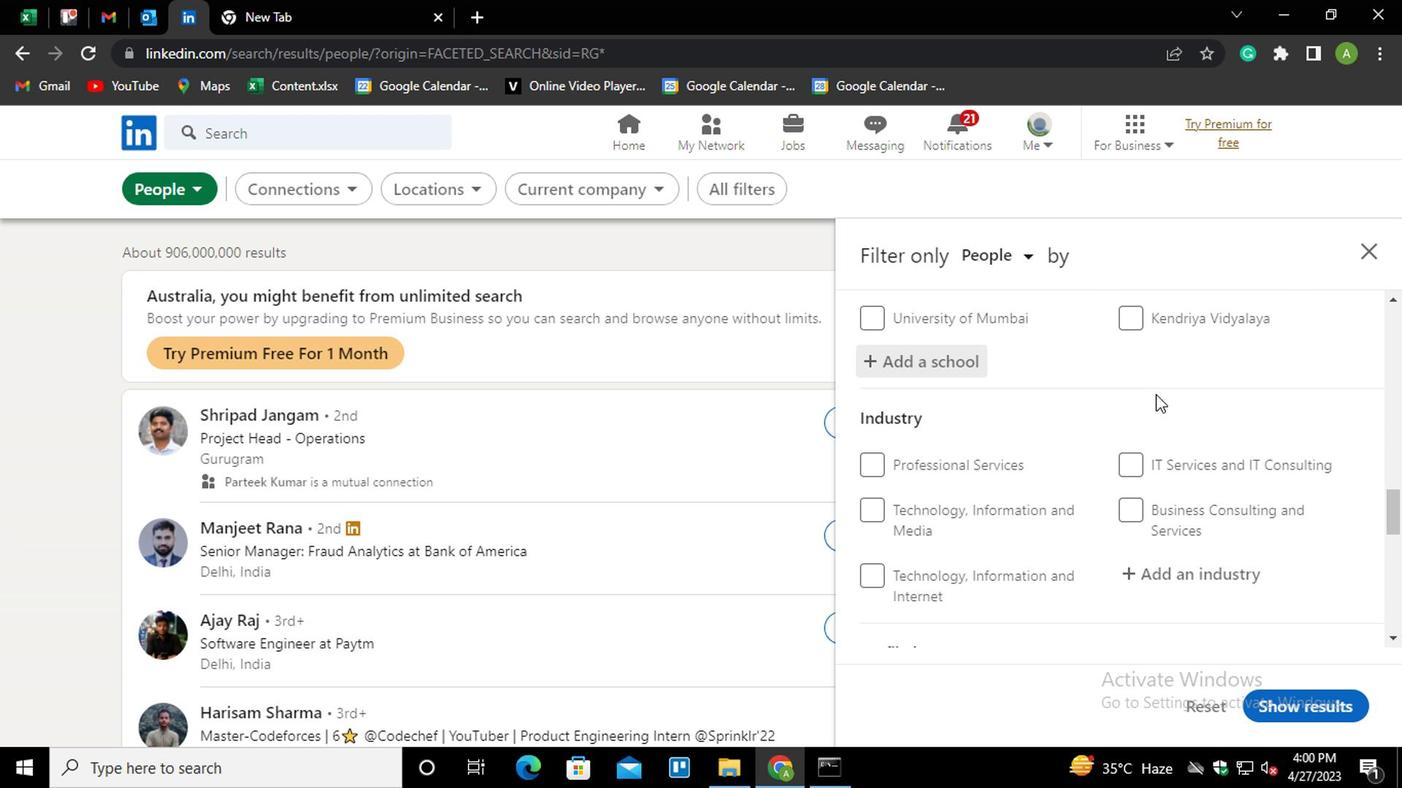 
Action: Mouse moved to (1174, 371)
Screenshot: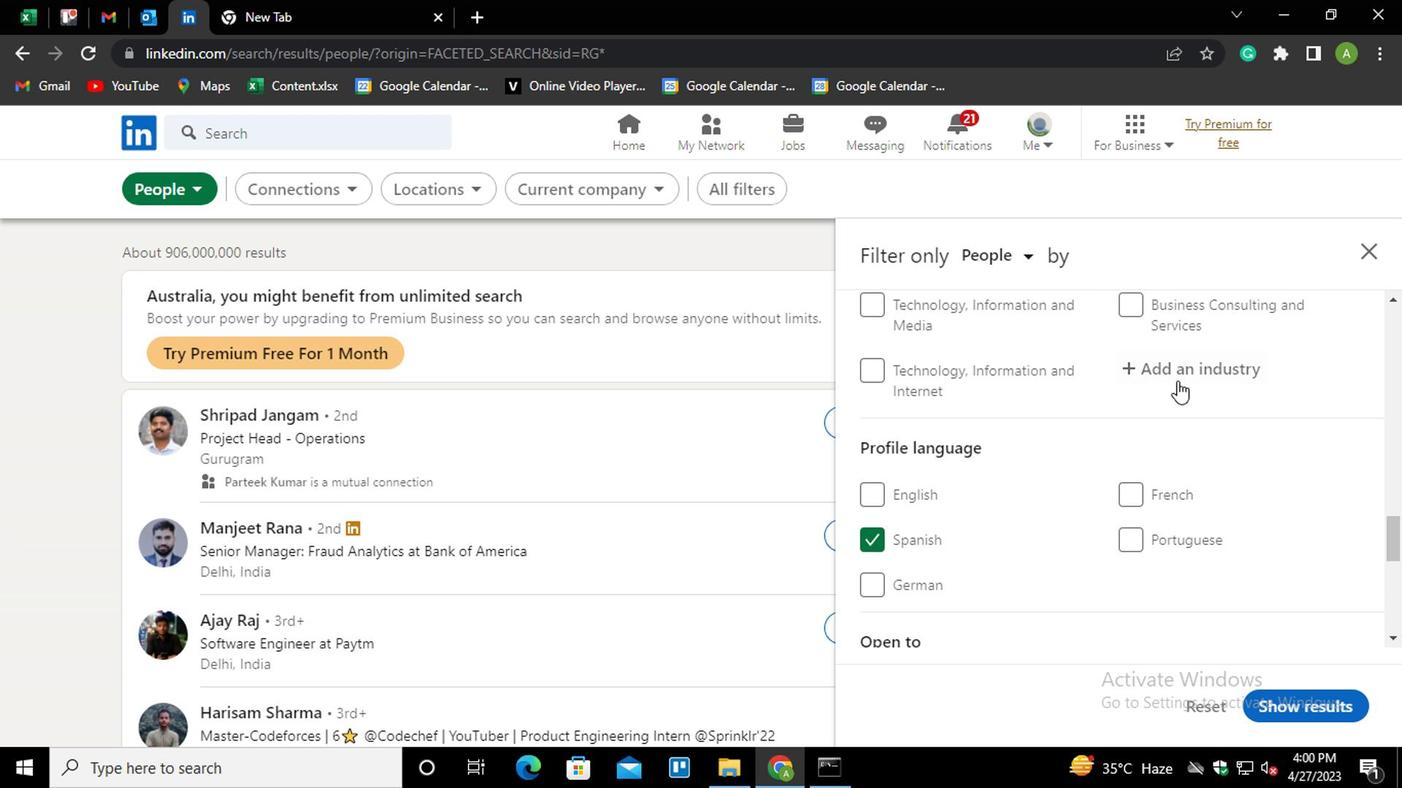 
Action: Mouse pressed left at (1174, 371)
Screenshot: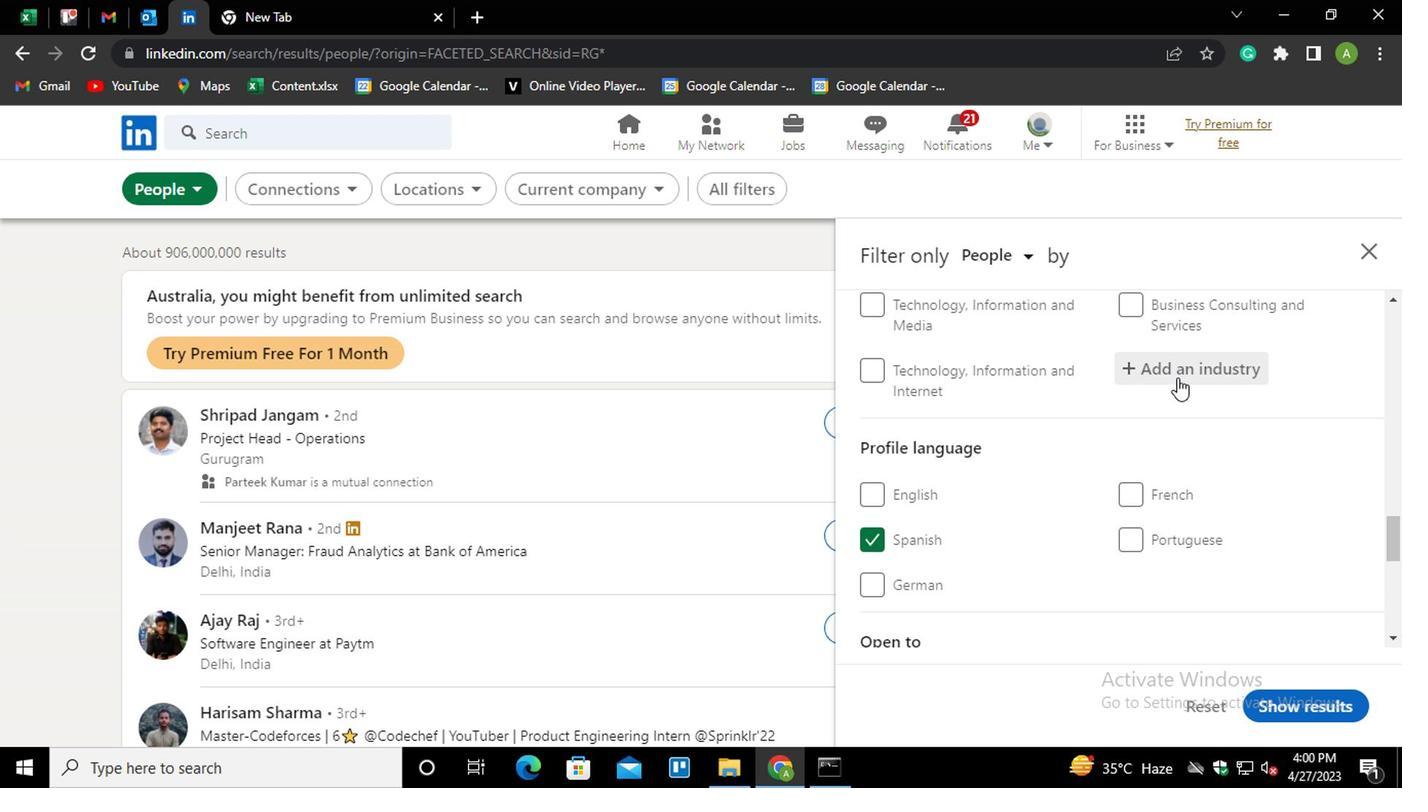
Action: Mouse moved to (1186, 371)
Screenshot: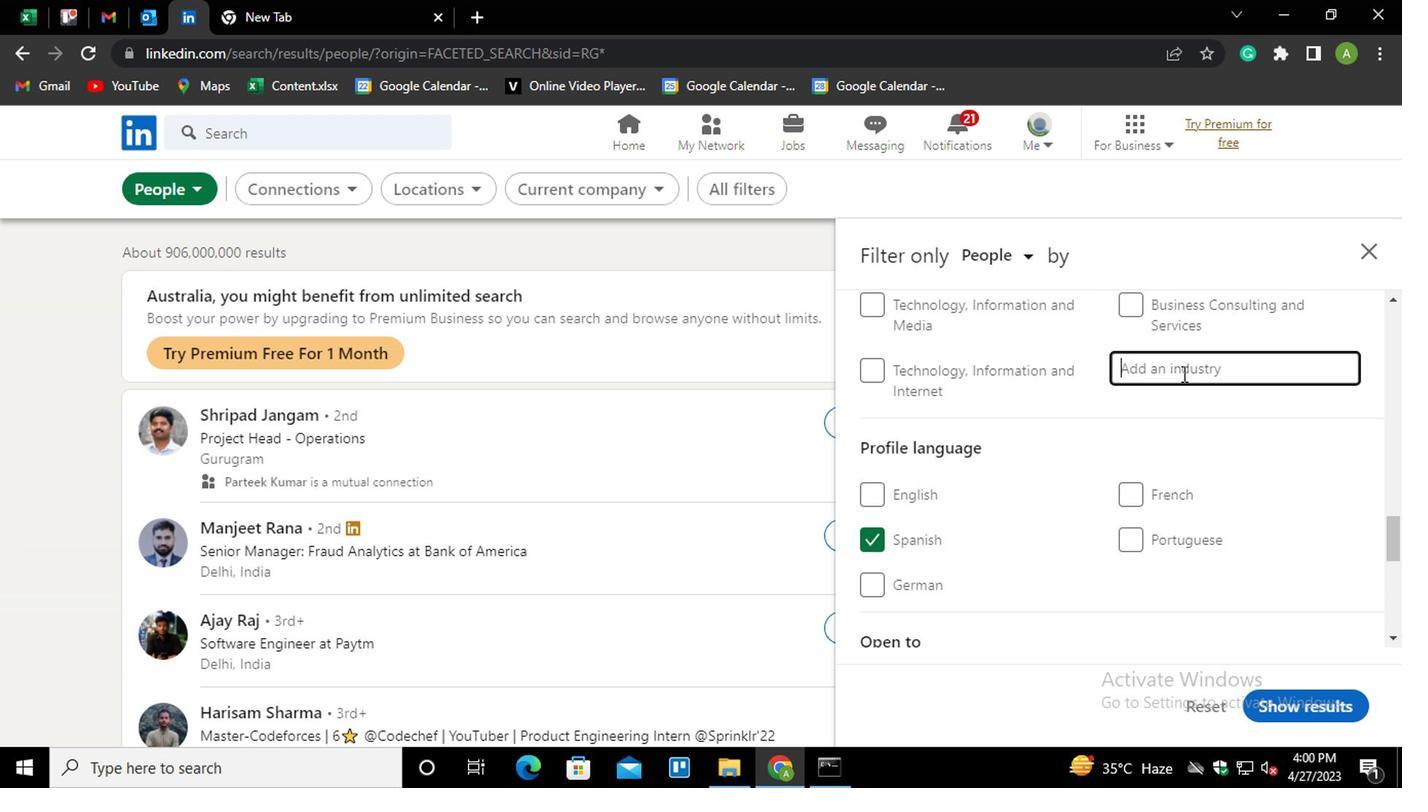 
Action: Mouse pressed left at (1186, 371)
Screenshot: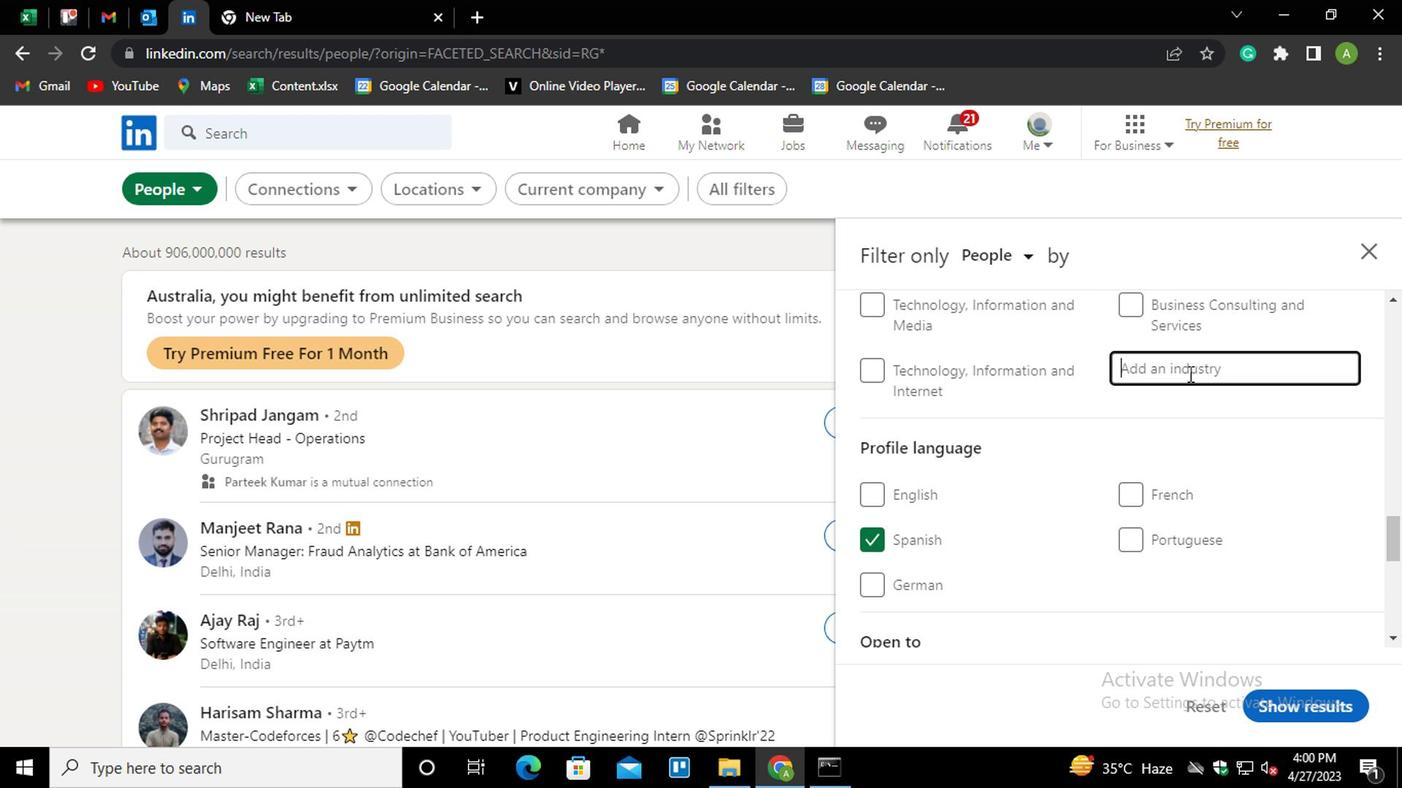 
Action: Key pressed <Key.shift><Key.shift><Key.shift><Key.shift><Key.shift><Key.shift><Key.shift><Key.shift><Key.shift><Key.shift><Key.shift><Key.shift><Key.shift><Key.shift><Key.shift><Key.shift><Key.shift><Key.shift><Key.shift><Key.shift><Key.shift><Key.shift><Key.shift><Key.shift><Key.shift><Key.shift><Key.shift>POSTAL<Key.down><Key.enter>
Screenshot: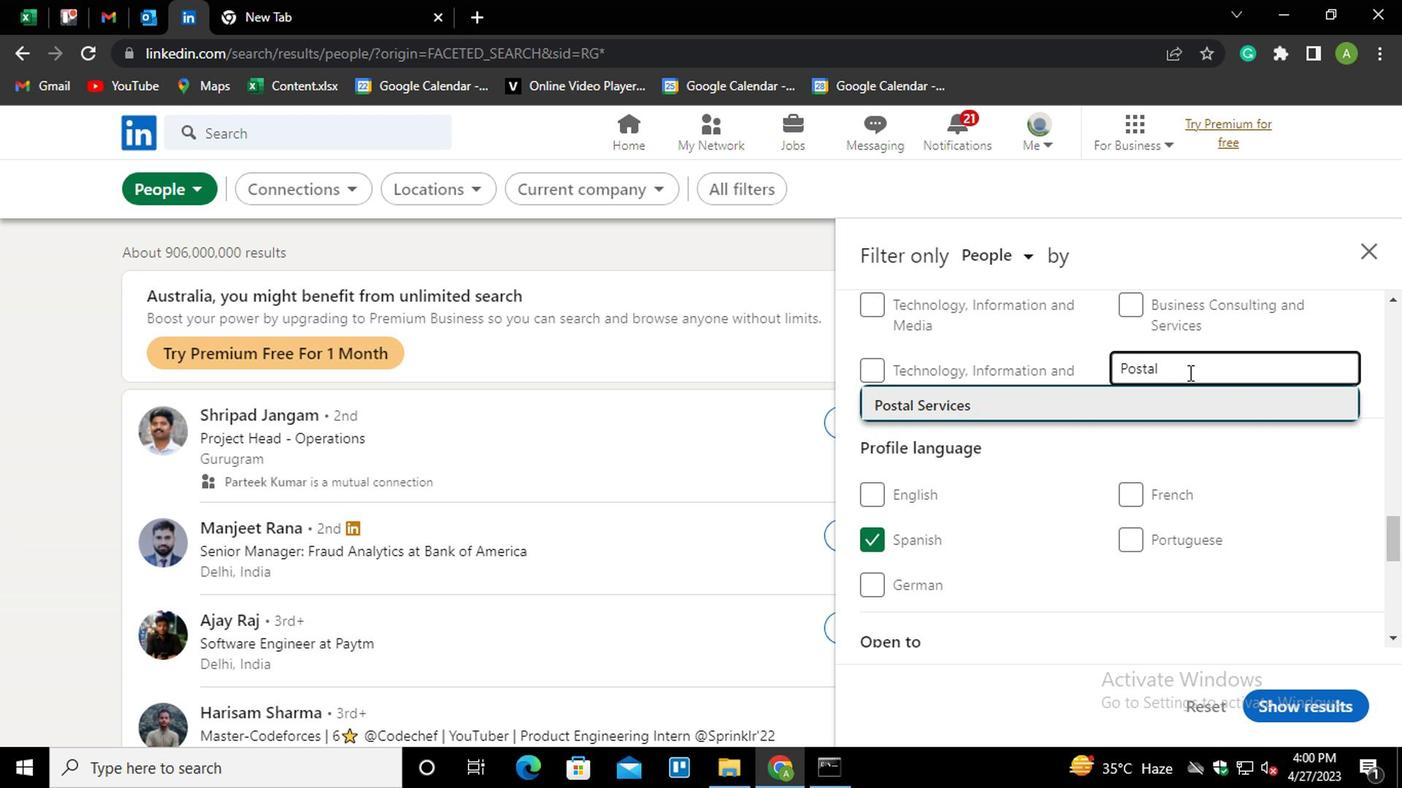 
Action: Mouse moved to (1188, 368)
Screenshot: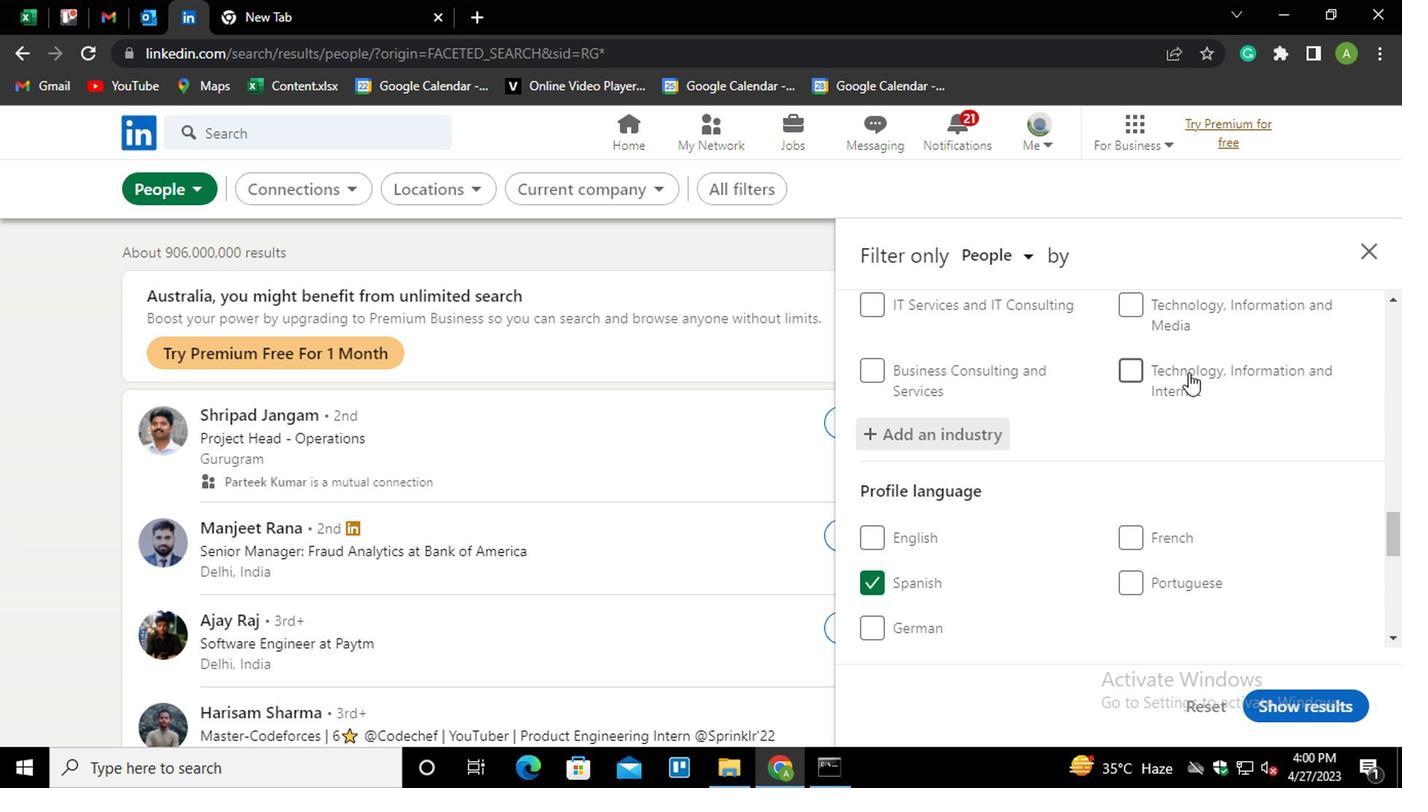 
Action: Mouse scrolled (1188, 367) with delta (0, -1)
Screenshot: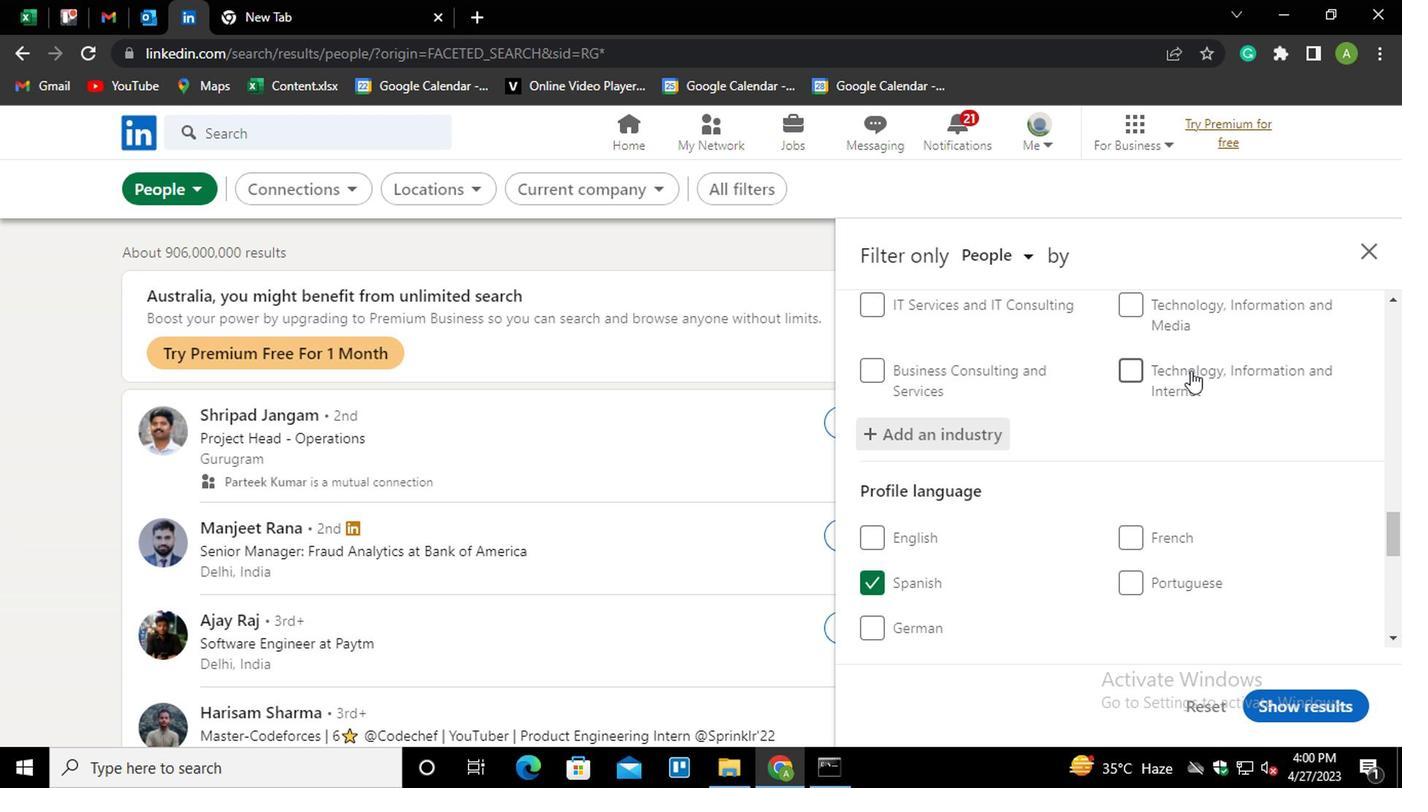 
Action: Mouse scrolled (1188, 367) with delta (0, -1)
Screenshot: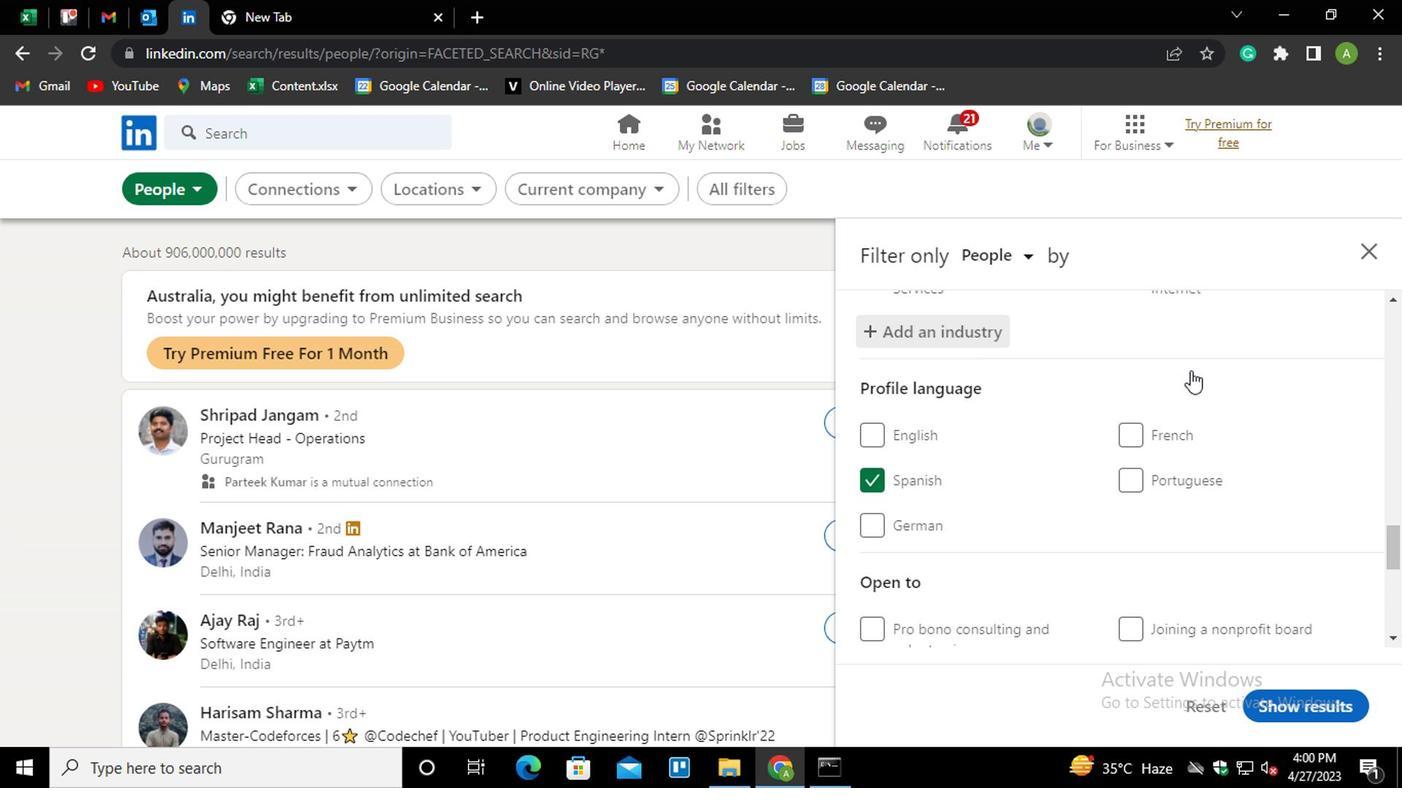 
Action: Mouse scrolled (1188, 367) with delta (0, -1)
Screenshot: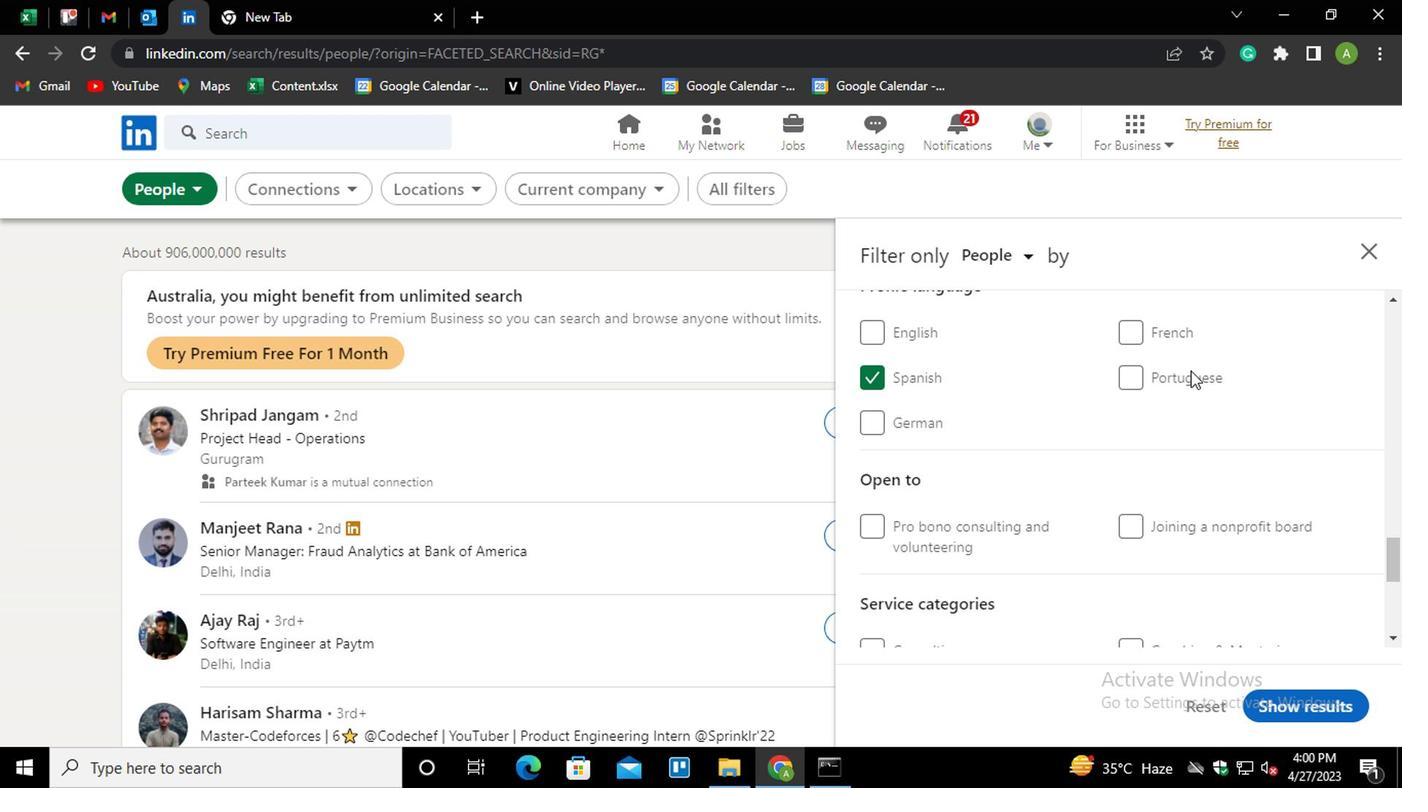 
Action: Mouse scrolled (1188, 367) with delta (0, -1)
Screenshot: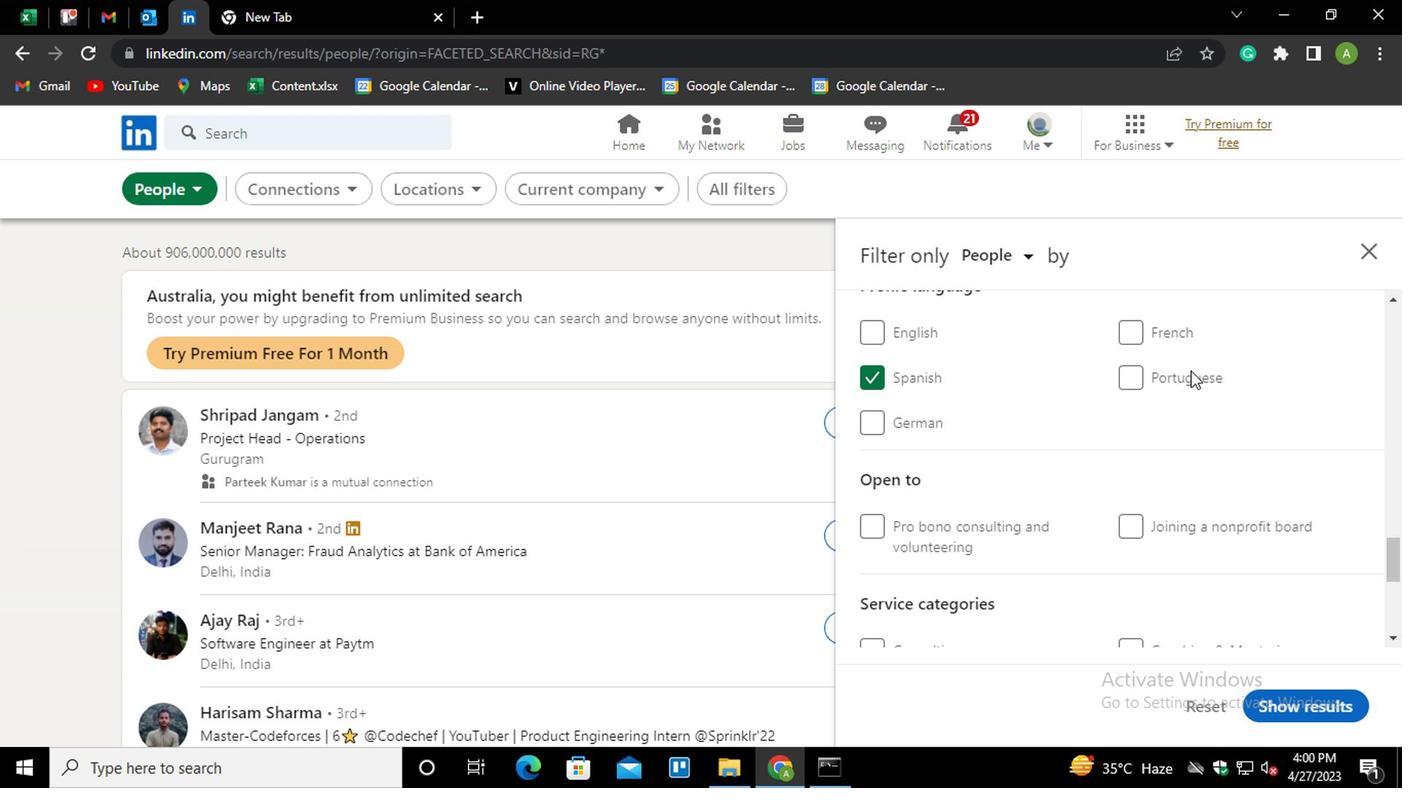 
Action: Mouse moved to (1193, 523)
Screenshot: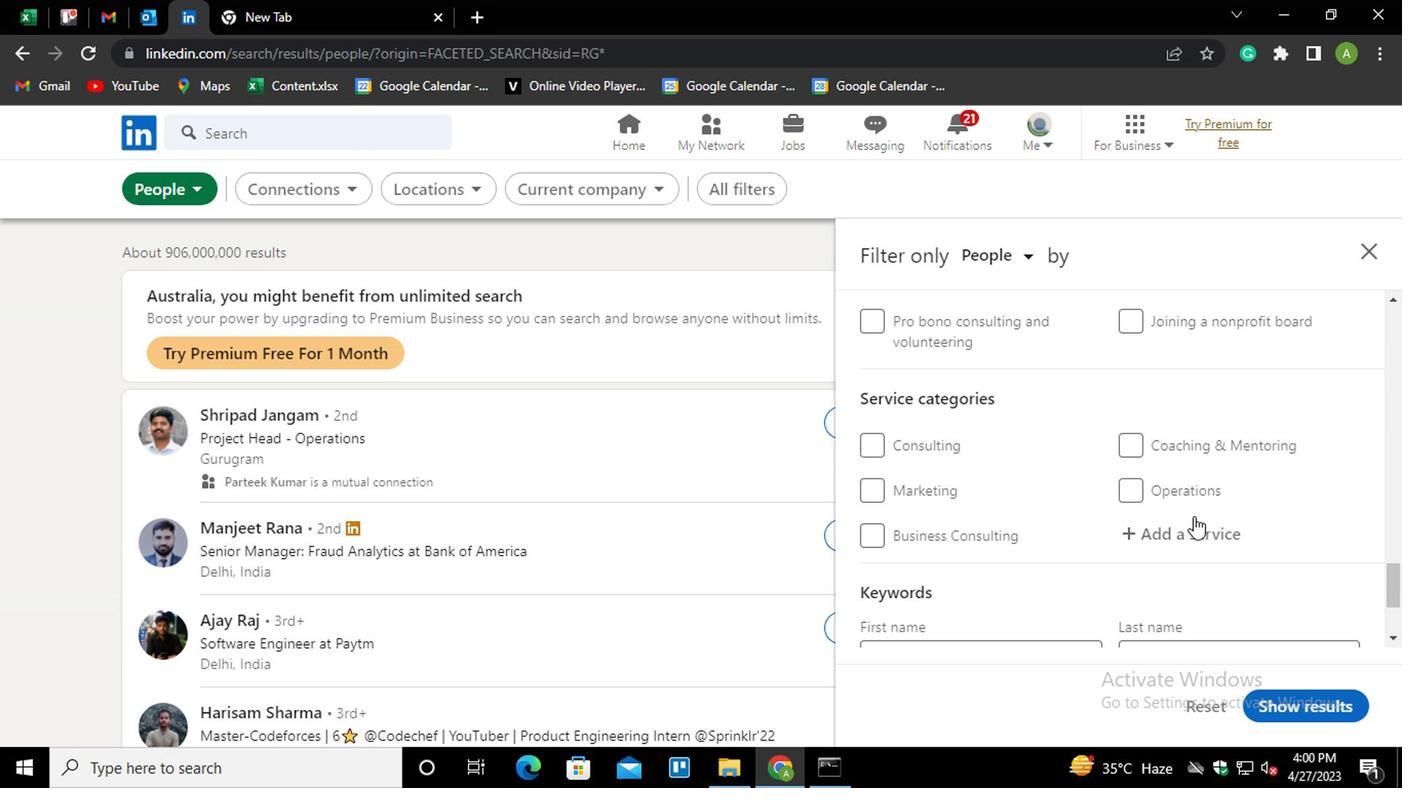 
Action: Mouse pressed left at (1193, 523)
Screenshot: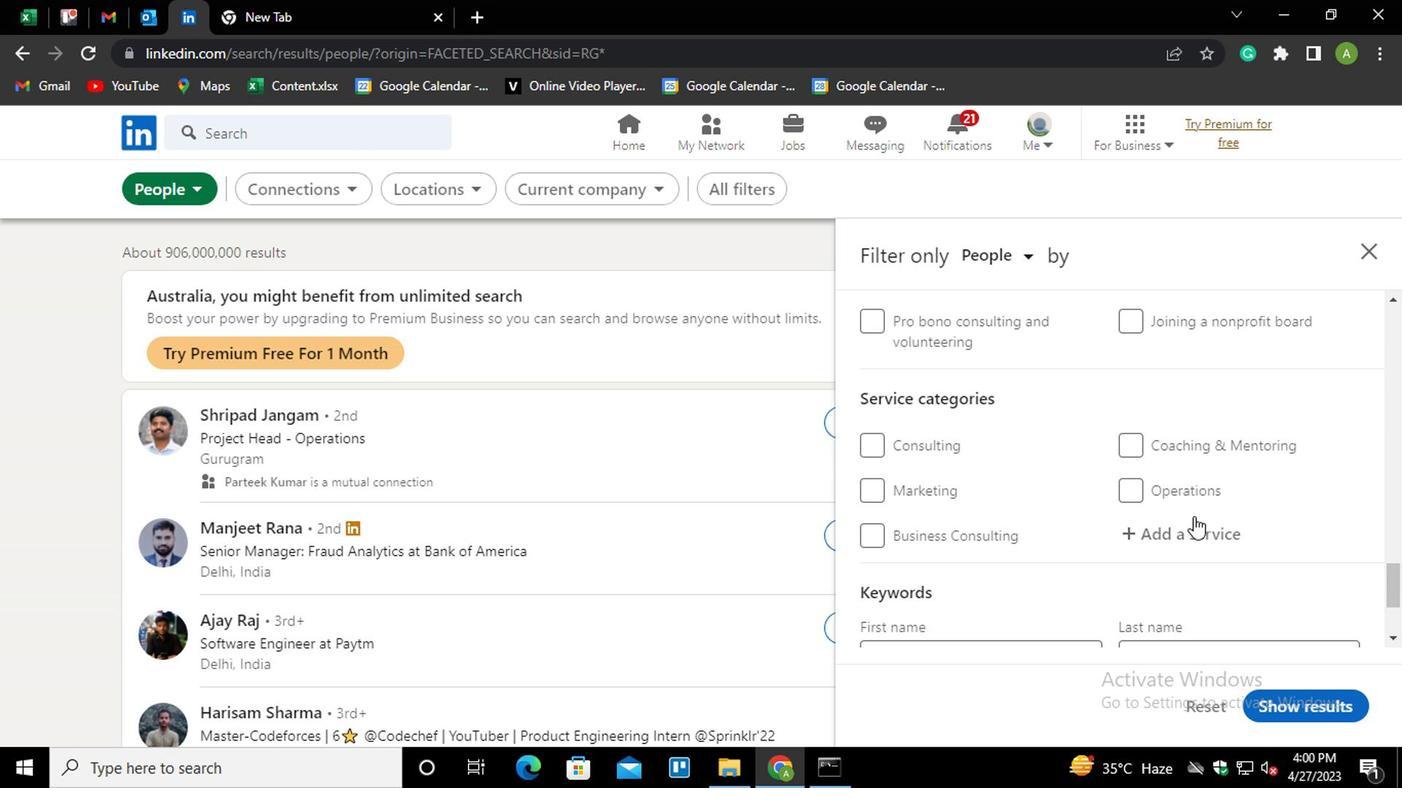 
Action: Mouse moved to (1196, 525)
Screenshot: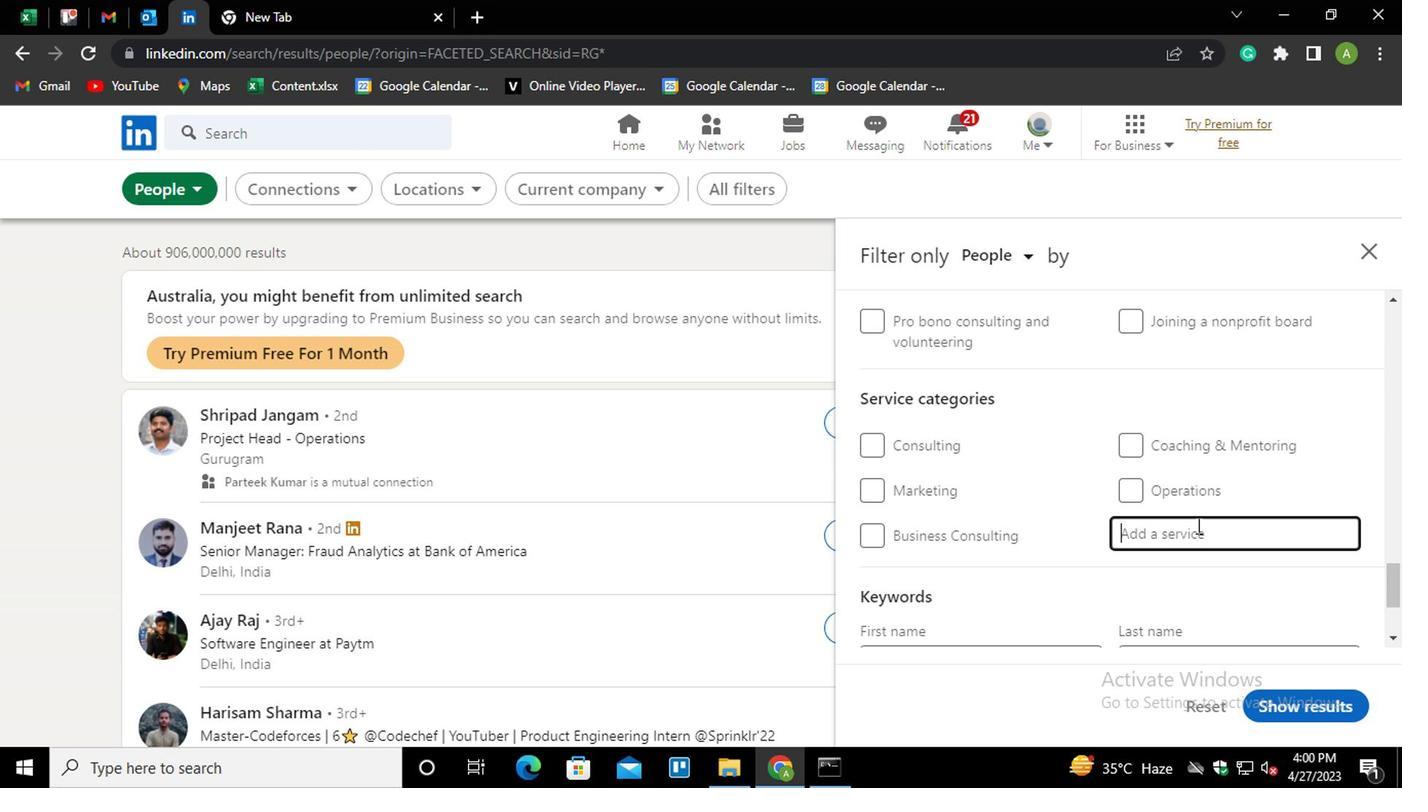 
Action: Mouse pressed left at (1196, 525)
Screenshot: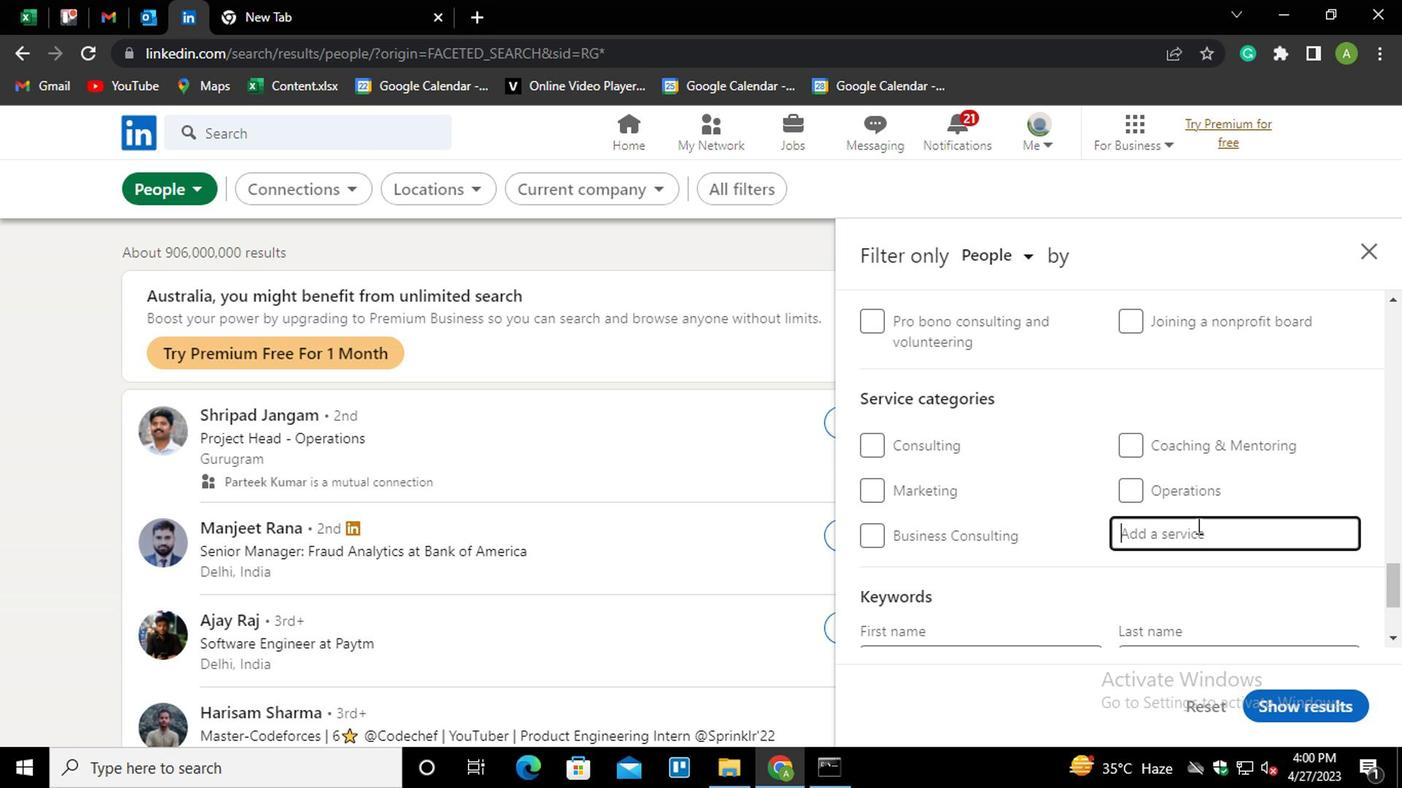 
Action: Mouse moved to (1194, 530)
Screenshot: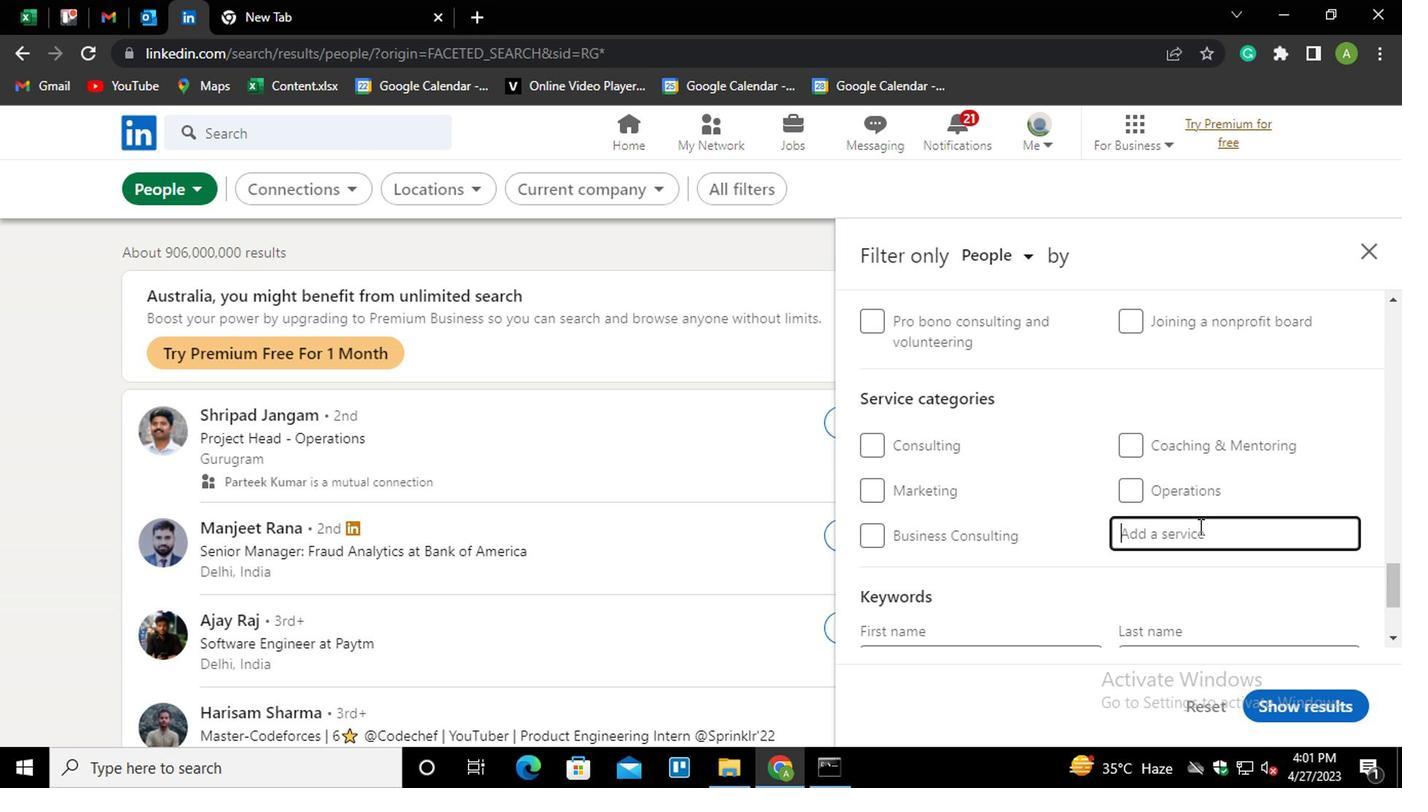 
Action: Key pressed <Key.shift>GROT<Key.backspace>WTH<Key.down><Key.enter>
Screenshot: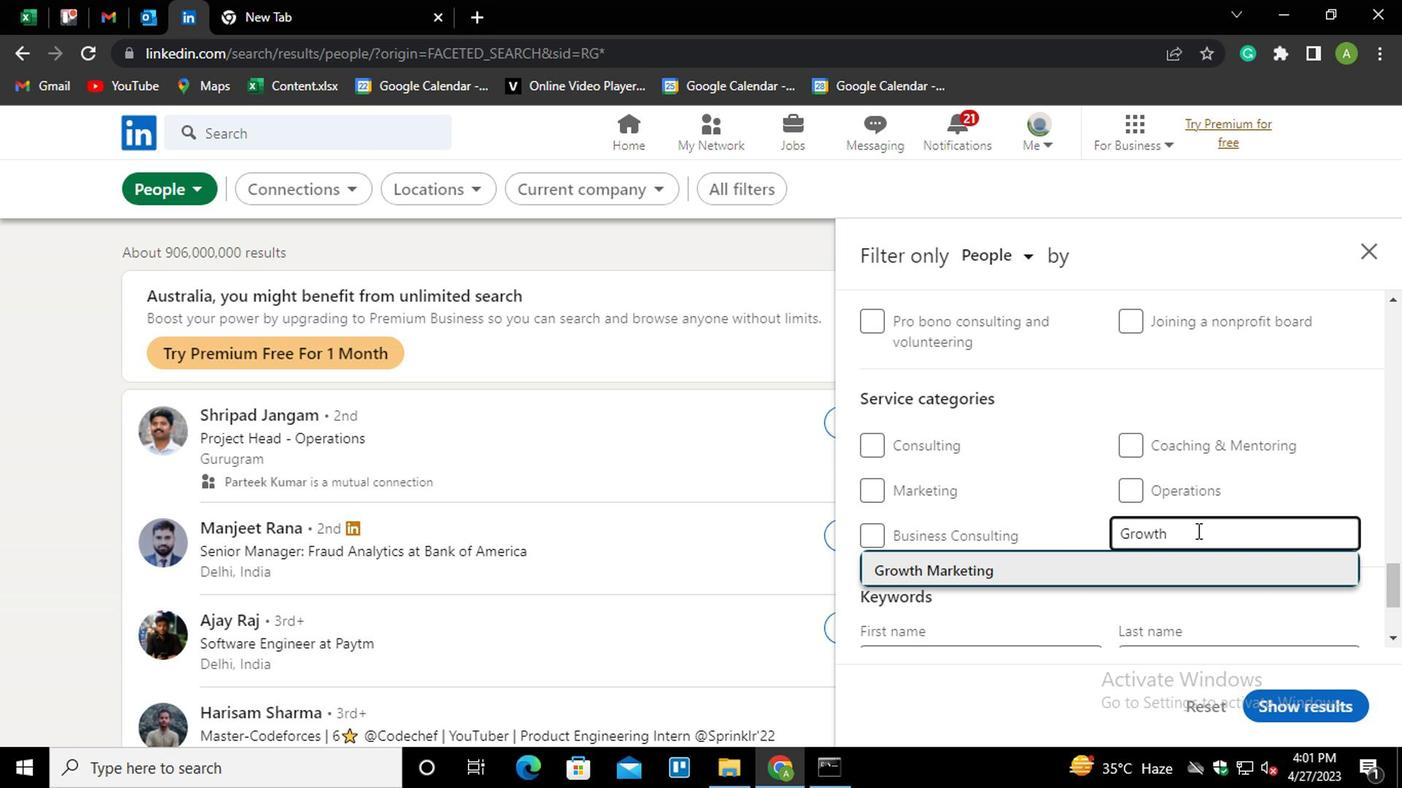 
Action: Mouse scrolled (1194, 528) with delta (0, -1)
Screenshot: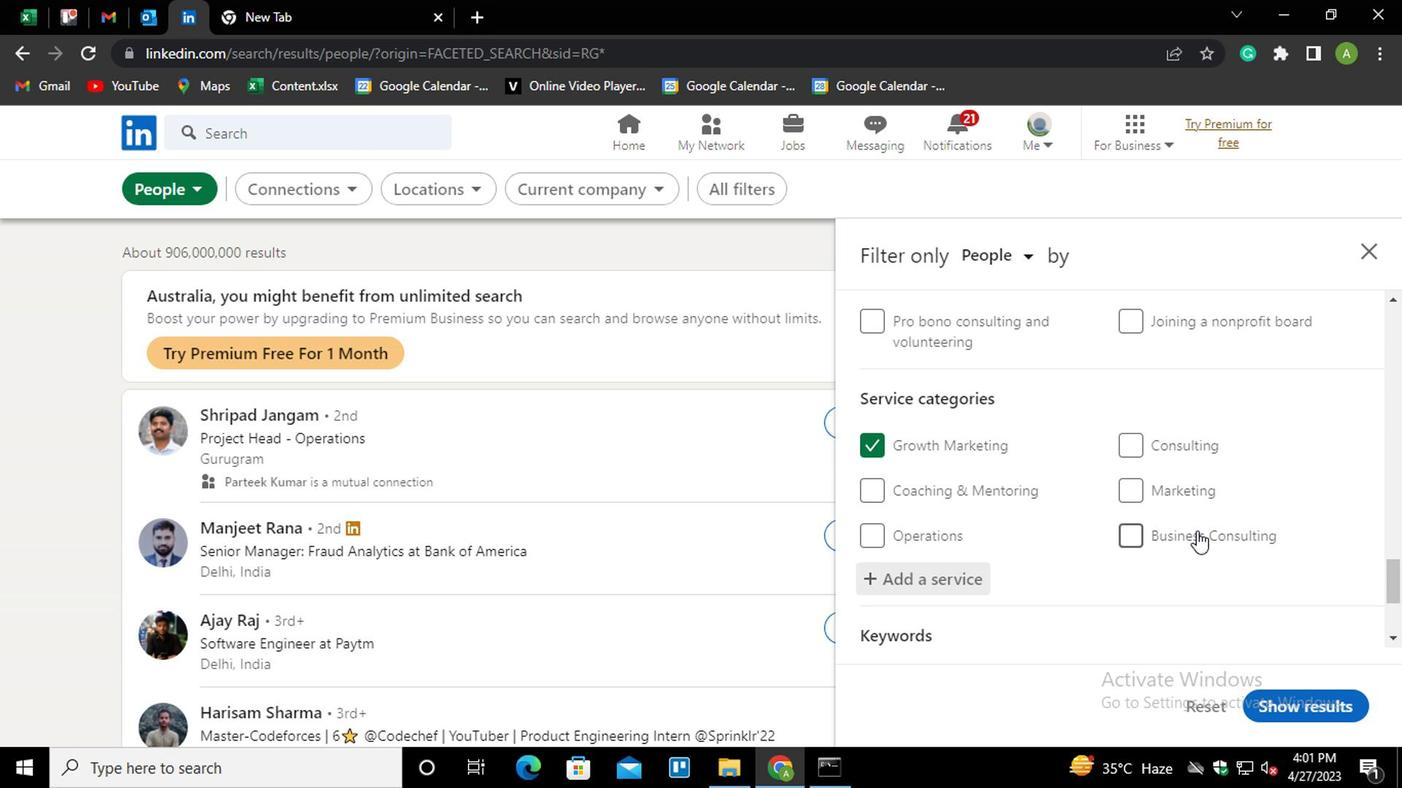 
Action: Mouse scrolled (1194, 528) with delta (0, -1)
Screenshot: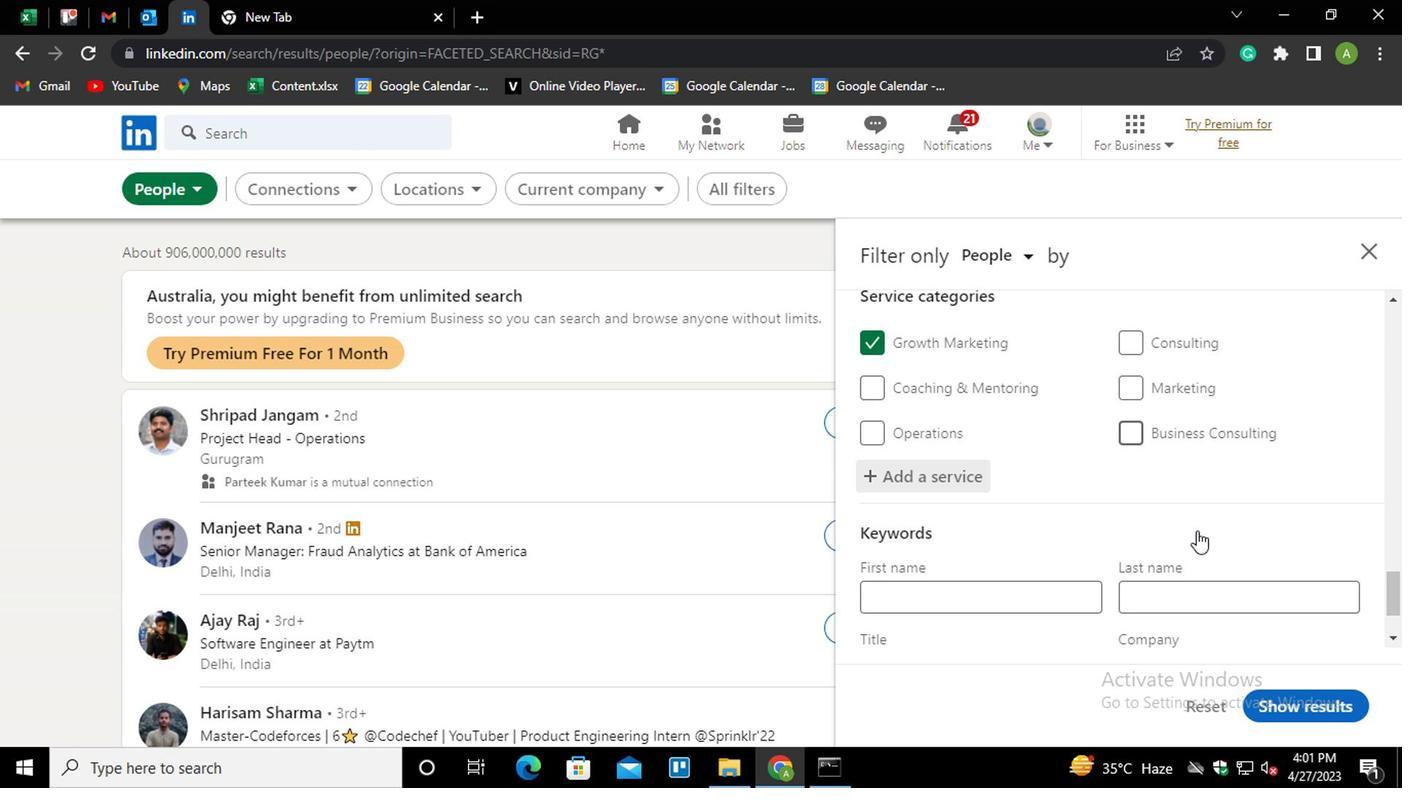 
Action: Mouse scrolled (1194, 528) with delta (0, -1)
Screenshot: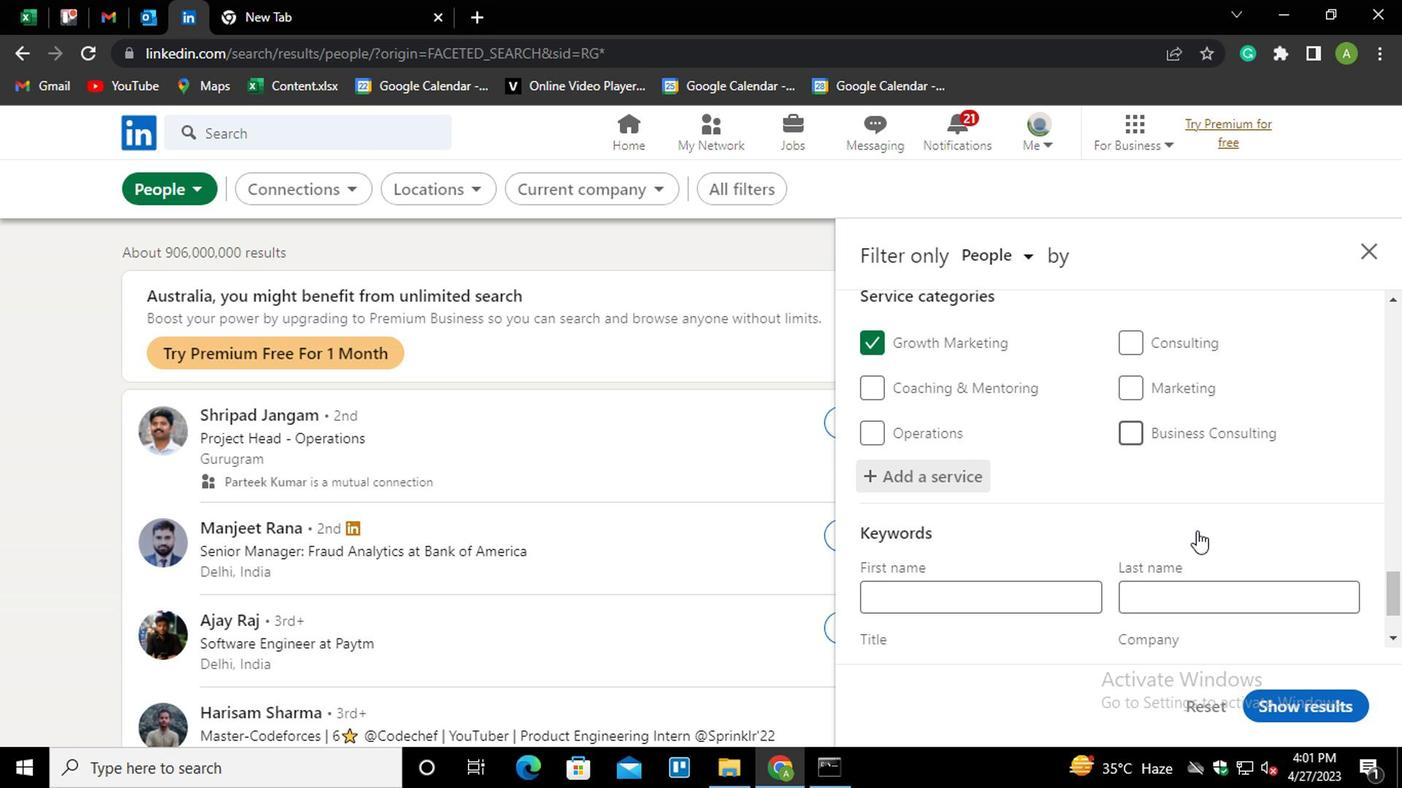 
Action: Mouse moved to (1192, 531)
Screenshot: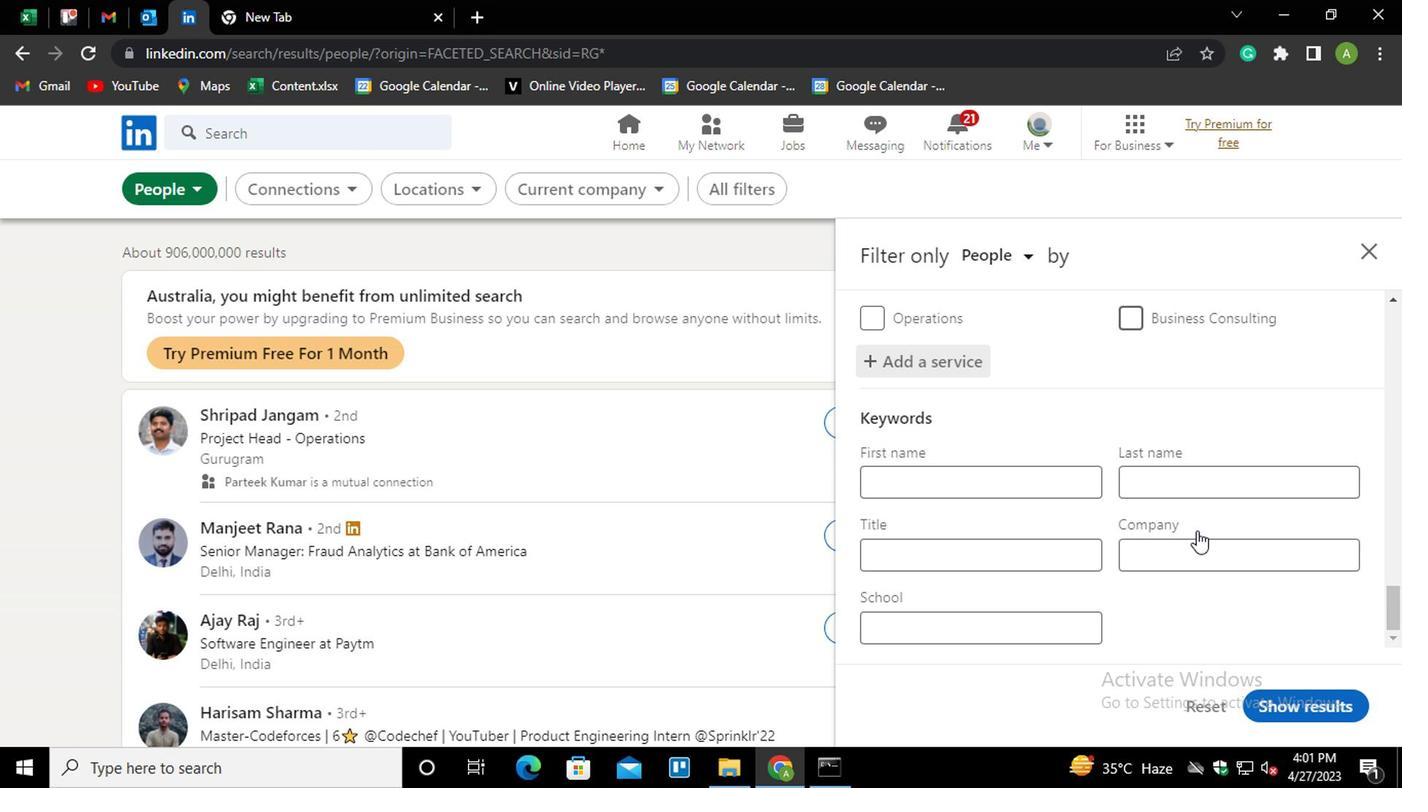 
Action: Mouse scrolled (1192, 530) with delta (0, 0)
Screenshot: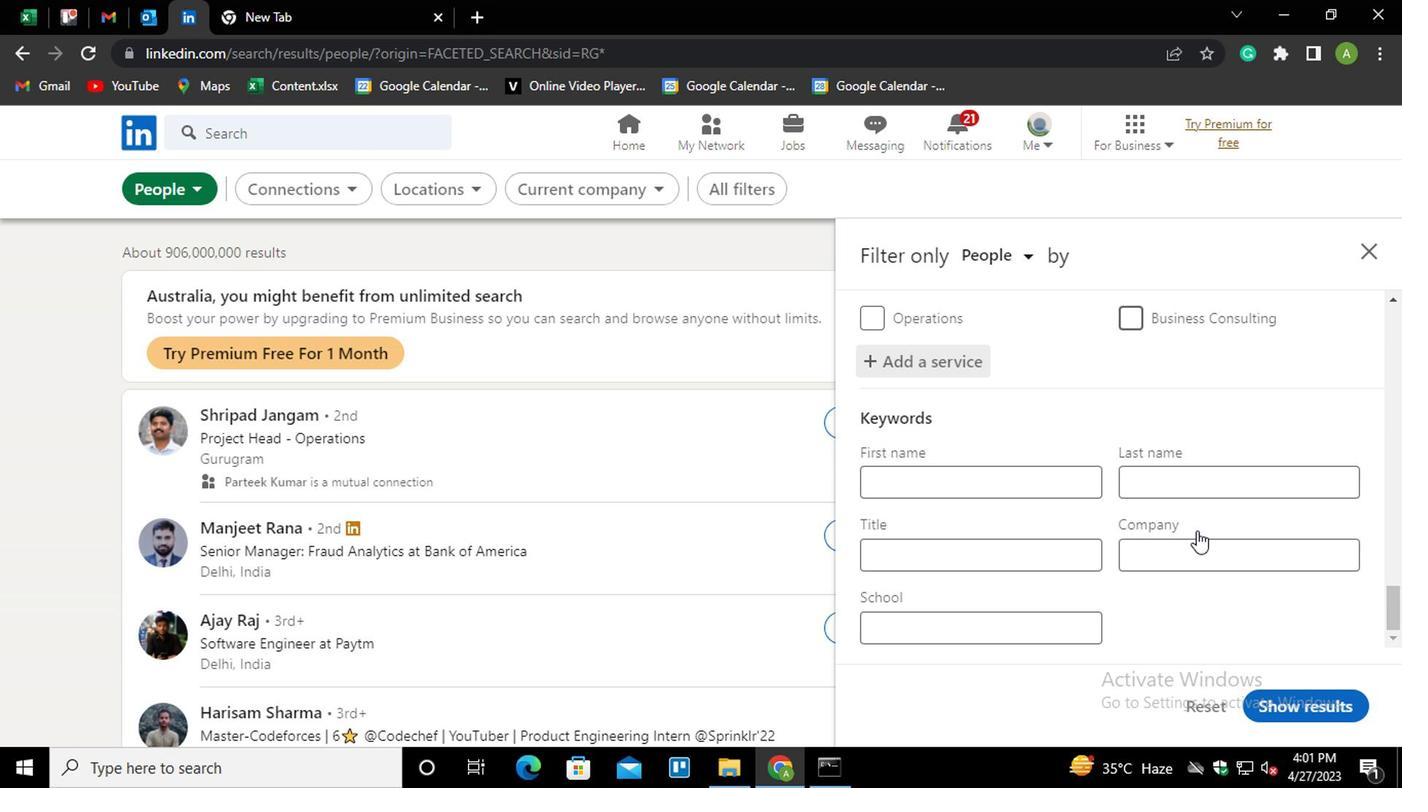 
Action: Mouse moved to (961, 568)
Screenshot: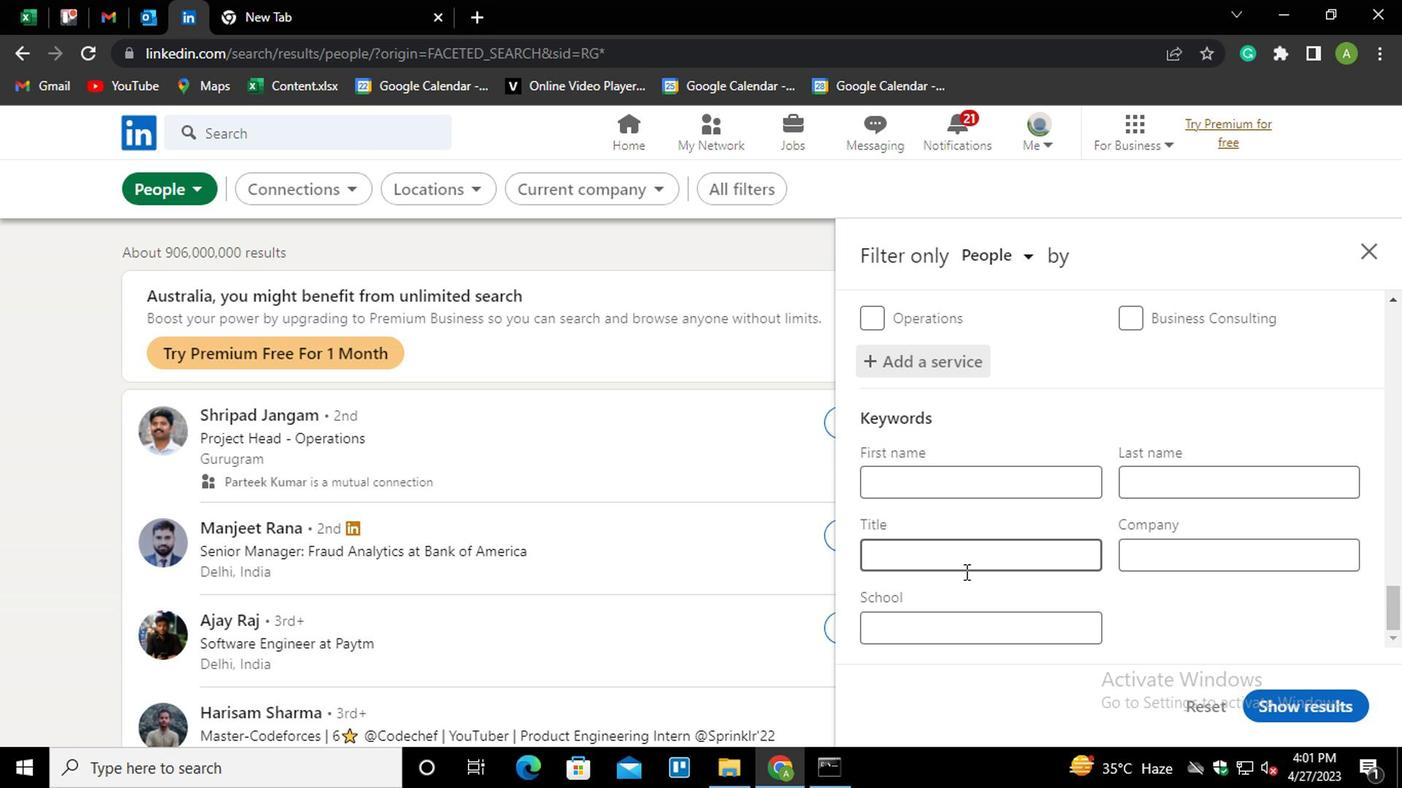 
Action: Mouse pressed left at (961, 568)
Screenshot: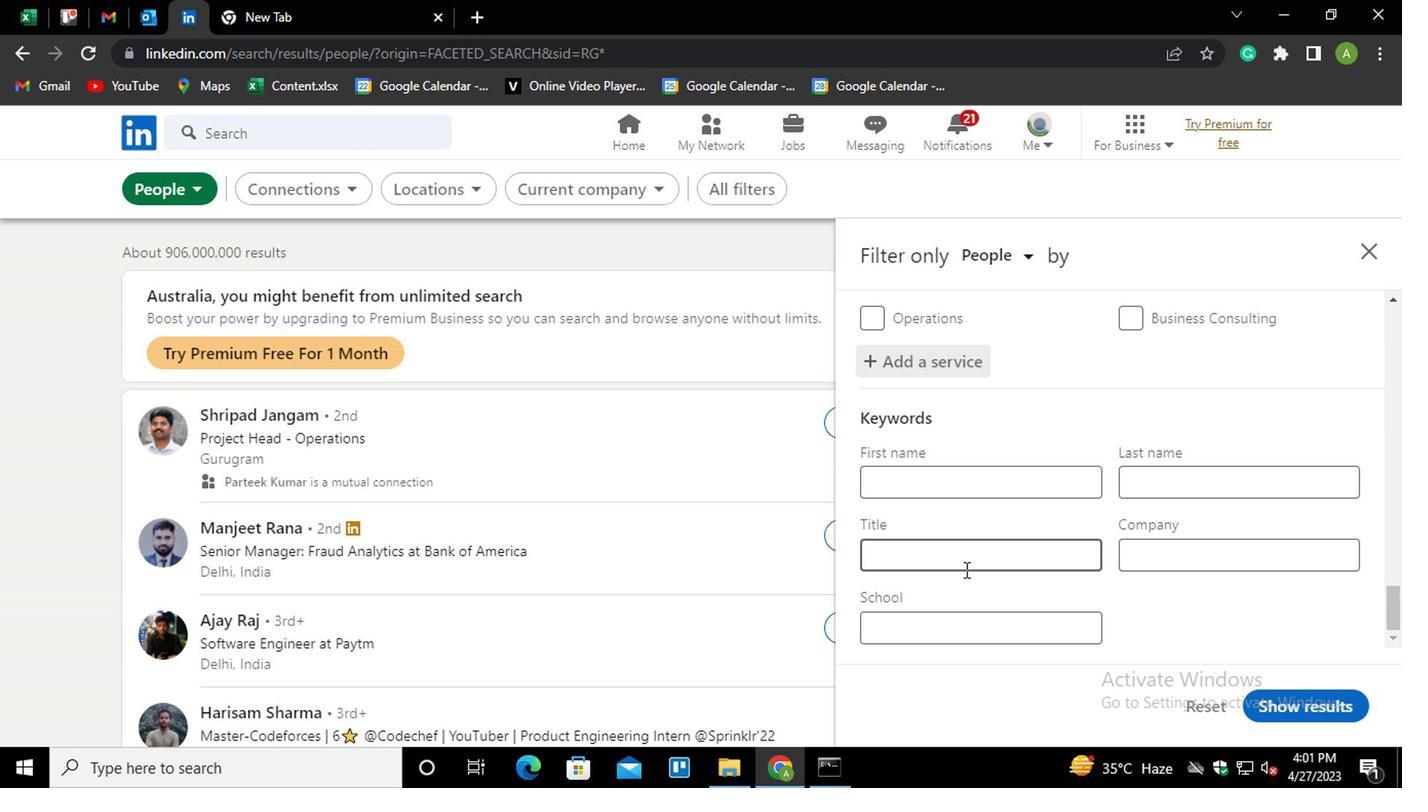 
Action: Key pressed <Key.shift><Key.shift><Key.shift><Key.shift><Key.shift><Key.shift><Key.shift><Key.shift><Key.shift><Key.shift><Key.shift><Key.shift><Key.shift><Key.shift><Key.shift><Key.shift><Key.shift><Key.shift><Key.shift><Key.shift><Key.shift><Key.shift><Key.shift><Key.shift><Key.shift>BEAUTICIAN
Screenshot: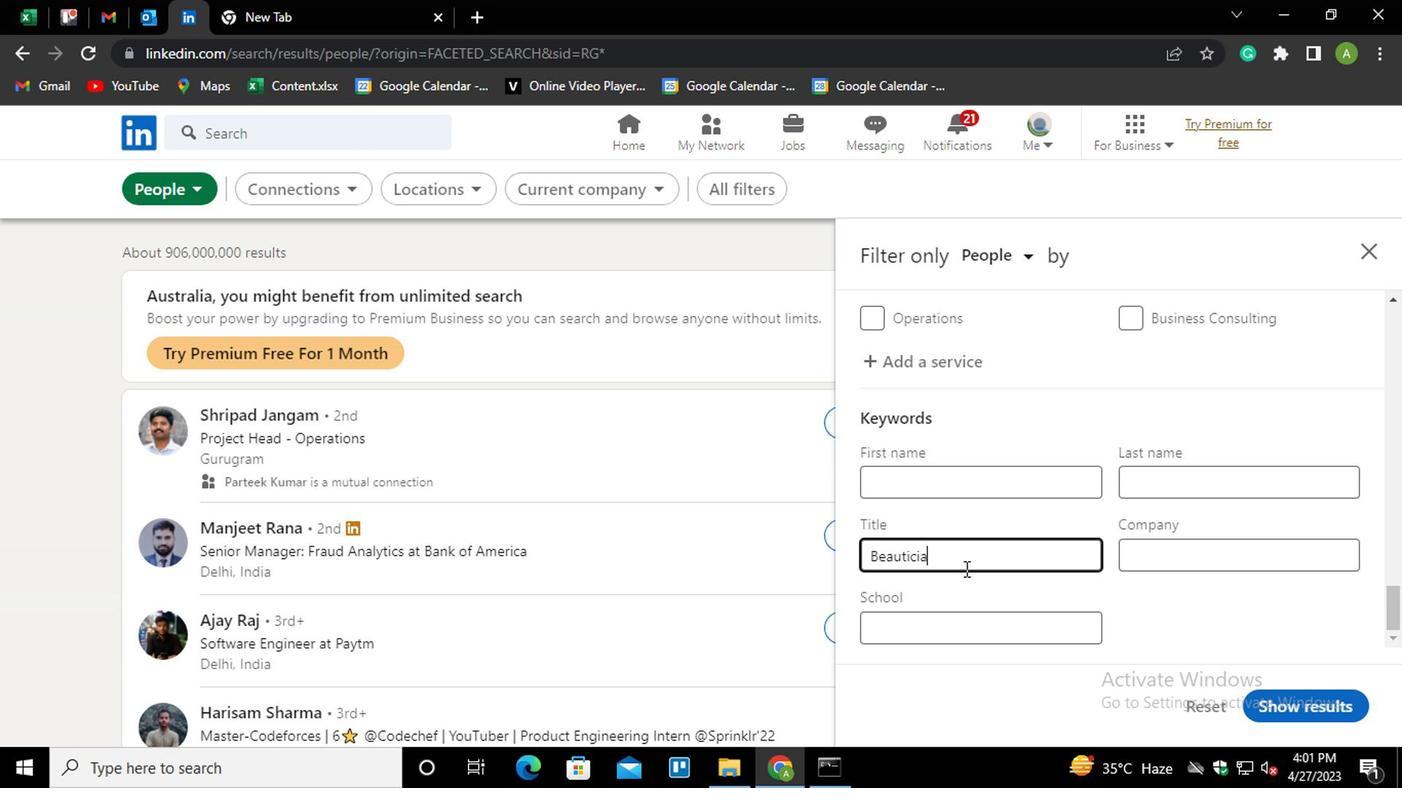 
Action: Mouse moved to (1164, 615)
Screenshot: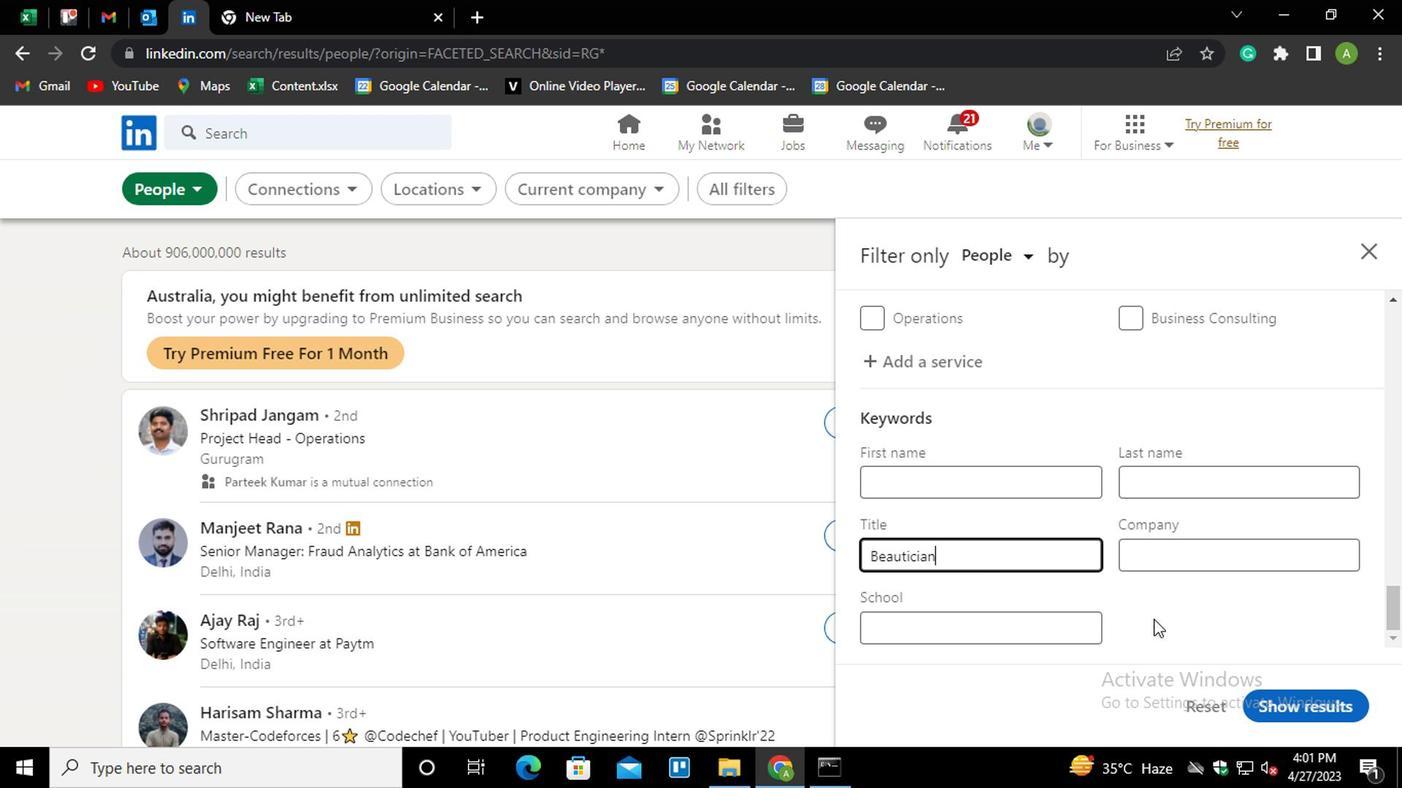 
Action: Mouse pressed left at (1164, 615)
Screenshot: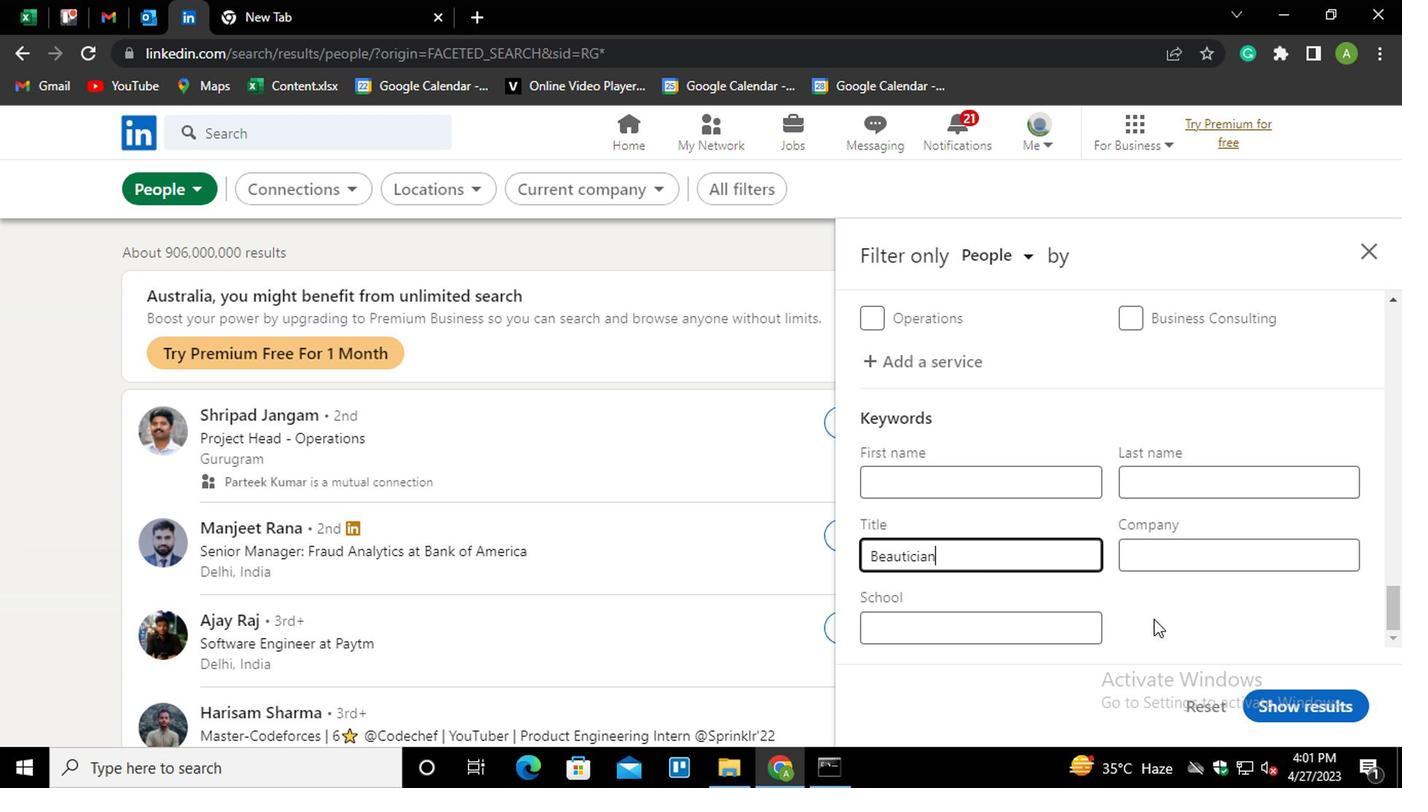 
Action: Mouse moved to (1304, 705)
Screenshot: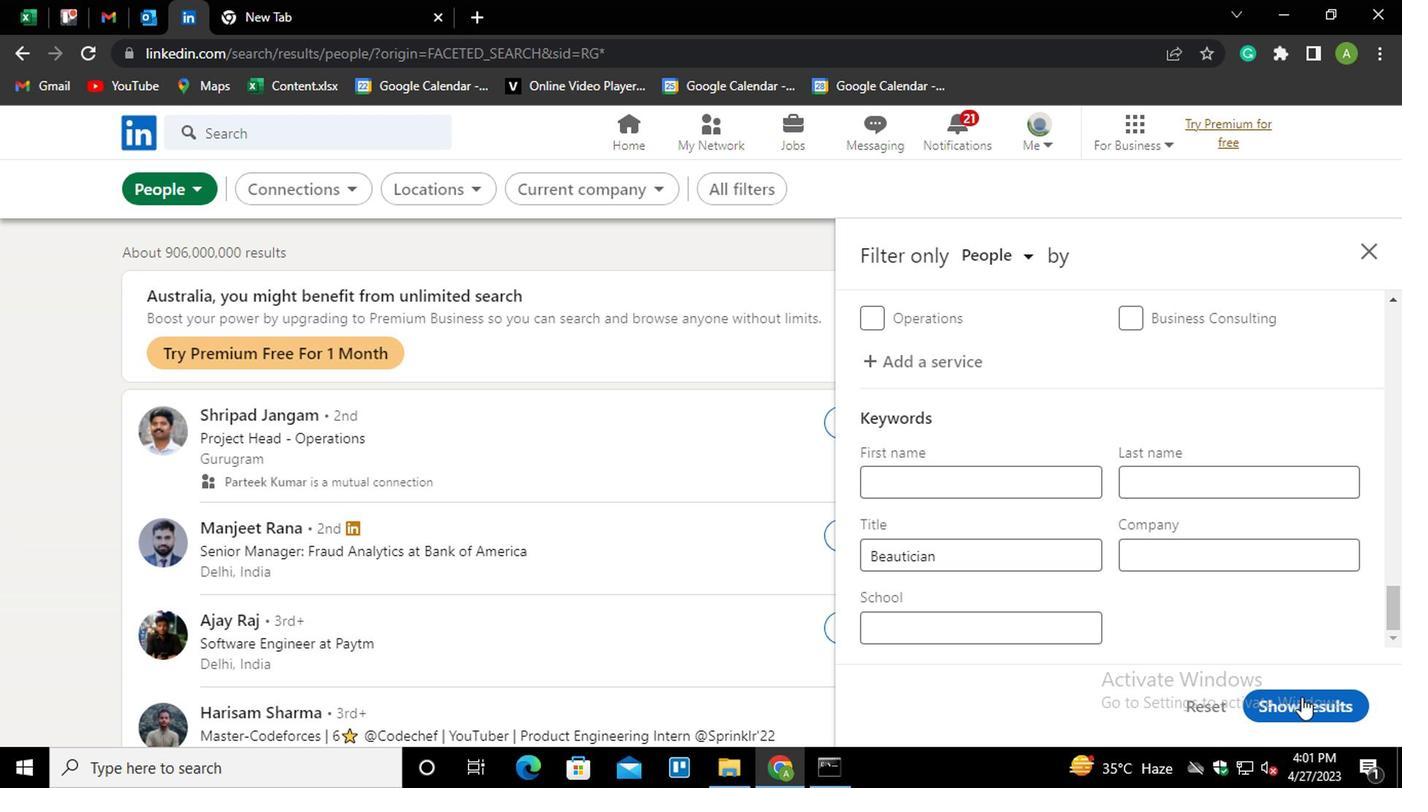 
Action: Mouse pressed left at (1304, 705)
Screenshot: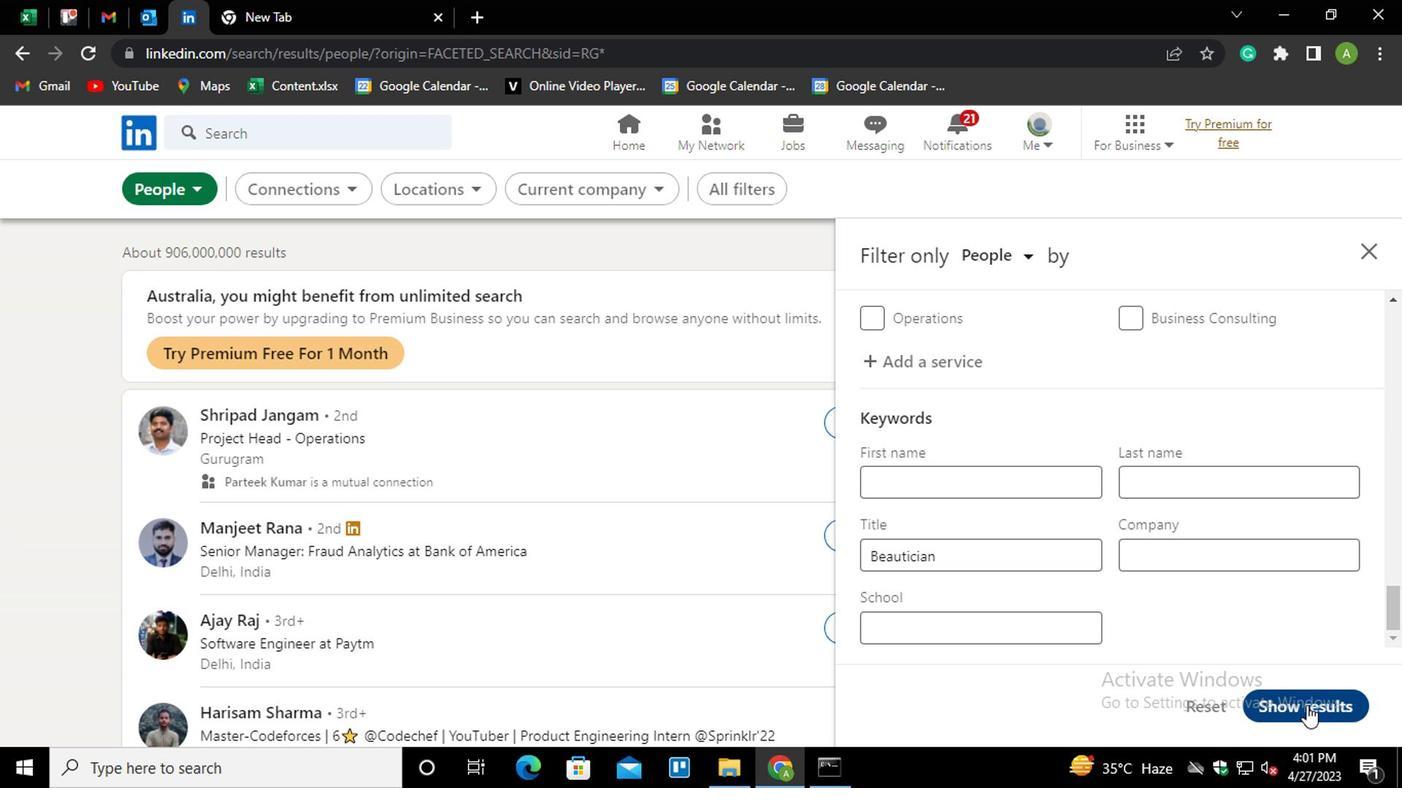 
Action: Mouse moved to (1304, 706)
Screenshot: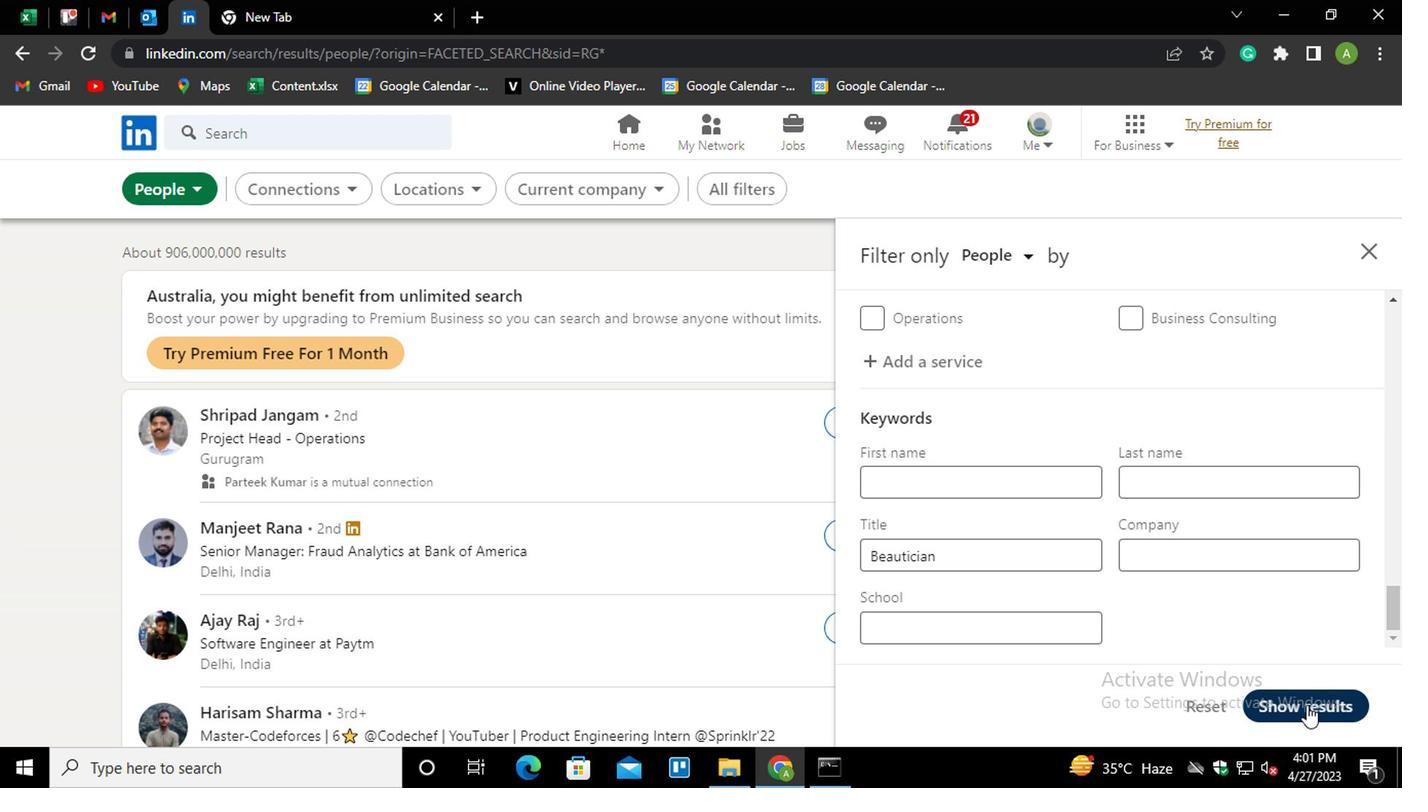 
